 Task: Open a blank worksheet and write heading  Apex Sales. Add 10 people name  'Alexander Cooper, Victoria Hayes, Daniel Carter, Chloe Murphy, Christopher Ross, Natalie Price, Jack Peterson, Harper Foster, Joseph Gray, Lily Reed'Item code in between  4055-6600. Product range in between  4000-7000. Add Products  Nike shoe, Adidas shoe, Gucci T-shirt, Louis Vuitton bag, Zara Shirt, H&M jeans, Chanel perfume, Versace perfume, Ralph Lauren, Prada ShirtChoose quantity  5 to 9 Tax 12 percent commission 2 percent Total Add Amount. Save page Attendance Record Sheetbook
Action: Key pressed <Key.shift_r>Apex<Key.space><Key.shift_r>D<Key.backspace>s<Key.shift_r><Key.backspace><Key.shift_r>Sales<Key.enter><Key.shift_r>Alexander<Key.space><Key.shift>Cooper<Key.enter>v<Key.backspace><Key.shift>Victoria<Key.space><Key.shift>Hayes<Key.enter><Key.shift_r>Daniel<Key.space><Key.shift_r>Carter<Key.enter><Key.shift_r>Chlor<Key.backspace>e<Key.space><Key.shift>D<Key.backspace><Key.shift>Murphy<Key.enter><Key.shift>Christopher<Key.space><Key.shift>Ross<Key.enter><Key.shift>Natalie<Key.space><Key.shift>Price<Key.enter><Key.shift><Key.shift><Key.shift><Key.shift><Key.shift>Jack<Key.space><Key.shift>Peterson<Key.enter><Key.shift>Harper<Key.space><Key.shift><Key.shift>Foster<Key.enter><Key.shift>Joseph<Key.space><Key.shift>Gray<Key.enter><Key.shift>Lily<Key.space><Key.shift>Reed
Screenshot: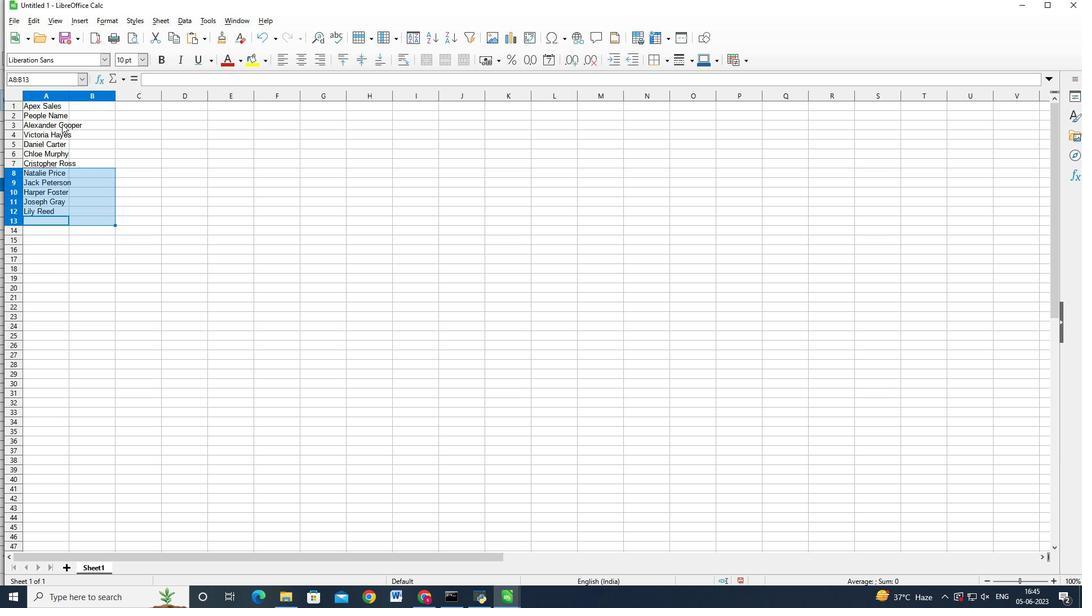 
Action: Mouse moved to (95, 107)
Screenshot: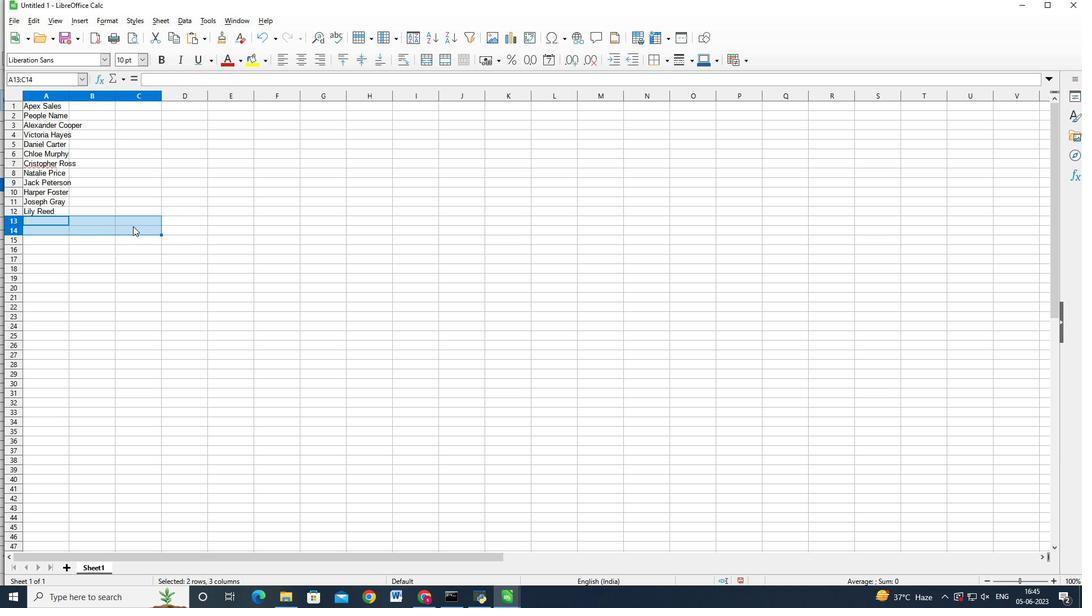 
Action: Mouse pressed left at (95, 107)
Screenshot: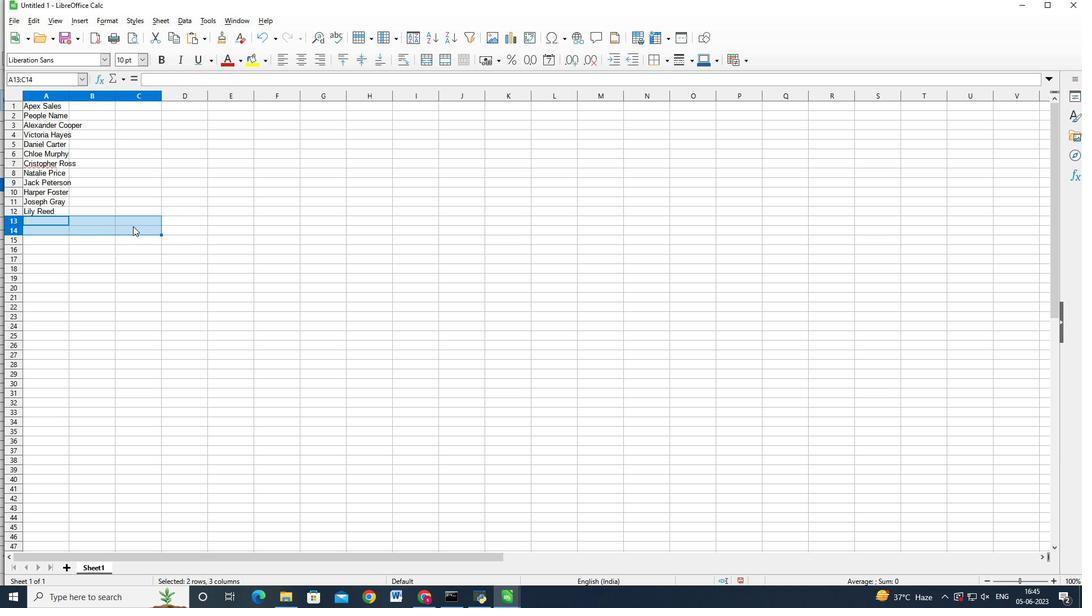 
Action: Key pressed <Key.right><Key.left>
Screenshot: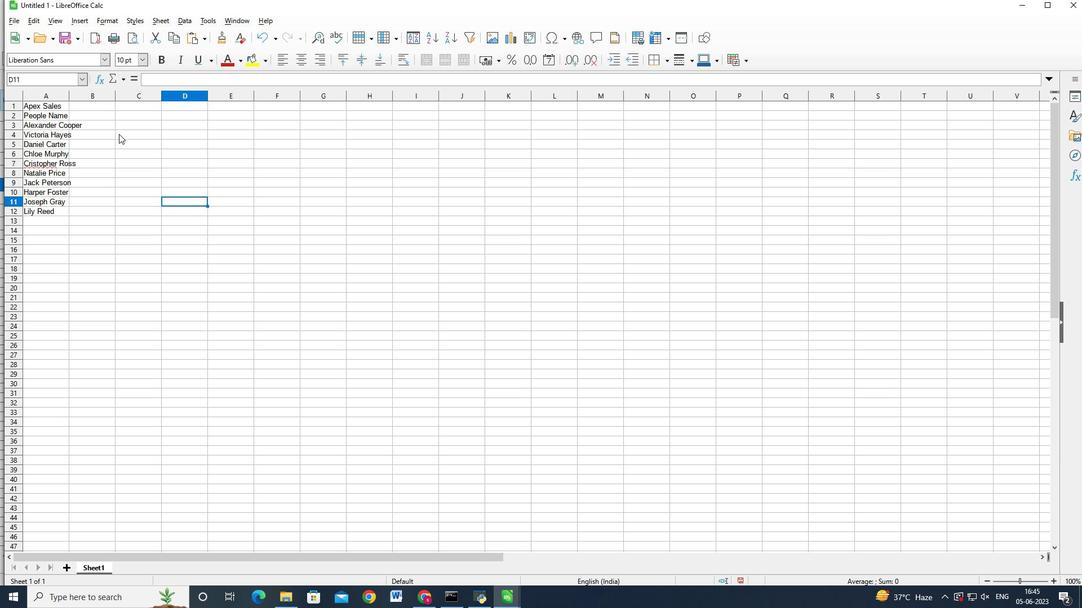 
Action: Mouse moved to (74, 210)
Screenshot: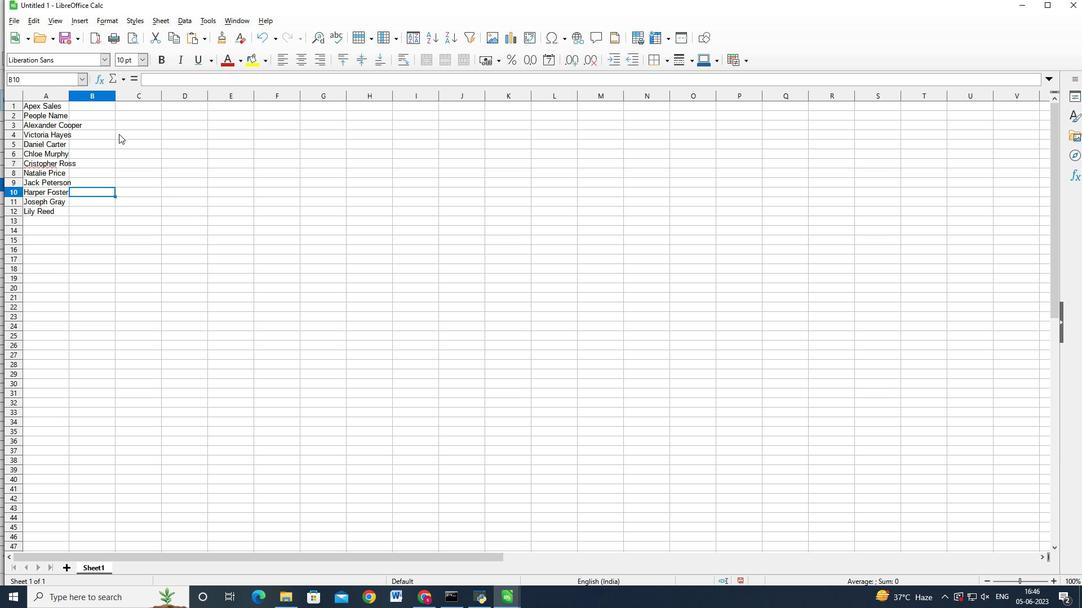 
Action: Mouse pressed right at (74, 210)
Screenshot: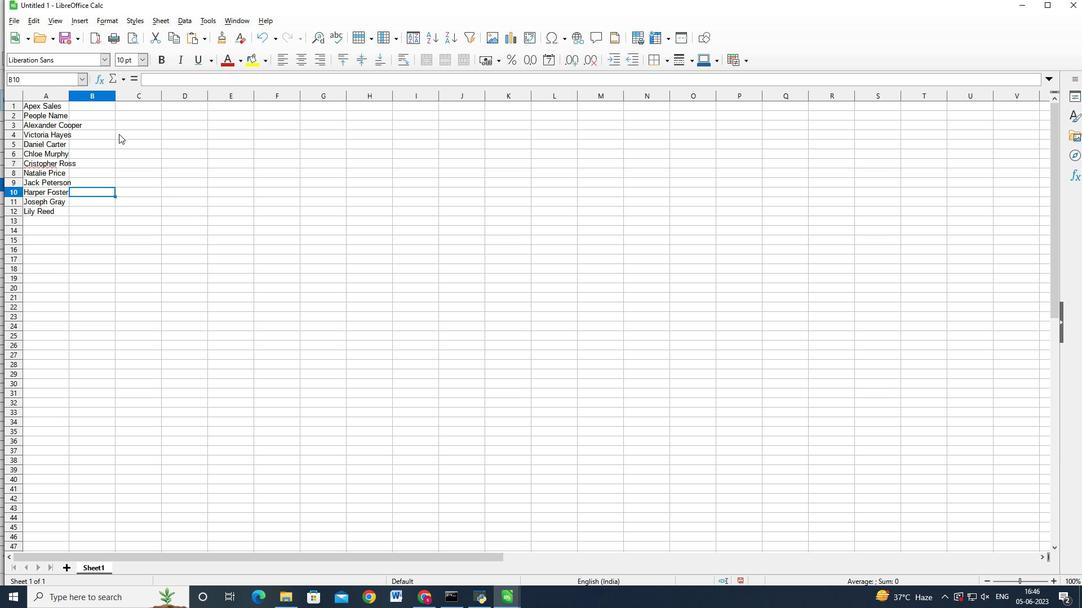 
Action: Mouse moved to (87, 126)
Screenshot: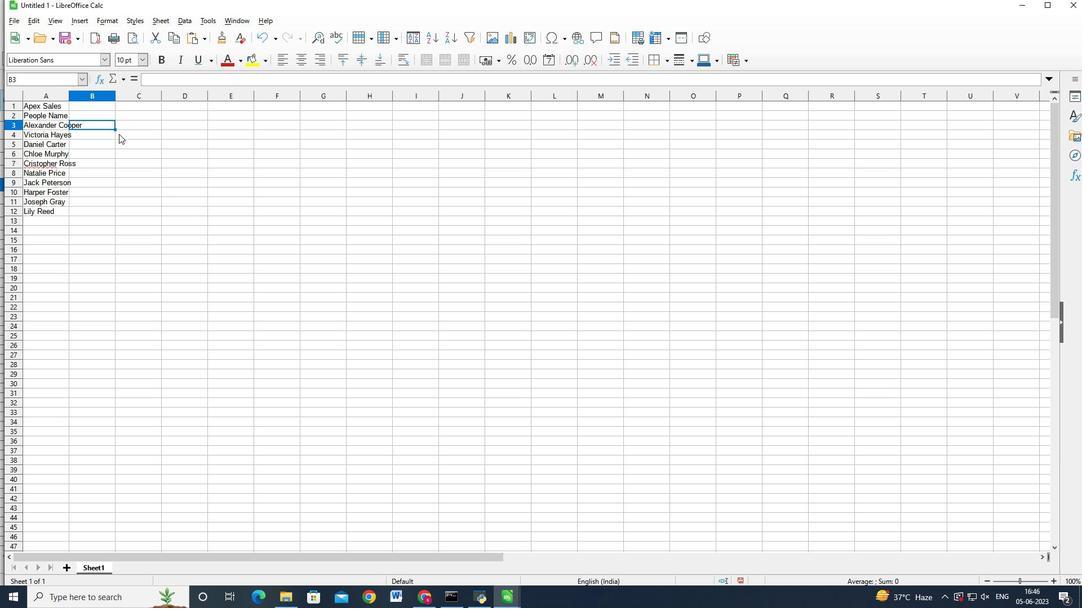 
Action: Key pressed <Key.up><Key.up><Key.esc><Key.up><Key.up><Key.down>
Screenshot: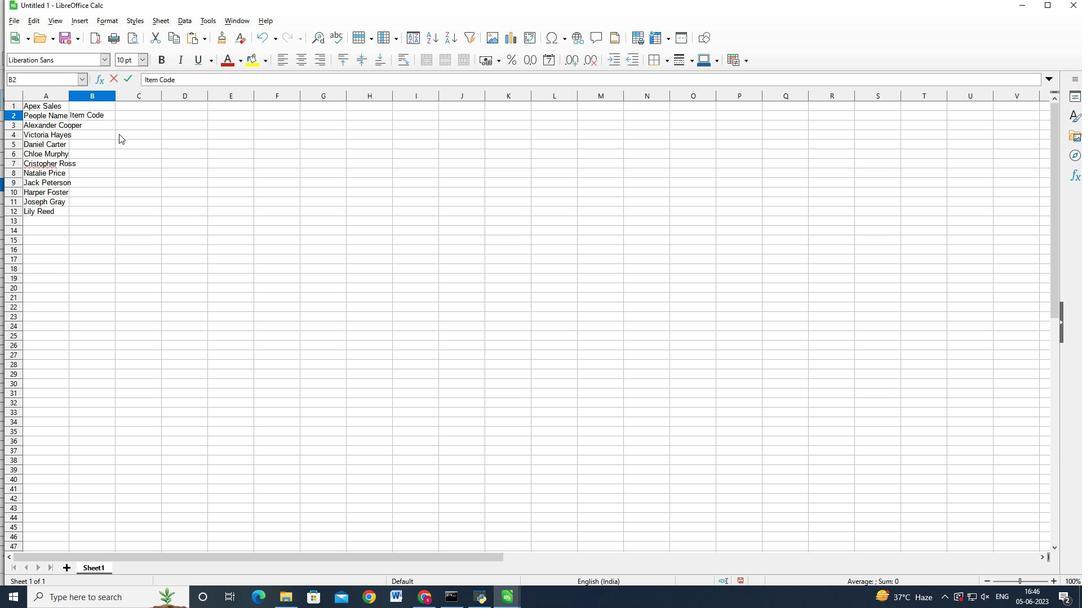 
Action: Mouse moved to (132, 187)
Screenshot: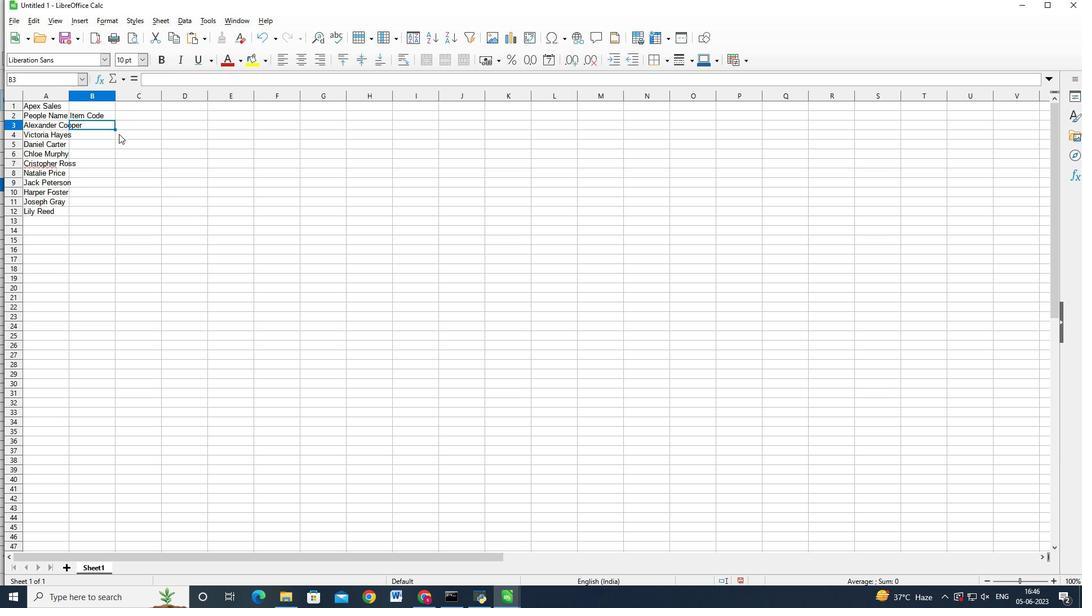 
Action: Mouse pressed right at (132, 187)
Screenshot: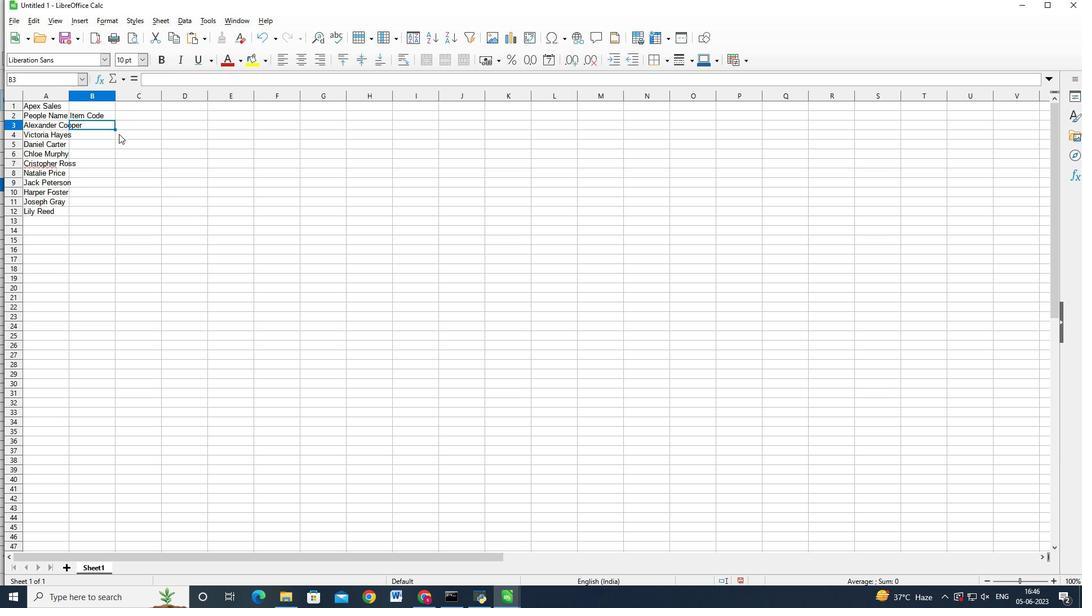 
Action: Mouse moved to (94, 198)
Screenshot: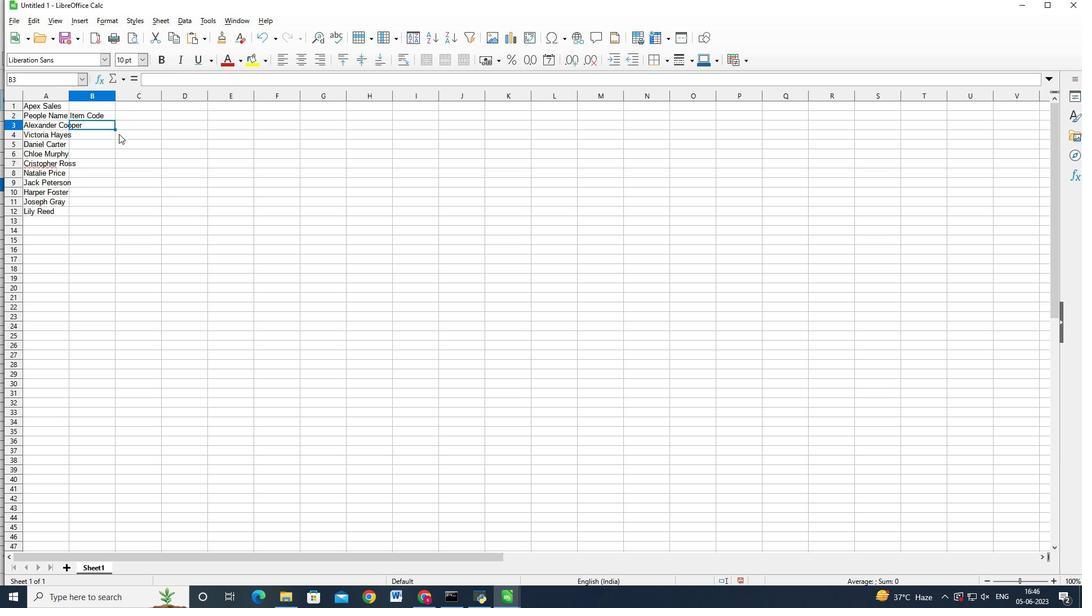 
Action: Mouse pressed left at (94, 198)
Screenshot: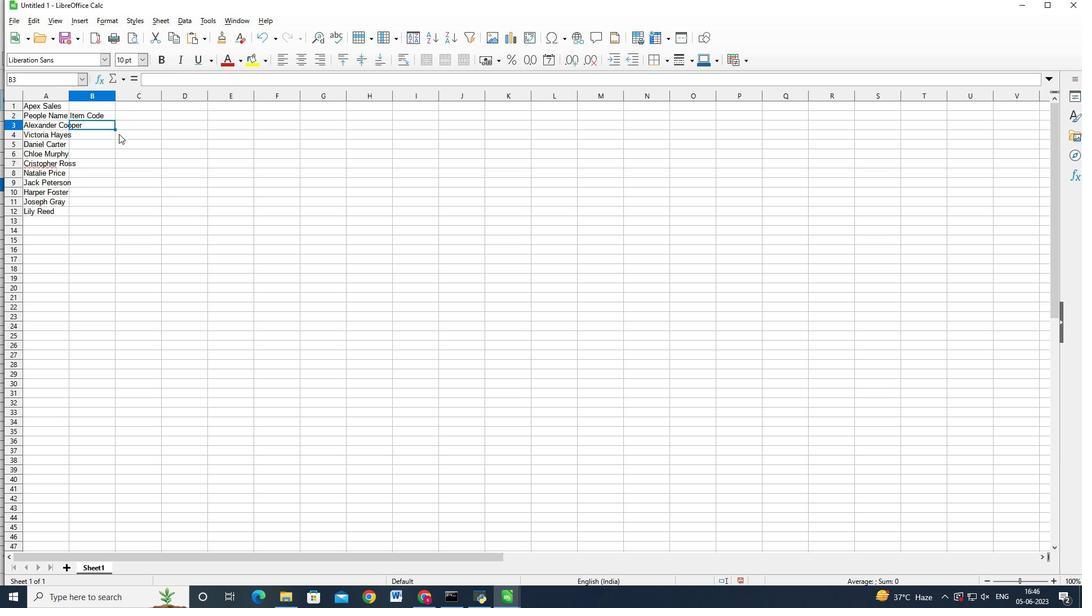 
Action: Key pressed <Key.left><Key.up><Key.up><Key.up><Key.up><Key.up><Key.up><Key.up><Key.up><Key.up><Key.up><Key.down>1<Key.backspace>4056<Key.enter>4057<Key.enter>4058<Key.enter>4069<Key.backspace><Key.backspace>59<Key.enter>5992<Key.enter>5736<Key.enter>52332<Key.enter><Key.up>
Screenshot: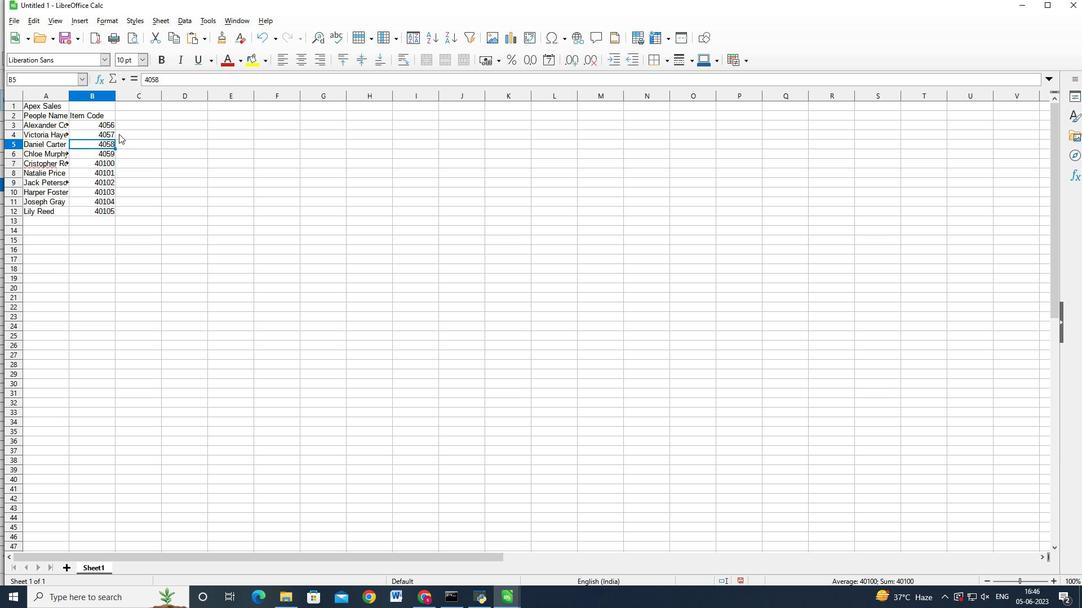 
Action: Mouse moved to (182, 83)
Screenshot: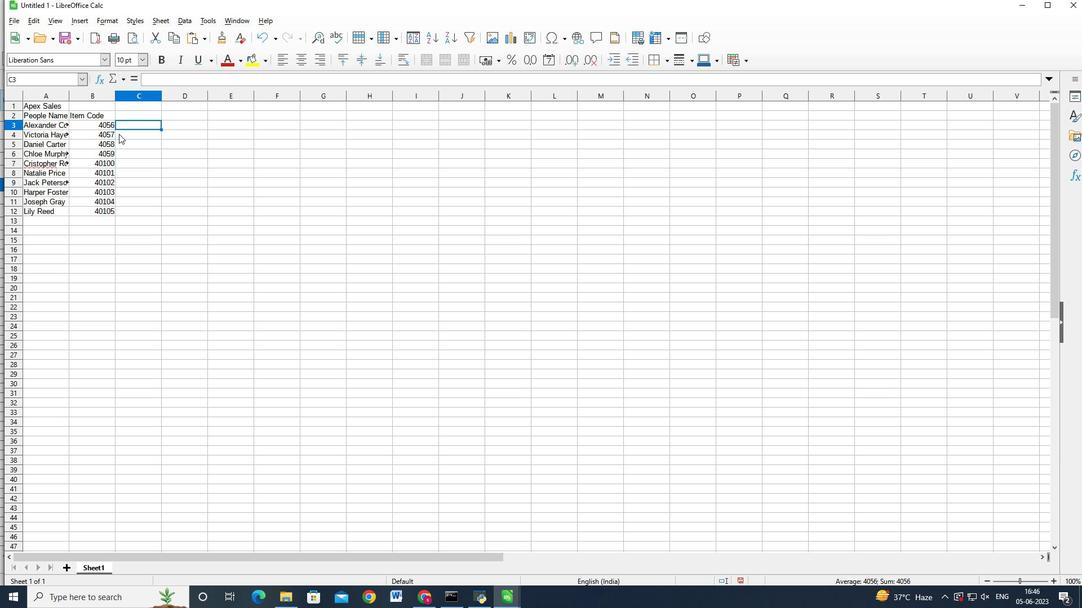 
Action: Mouse pressed left at (182, 83)
Screenshot: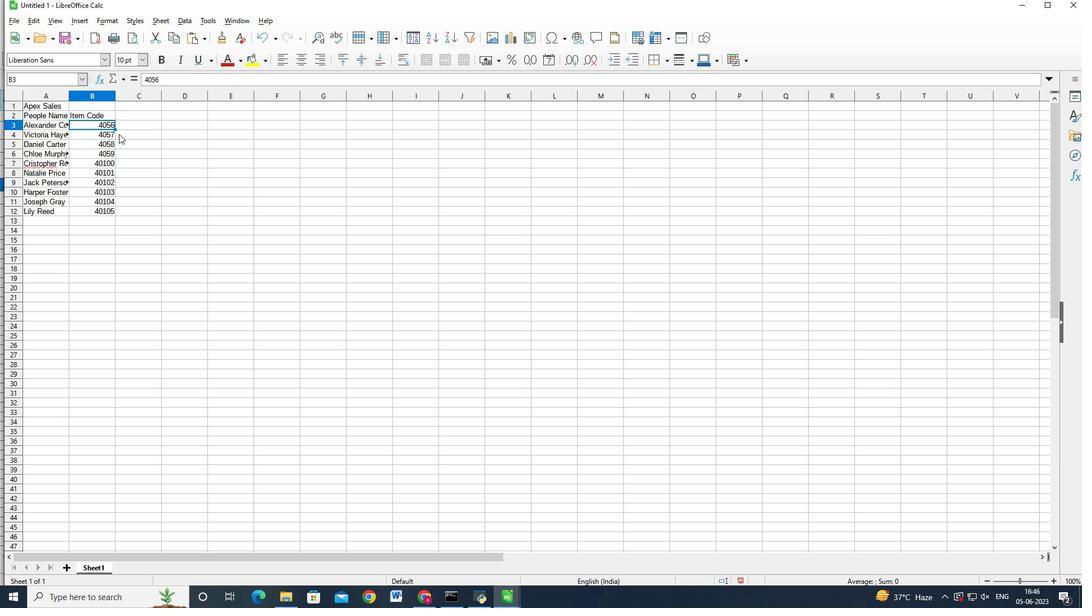 
Action: Key pressed <Key.backspace>
Screenshot: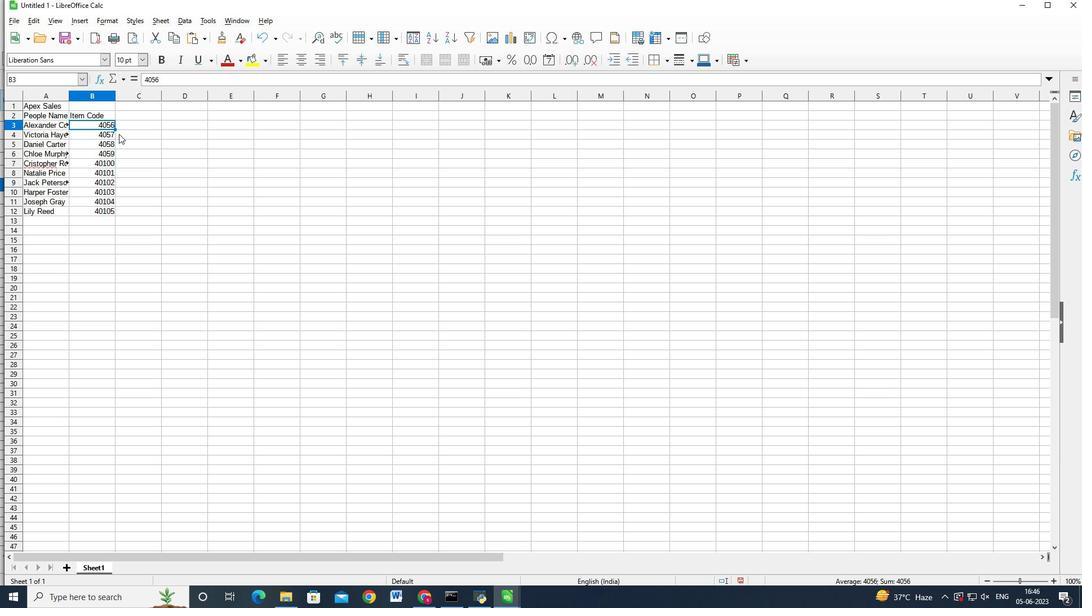 
Action: Mouse moved to (99, 183)
Screenshot: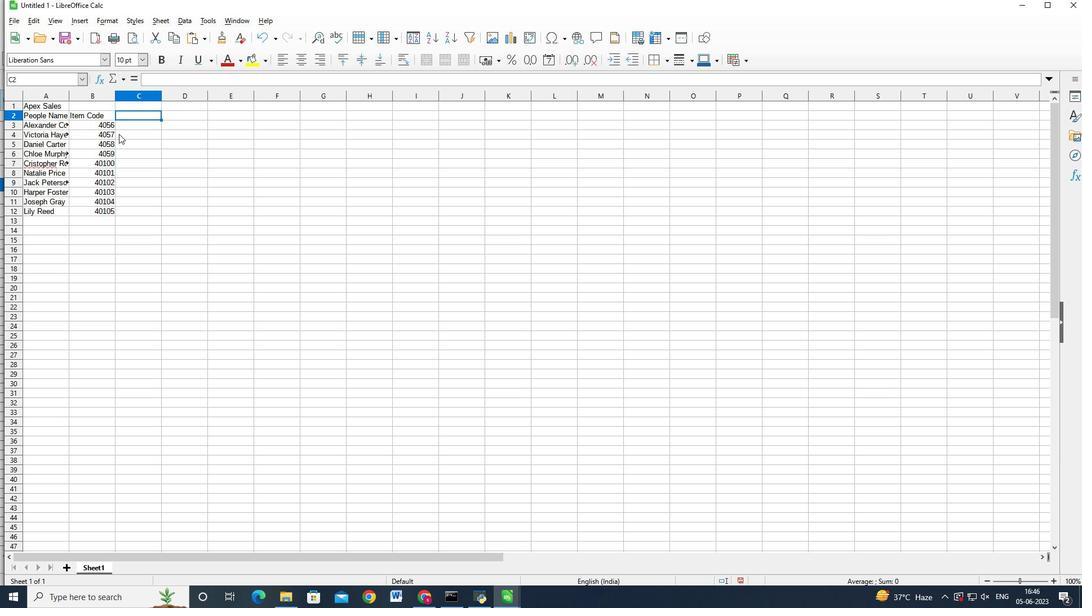 
Action: Key pressed <Key.enter>1=<Key.backspace><Key.backspace>5321<Key.enter>123<Key.backspace><Key.backspace><Key.backspace>5987<Key.enter>9871<Key.backspace><Key.backspace><Key.backspace><Key.backspace>5762<Key.up><Key.right><Key.up><Key.up><Key.up><Key.up><Key.up><Key.up><Key.up><Key.up><Key.shift><Key.shift><Key.shift><Key.shift><Key.shift><Key.shift><Key.shift><Key.shift><Key.shift><Key.shift><Key.shift><Key.shift><Key.shift><Key.shift><Key.shift><Key.shift><Key.shift><Key.shift><Key.shift><Key.shift><Key.shift><Key.shift><Key.shift><Key.shift><Key.shift><Key.shift><Key.shift><Key.shift><Key.shift><Key.shift><Key.shift><Key.shift><Key.shift><Key.shift><Key.shift><Key.shift>N<Key.backspace><Key.space>4999<Key.enter>5999<Key.enter>6999<Key.enter>6998<Key.enter>5993<Key.enter>5992<Key.enter>99<Key.backspace><Key.backspace>699<Key.backspace><Key.backspace>000<Key.enter>88<Key.backspace><Key.backspace>1<Key.backspace>4<Key.backspace>5010<Key.enter>5402<Key.enter>592<Key.backspace>92<Key.right><Key.up><Key.up><Key.up><Key.up><Key.up><Key.up><Key.up><Key.up><Key.up><Key.shift>Nike<Key.space><Key.shift><Key.shift><Key.shift><Key.shift><Key.shift><Key.shift><Key.shift><Key.shift><Key.shift><Key.shift><Key.shift><Key.shift><Key.shift><Key.shift><Key.shift><Key.shift><Key.shift><Key.shift><Key.shift><Key.shift><Key.shift><Key.shift><Key.shift><Key.shift><Key.shift><Key.shift><Key.shift><Key.shift><Key.shift><Key.shift>show<Key.backspace>e<Key.enter><Key.shift>Adidas<Key.space>show<Key.enter><Key.shift_r>Gucci<Key.space><Key.shift>T-shirt<Key.enter><Key.shift>Louis<Key.space><Key.shift>Vuitton<Key.space>bag<Key.enter><Key.shift>V<Key.backspace><Key.shift_r>Zara<Key.space><Key.shift_r>Shirt<Key.enter>h<Key.backspace><Key.caps_lock>H<Key.shift_r>$<Key.backspace><Key.shift_r>&M<Key.enter><Key.caps_lock><Key.up>
Screenshot: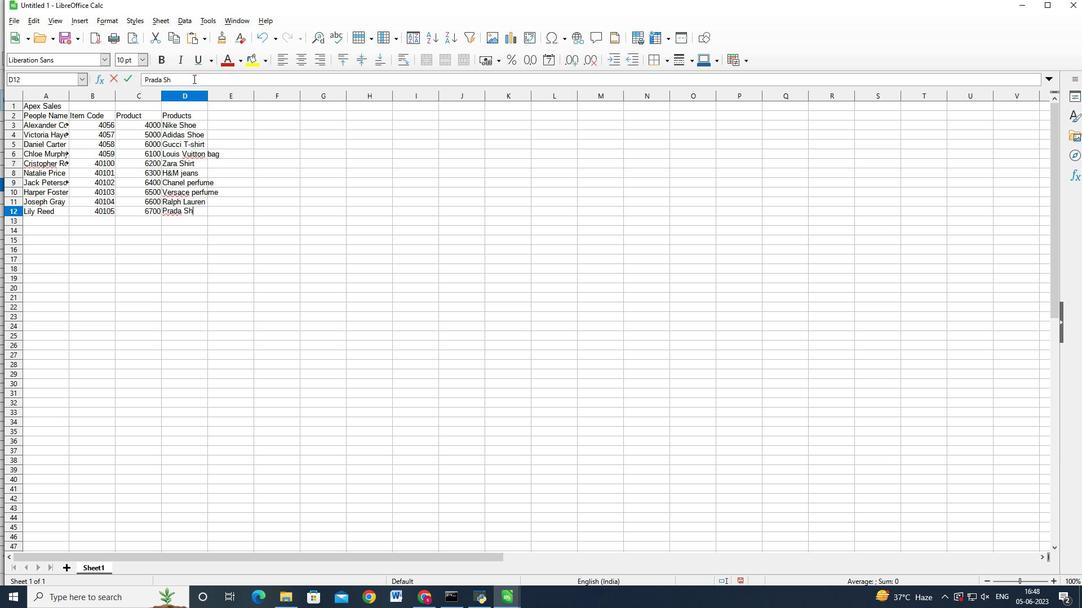 
Action: Mouse moved to (193, 84)
Screenshot: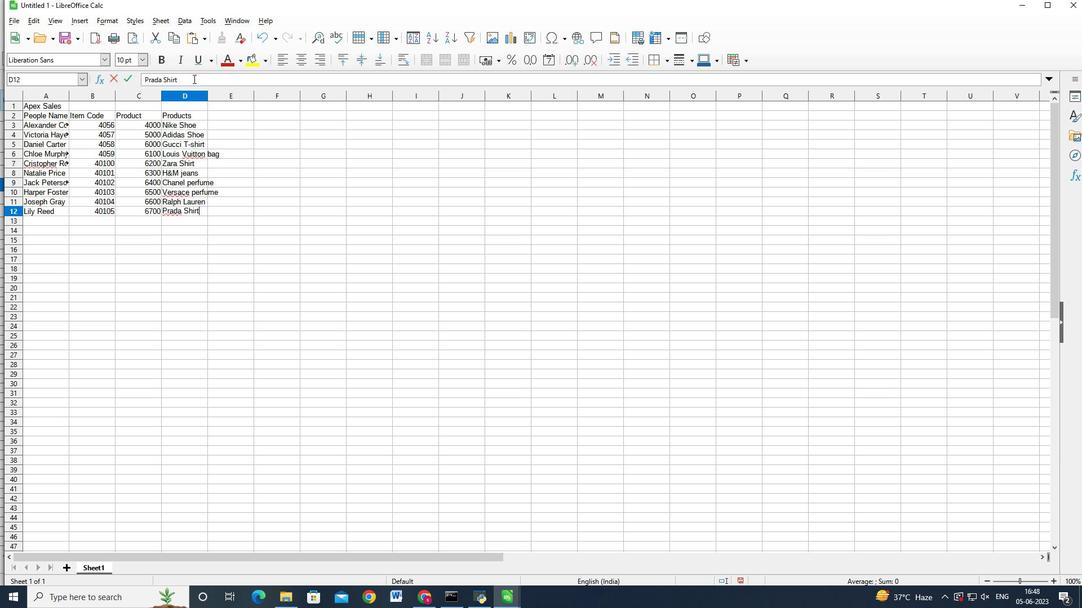 
Action: Mouse pressed left at (193, 84)
Screenshot: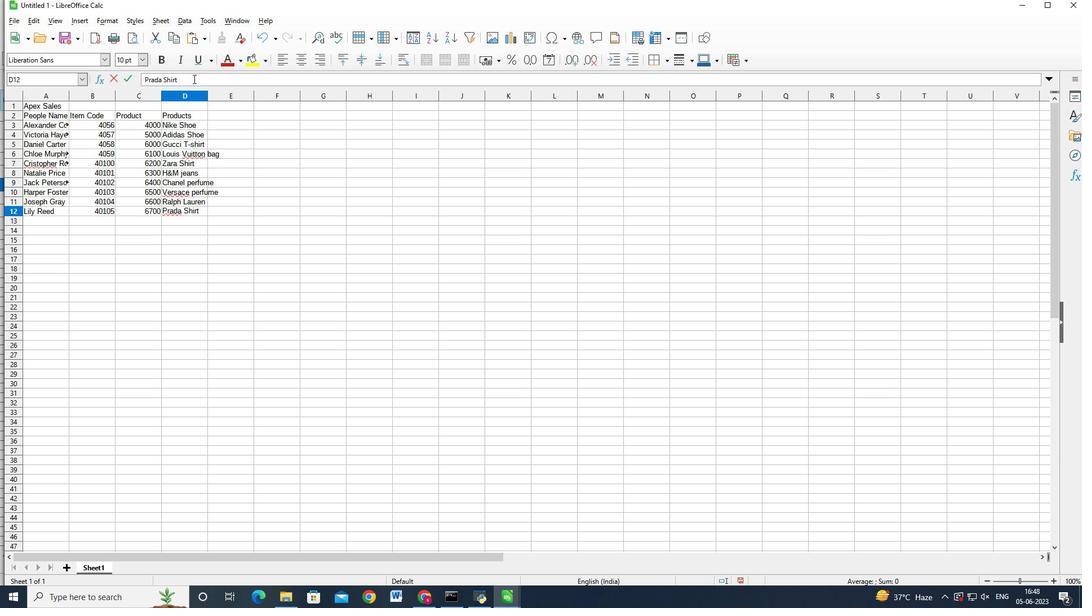 
Action: Key pressed <Key.space>jeans<Key.enter><Key.shift>Chanel<Key.space><Key.shift>P<Key.backspace>perfume<Key.enter><Key.shift>Versav<Key.backspace>ce<Key.space><Key.shift>perfume<Key.enter><Key.shift>Ralph<Key.space><Key.shift>Lauren<Key.enter><Key.shift>Prada<Key.space><Key.shift_r>Shirt
Screenshot: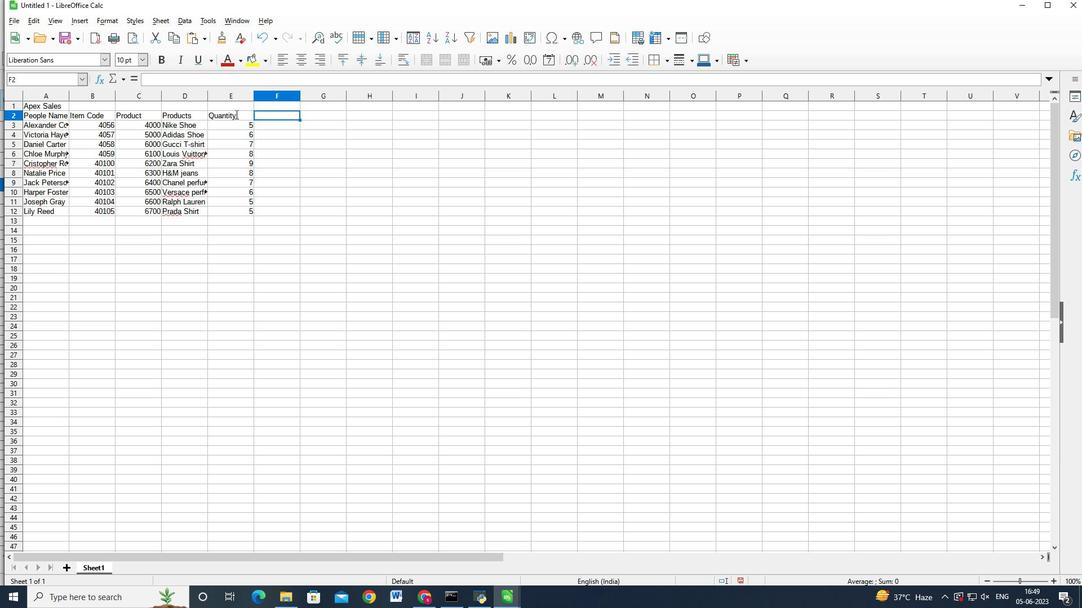
Action: Mouse moved to (225, 125)
Screenshot: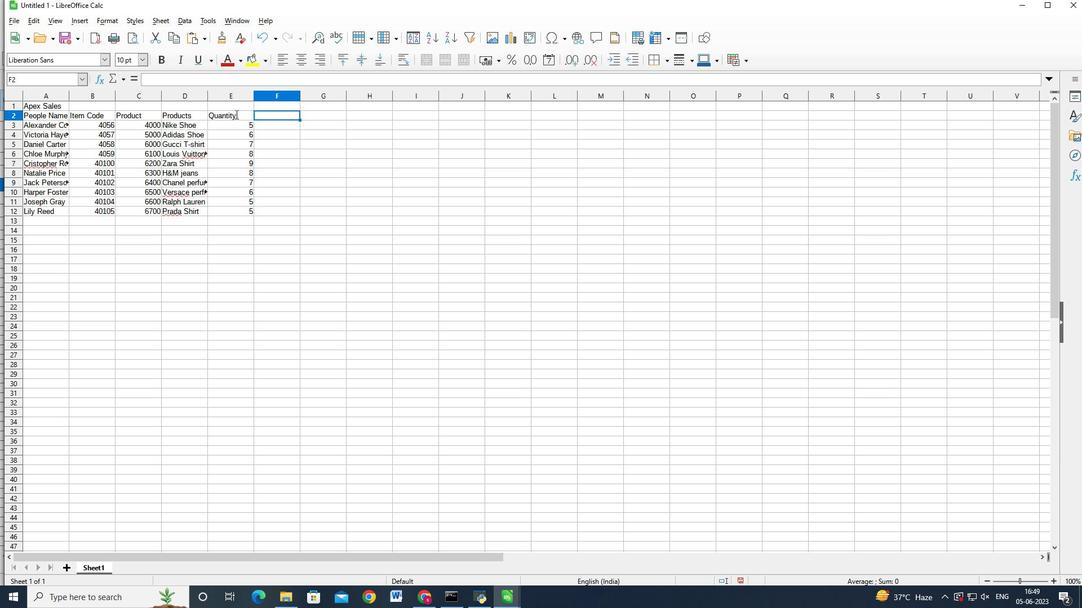 
Action: Key pressed <Key.enter><Key.right><Key.up><Key.up><Key.up><Key.up><Key.up><Key.up><Key.up><Key.up><Key.up><Key.up>5<Key.down>6<Key.enter>7<Key.enter>5<Key.enter>3<Key.backspace>8<Key.enter>8<Key.backspace>9<Key.enter>2<Key.backspace>6<Key.enter>7<Key.enter>5<Key.enter>9
Screenshot: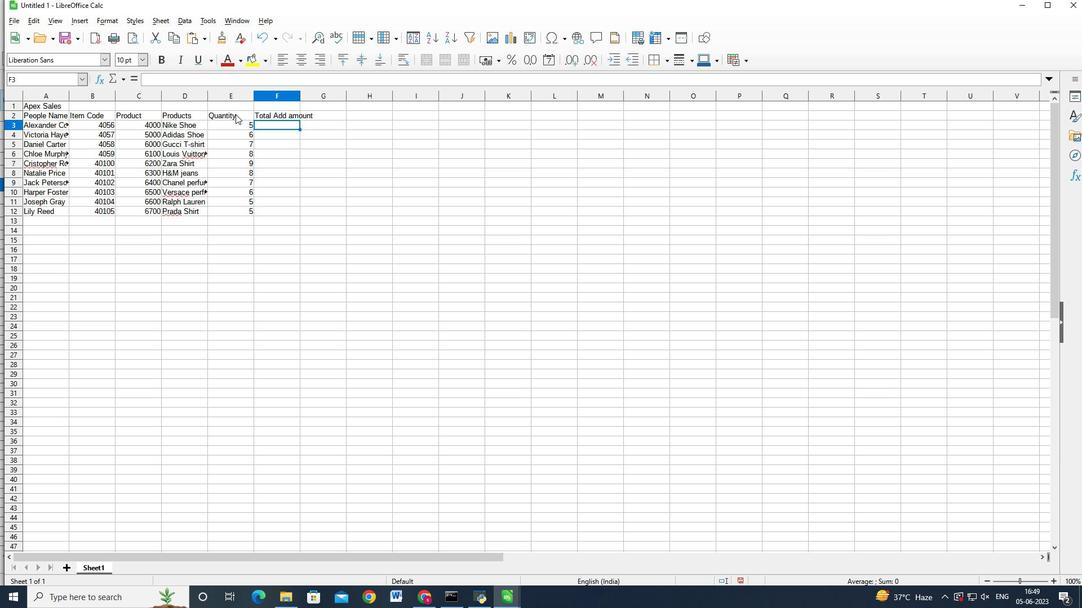 
Action: Mouse moved to (243, 115)
Screenshot: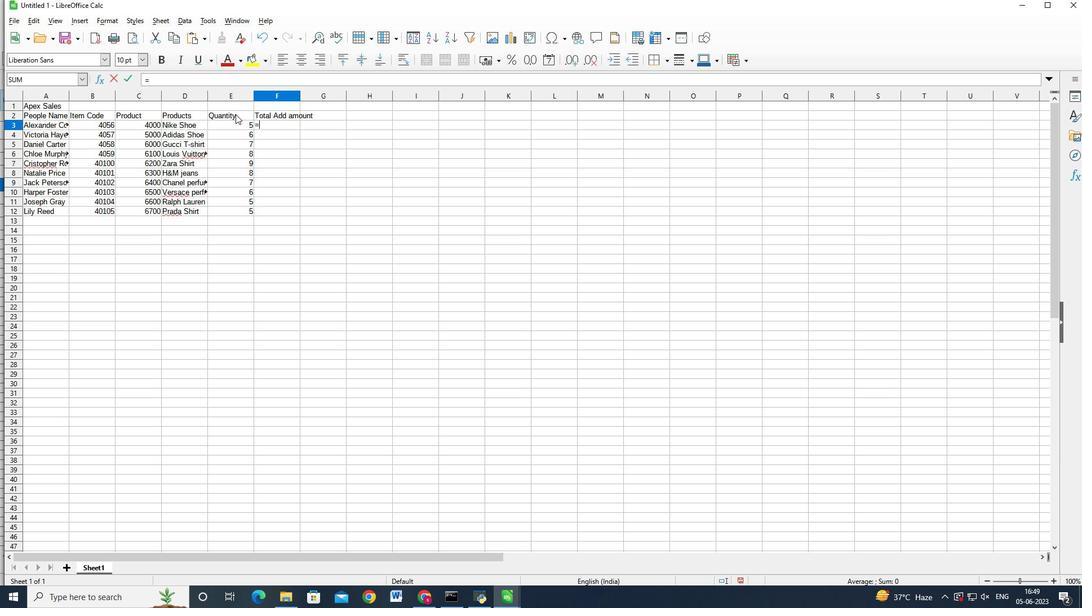 
Action: Mouse pressed left at (243, 115)
Screenshot: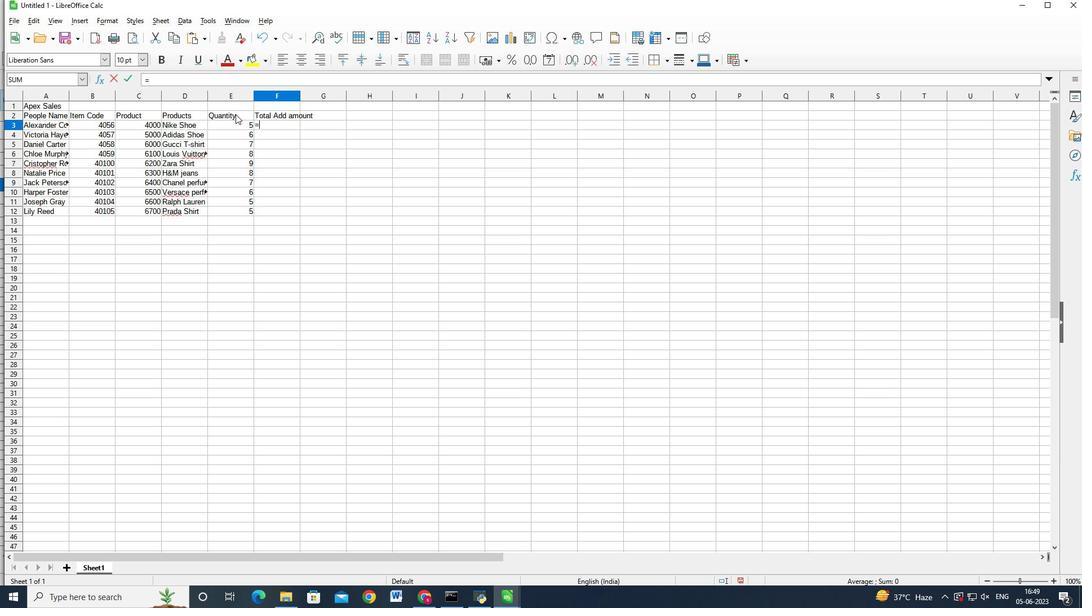 
Action: Mouse moved to (244, 126)
Screenshot: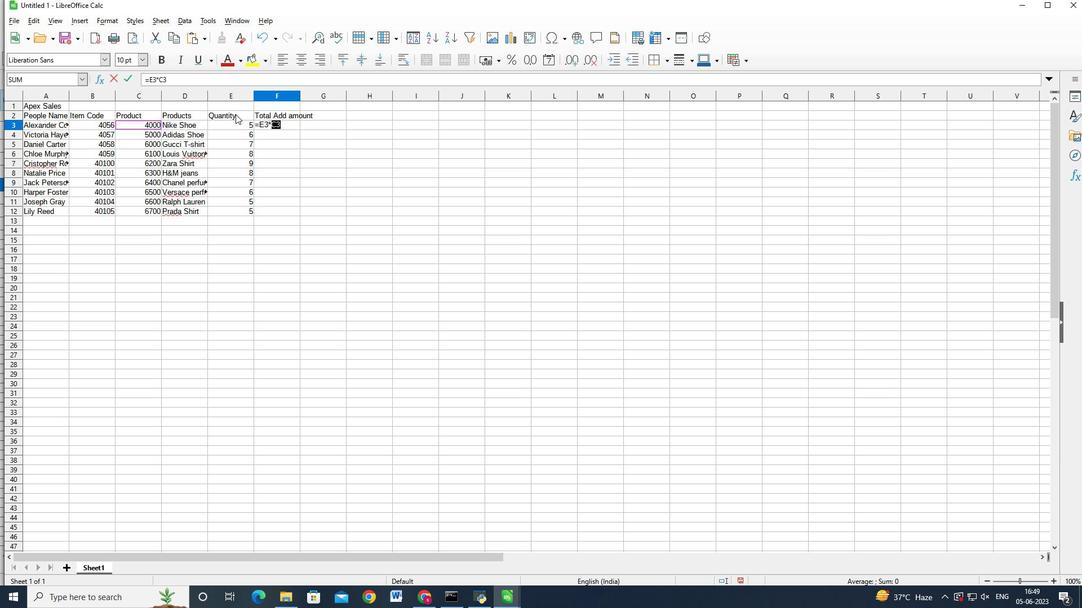 
Action: Mouse pressed left at (244, 126)
Screenshot: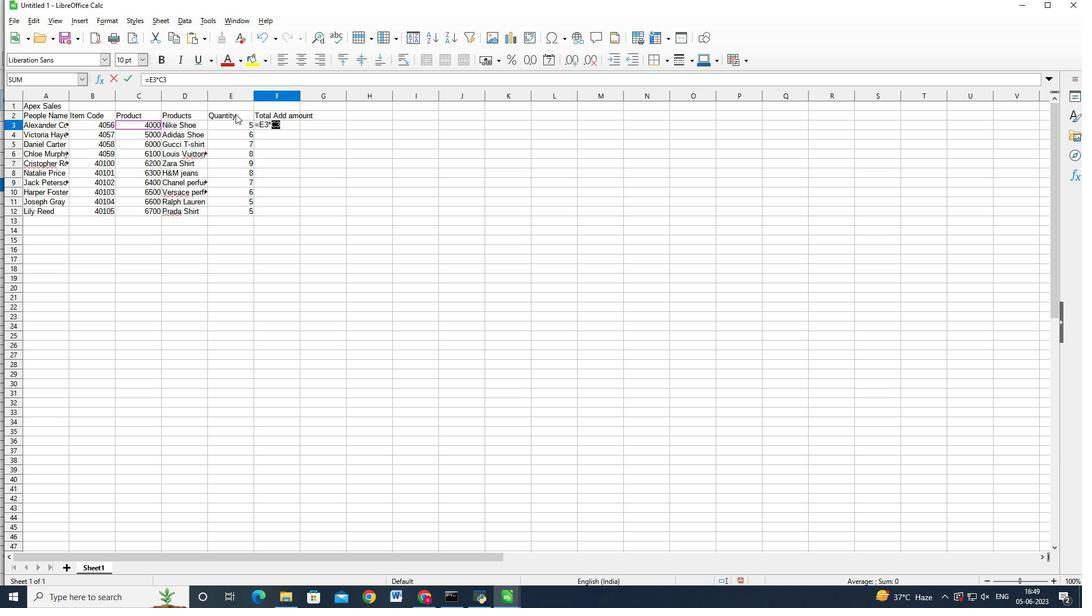 
Action: Mouse moved to (244, 135)
Screenshot: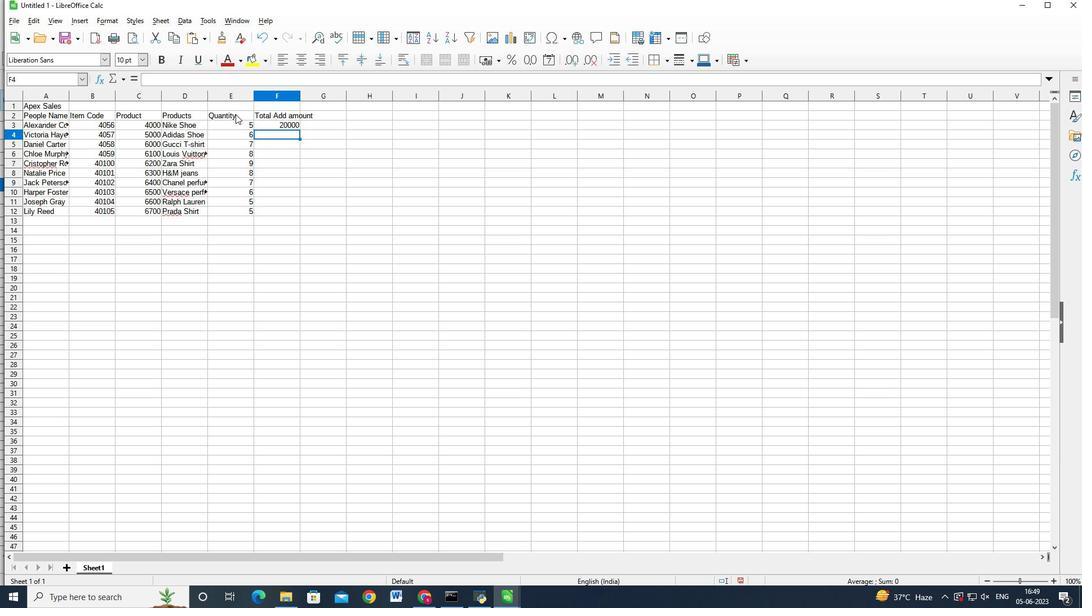 
Action: Mouse pressed left at (244, 135)
Screenshot: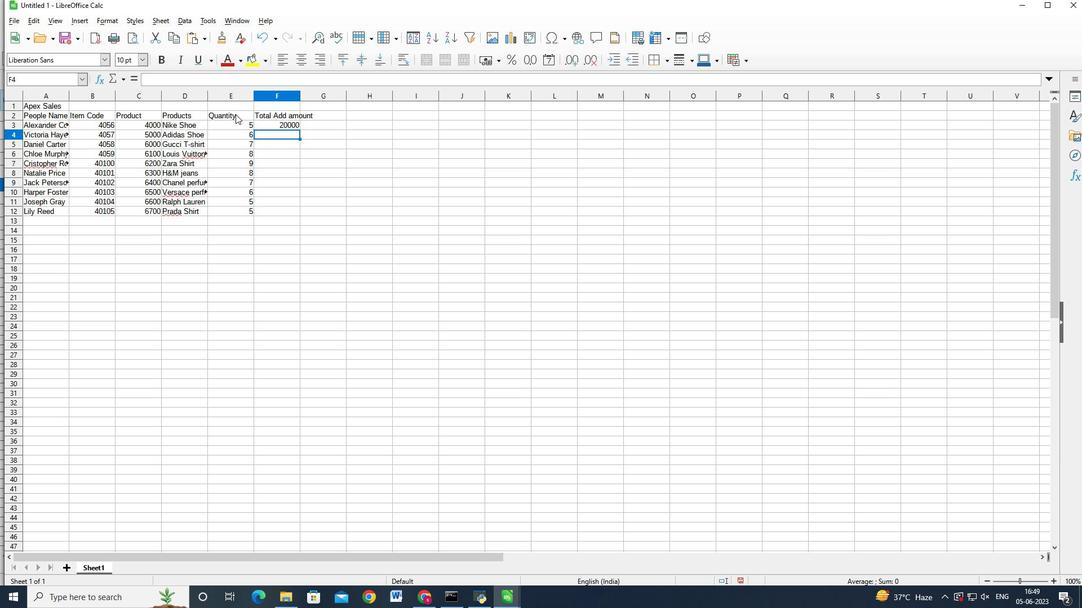 
Action: Mouse moved to (240, 125)
Screenshot: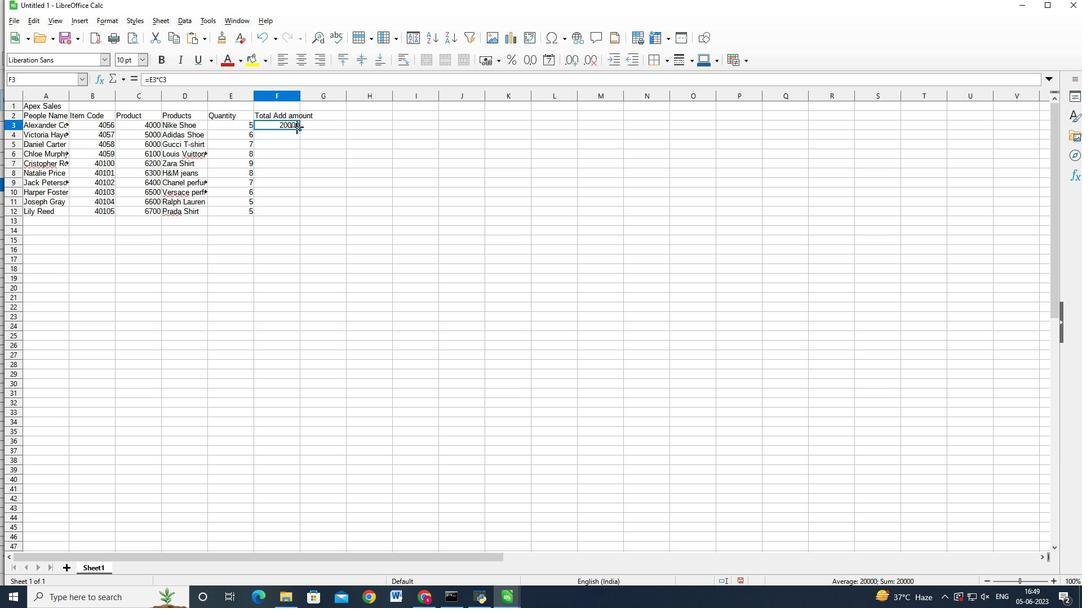 
Action: Mouse pressed left at (240, 125)
Screenshot: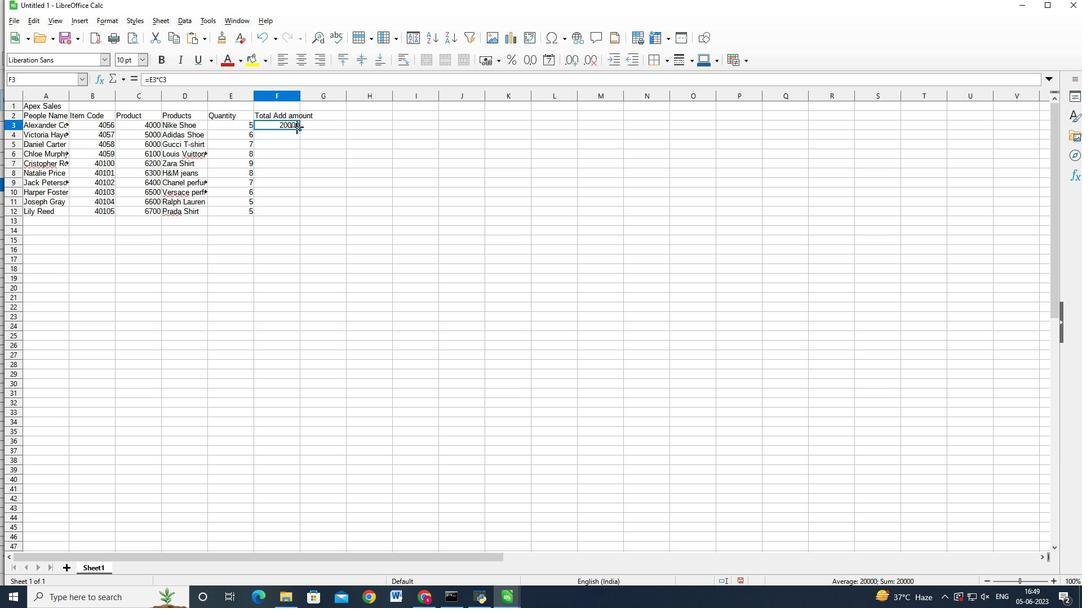 
Action: Mouse moved to (226, 152)
Screenshot: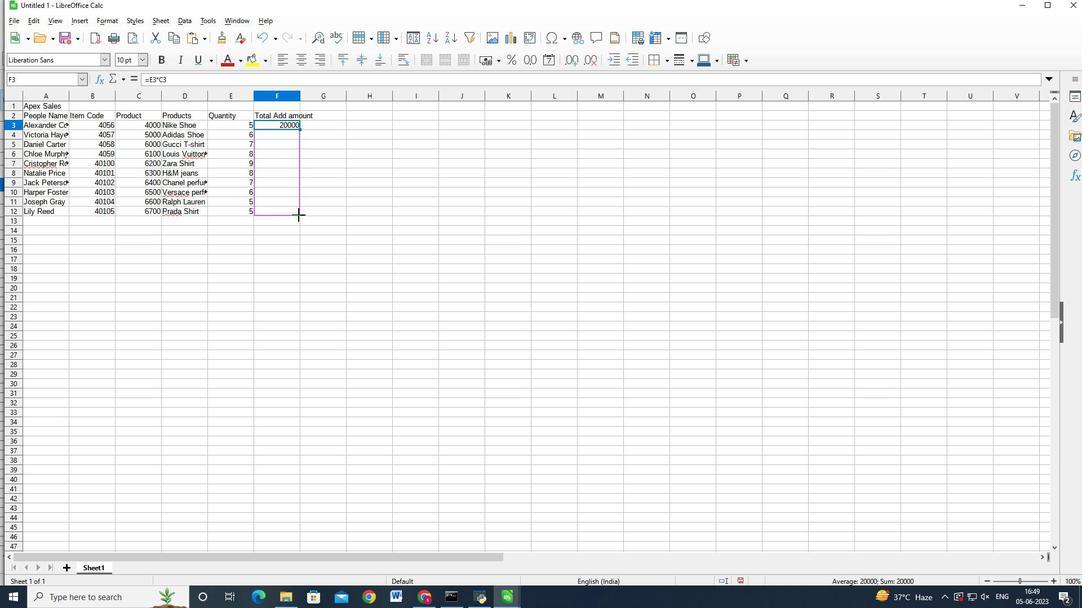 
Action: Mouse pressed left at (226, 152)
Screenshot: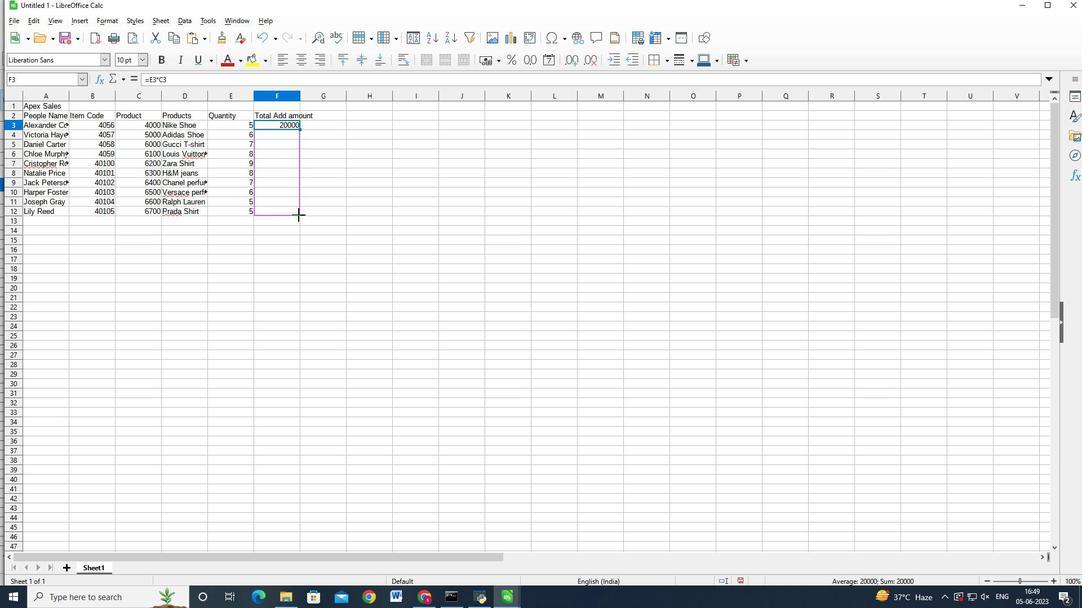 
Action: Mouse moved to (239, 155)
Screenshot: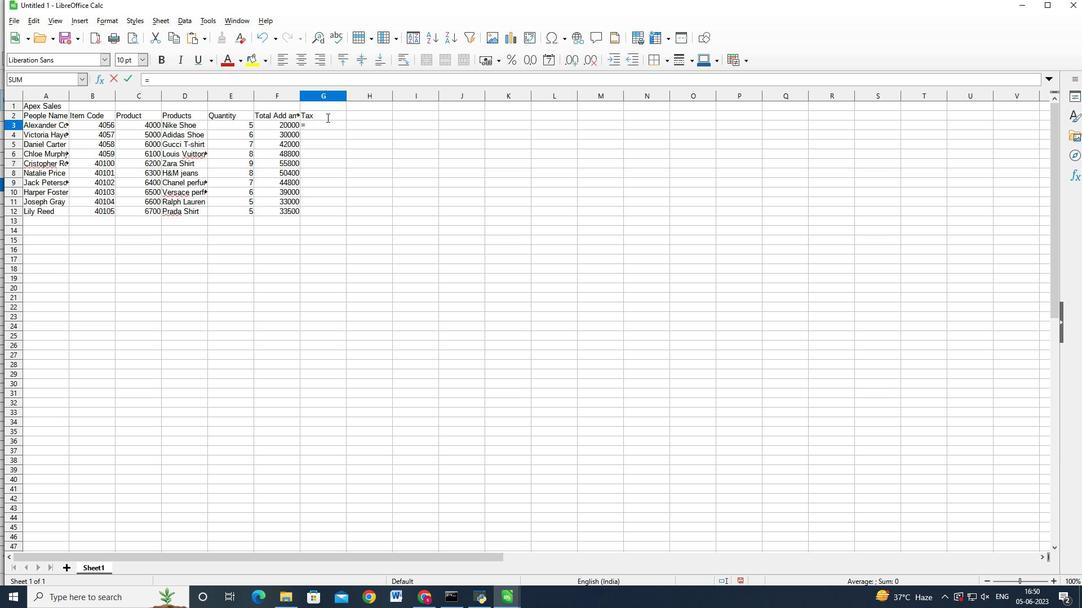 
Action: Mouse pressed left at (239, 155)
Screenshot: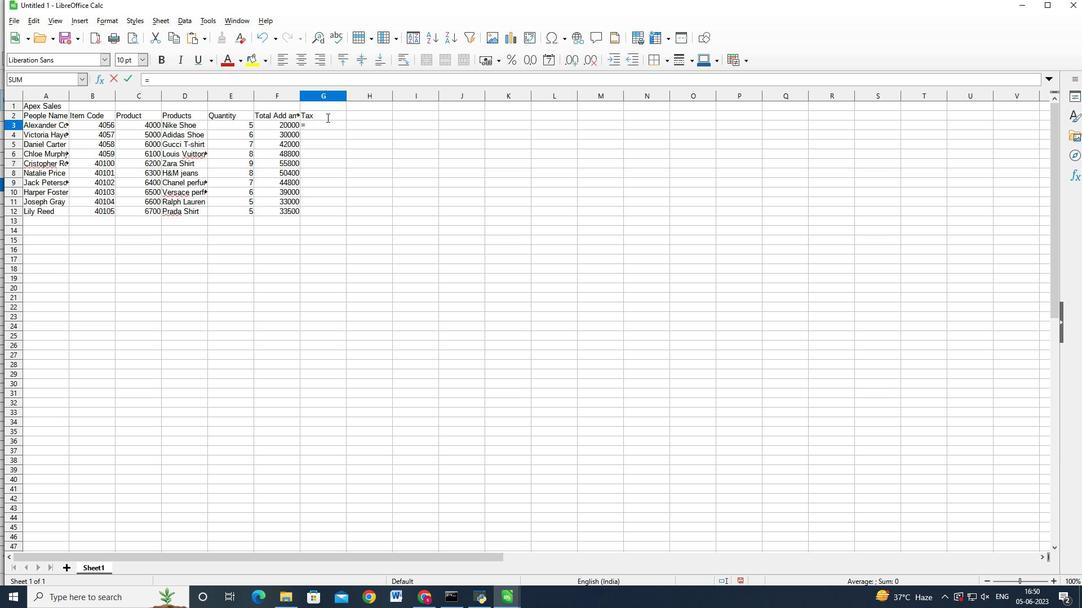
Action: Mouse moved to (261, 168)
Screenshot: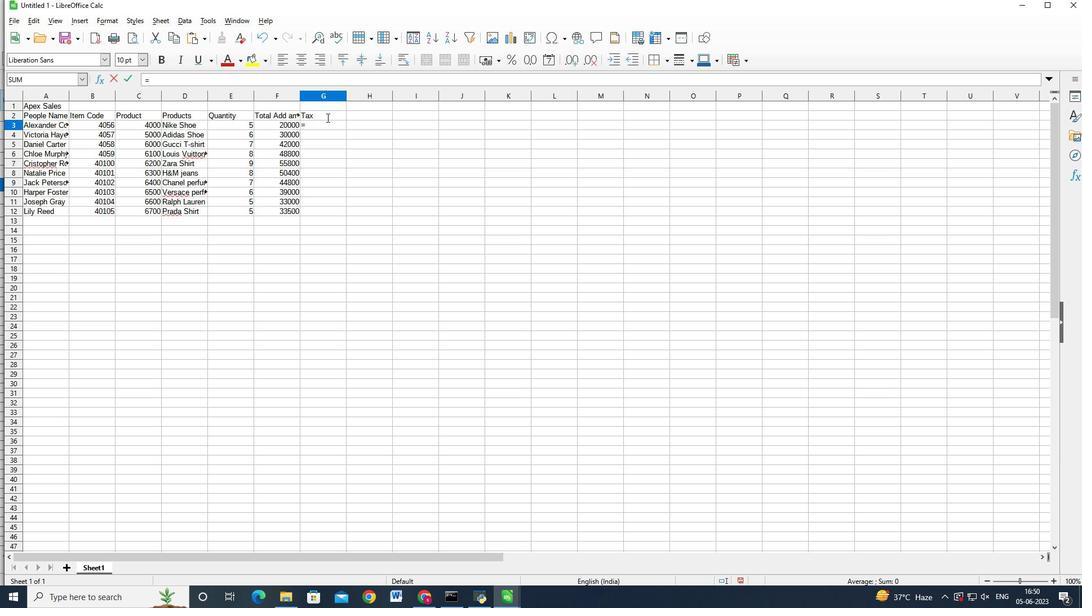 
Action: Key pressed <Key.shift_r>Apex<Key.space><Key.shift_r>Sales<Key.enter><Key.shift>People<Key.space><Key.shift>Name<Key.enter><Key.shift_r>Alexander<Key.space><Key.shift>Cooper<Key.enter><Key.shift>Vei<Key.backspace><Key.backspace>ictoria<Key.space><Key.shift>Hayes<Key.enter><Key.shift_r>Daniel<Key.space><Key.shift>Carter<Key.enter><Key.shift_r>Chloe<Key.space><Key.shift>Murphy<Key.enter><Key.shift_r>Cristopher<Key.space><Key.shift>Ross<Key.enter><Key.shift>Natalie<Key.space><Key.shift>Price<Key.enter><Key.shift>Jack<Key.space><Key.shift>Peterson<Key.enter><Key.shift>Harper<Key.space><Key.shift>Foster<Key.enter><Key.shift>Josp<Key.backspace>eph<Key.space><Key.shift>Gray<Key.enter><Key.shift>Lily<Key.space><Key.shift>Reed<Key.enter><Key.right><Key.up><Key.up><Key.up><Key.up><Key.up><Key.up><Key.up><Key.up><Key.up><Key.right>
Screenshot: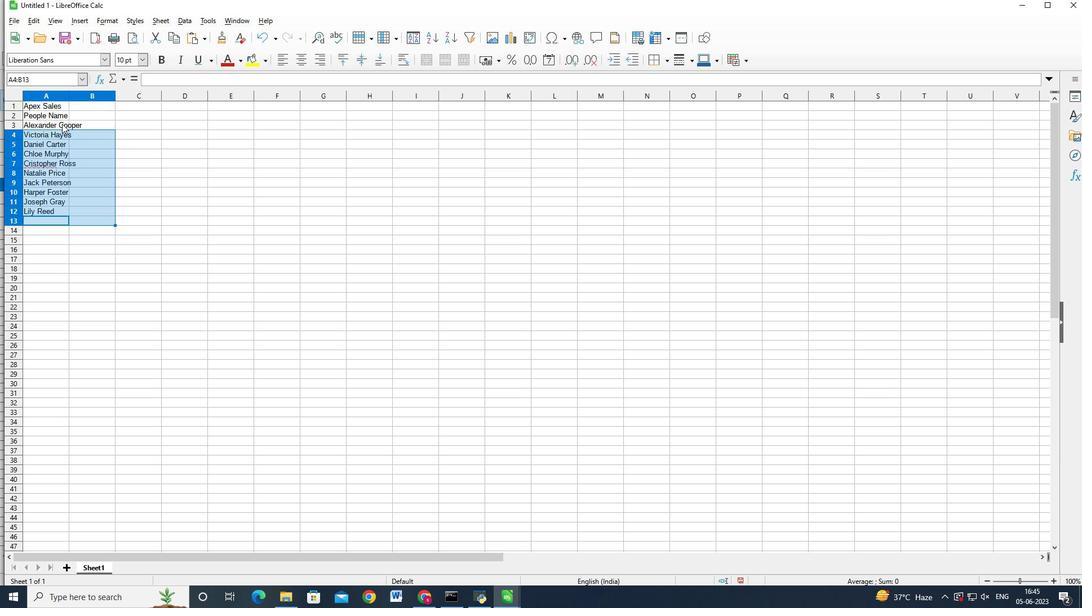 
Action: Mouse moved to (188, 246)
Screenshot: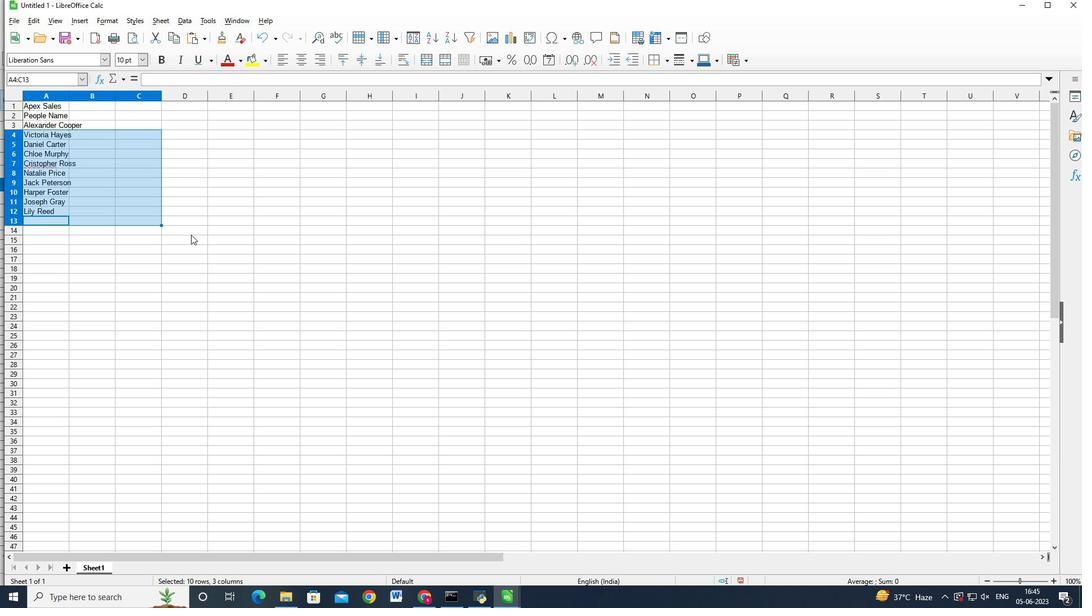 
Action: Mouse pressed left at (188, 246)
Screenshot: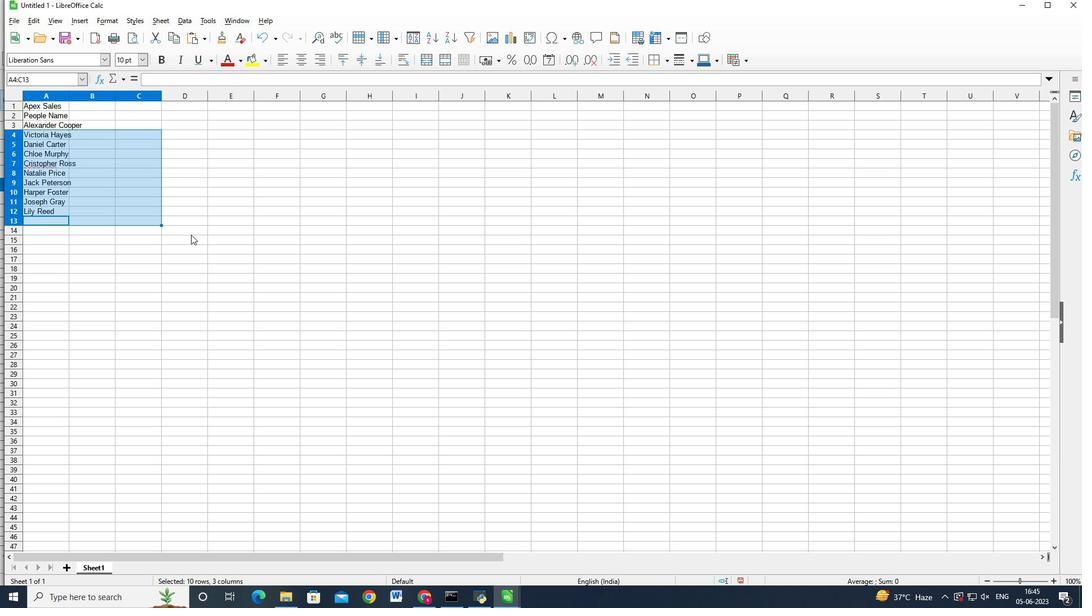 
Action: Mouse moved to (145, 233)
Screenshot: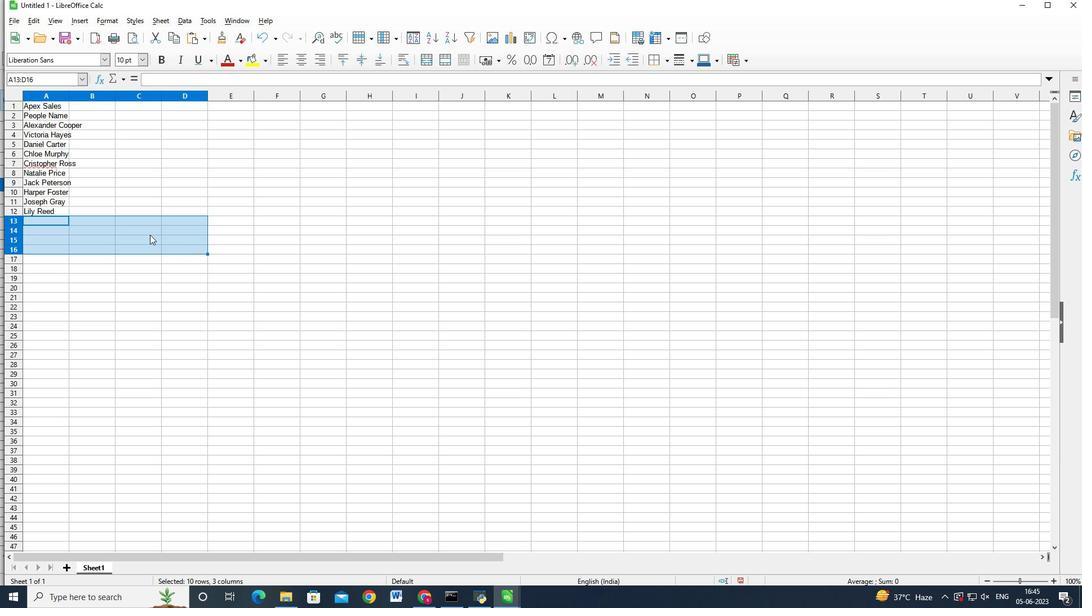 
Action: Mouse pressed left at (145, 233)
Screenshot: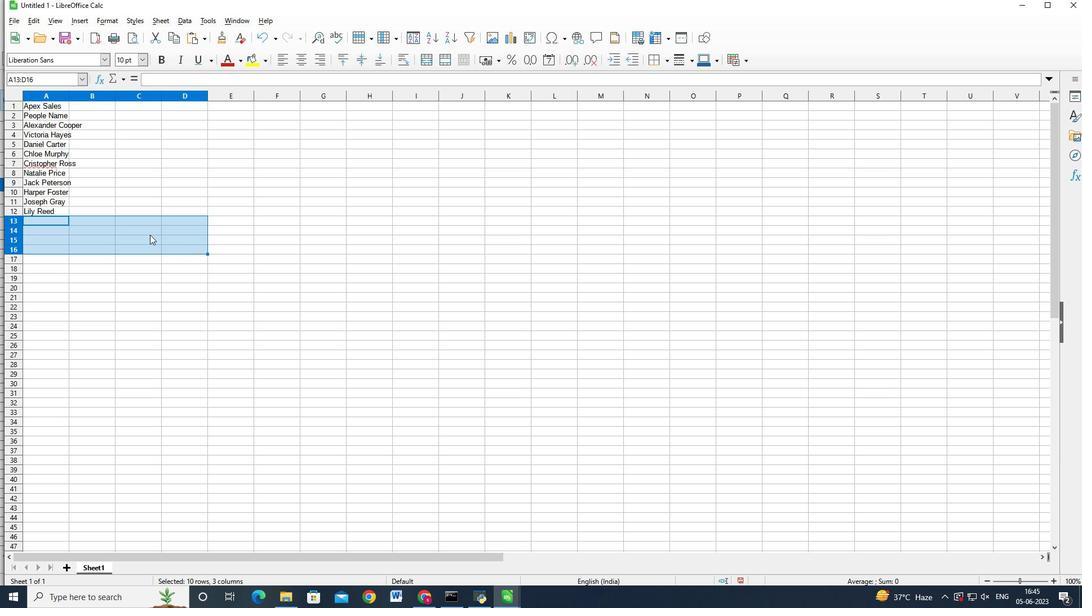 
Action: Mouse moved to (133, 226)
Screenshot: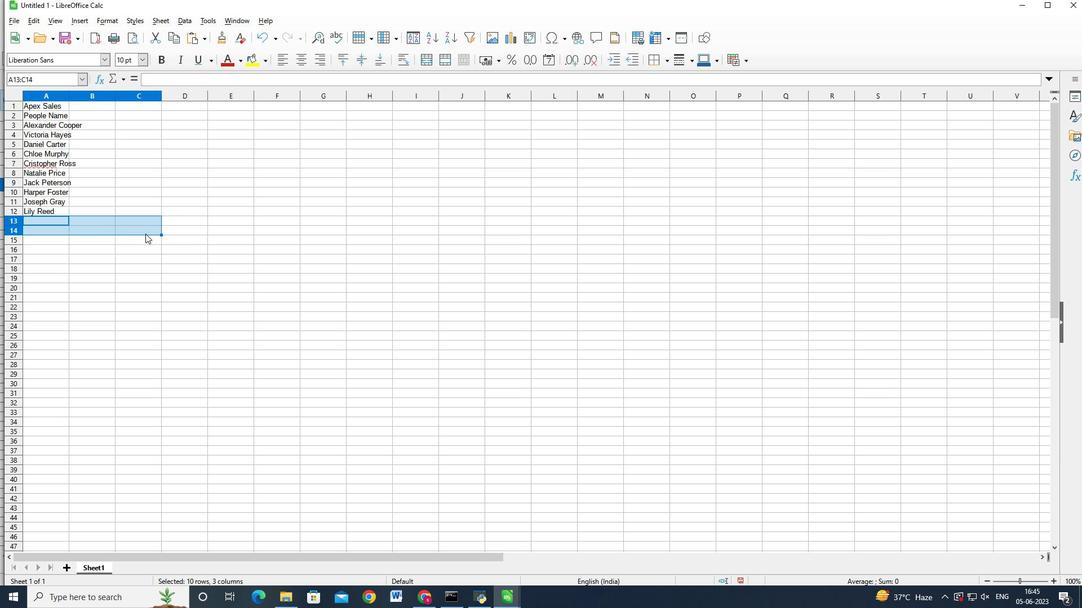 
Action: Mouse pressed right at (133, 226)
Screenshot: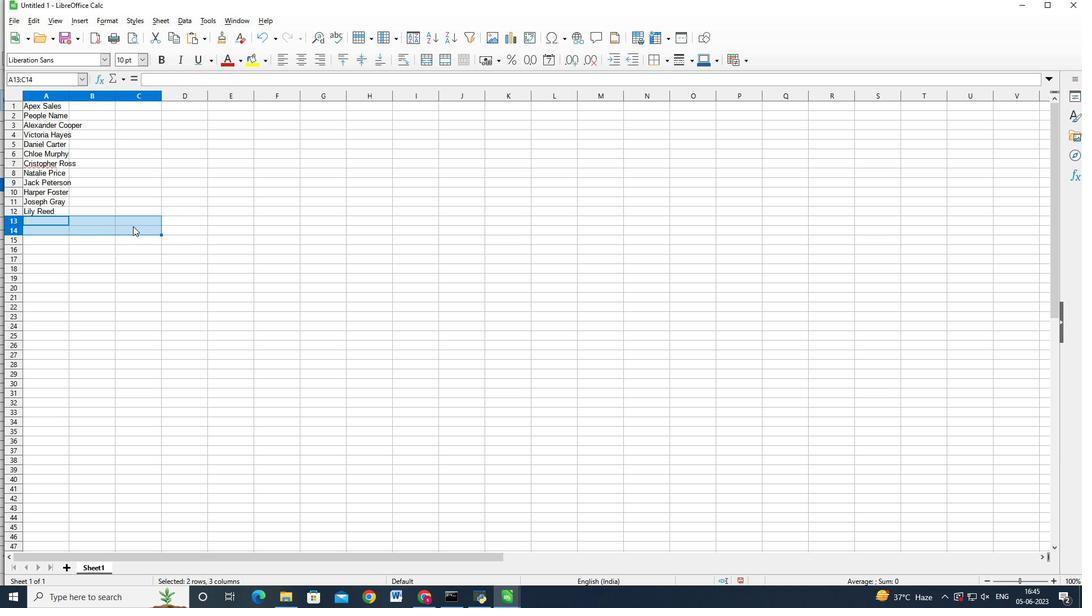 
Action: Mouse moved to (187, 213)
Screenshot: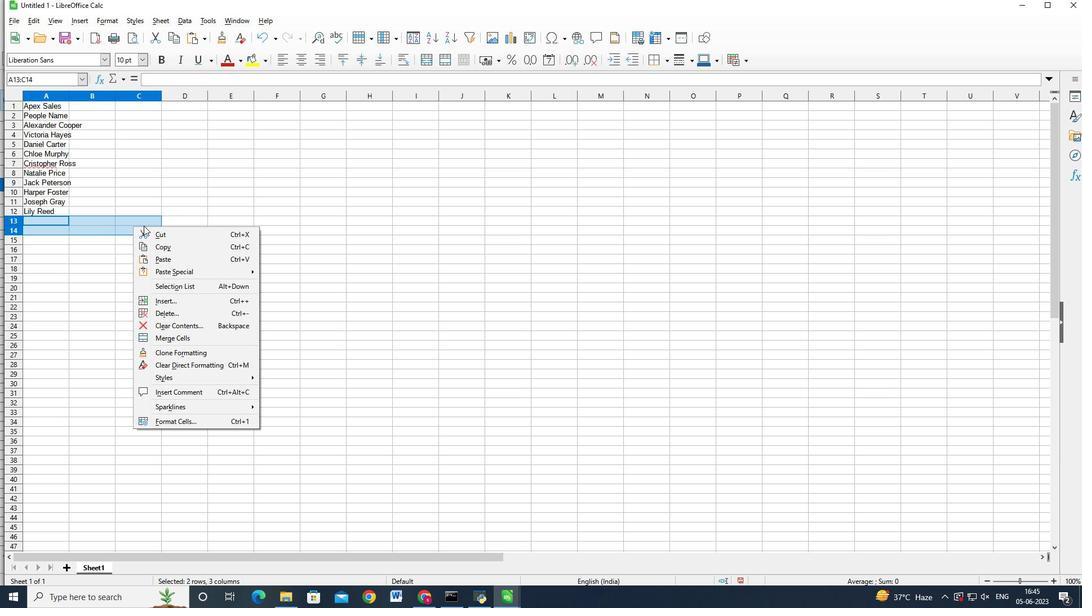 
Action: Mouse pressed right at (187, 213)
Screenshot: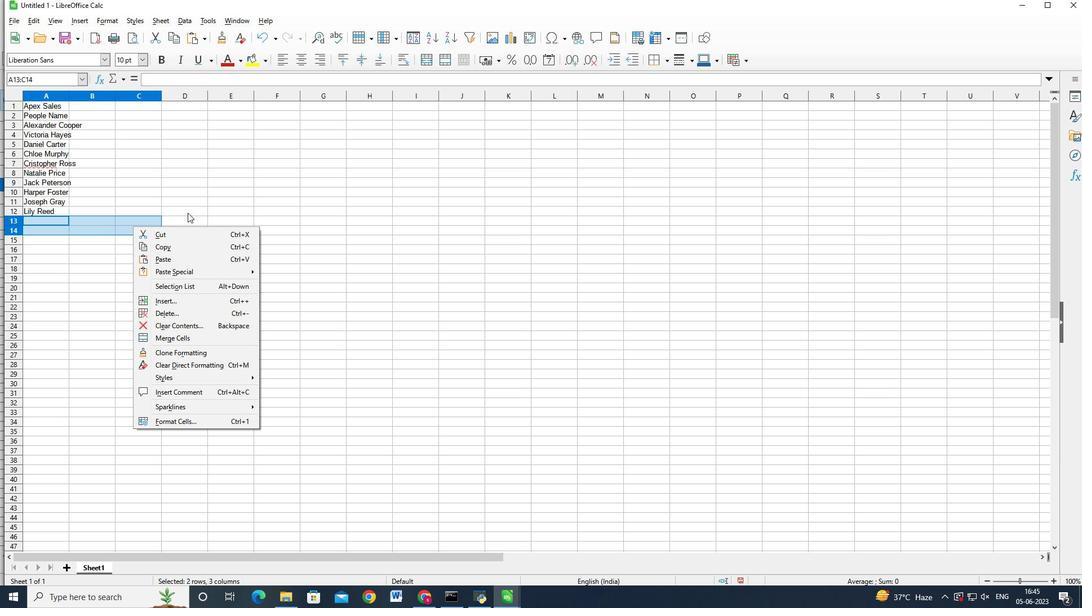 
Action: Mouse moved to (180, 207)
Screenshot: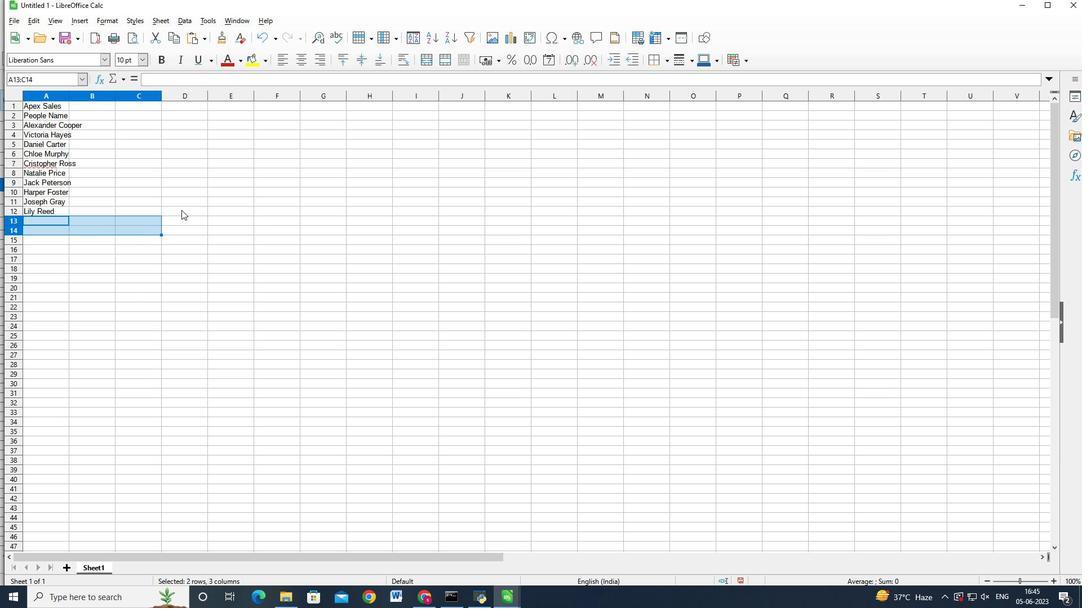 
Action: Mouse pressed left at (180, 207)
Screenshot: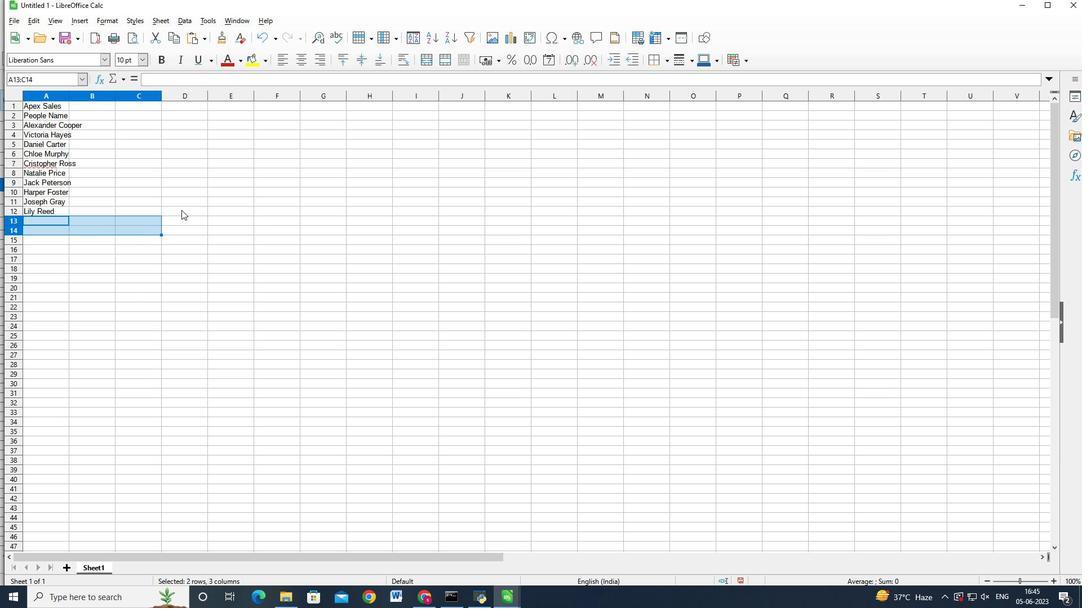 
Action: Mouse moved to (118, 134)
Screenshot: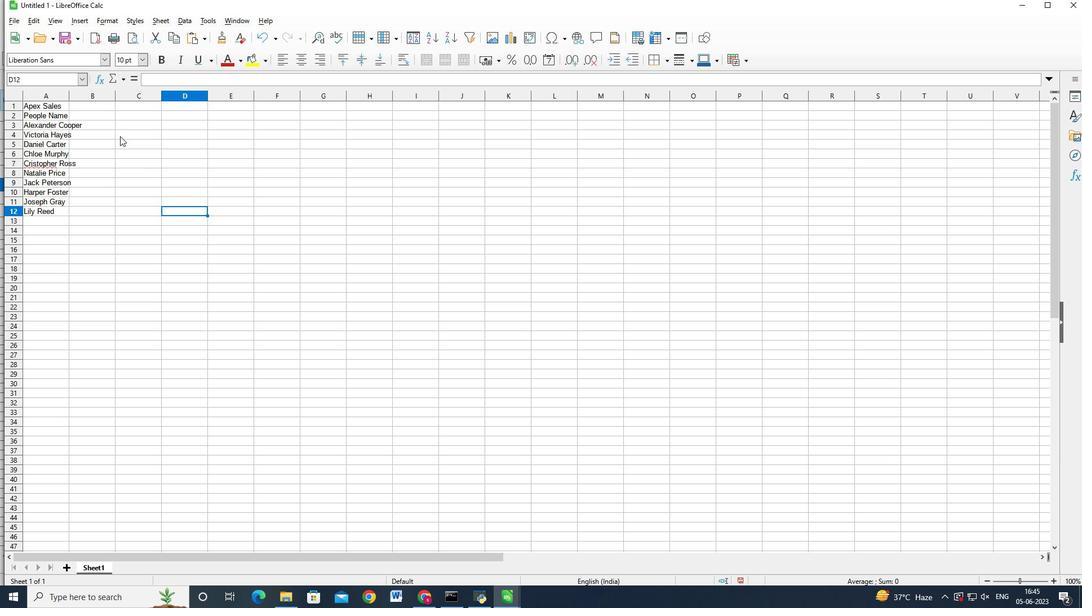 
Action: Key pressed <Key.up><Key.up><Key.left><Key.left><Key.left><Key.right><Key.up><Key.up><Key.up><Key.up><Key.up><Key.up><Key.up><Key.up><Key.shift>Item<Key.space><Key.shift>Code<Key.enter>4056<Key.enter>4057<Key.enter>4058<Key.enter>4059<Key.enter>40100<Key.enter>501<Key.backspace><Key.backspace><Key.backspace>5<Key.backspace>3<Key.backspace>40101<Key.enter>40102<Key.enter>40103<Key.enter>40104<Key.enter>40105<Key.right><Key.up><Key.up><Key.up><Key.up><Key.up><Key.left><Key.up><Key.up><Key.up><Key.up><Key.right><Key.left><Key.down><Key.up><Key.right><Key.up><Key.shift><Key.shift><Key.shift><Key.shift><Key.shift><Key.shift><Key.shift><Key.shift><Key.shift><Key.shift><Key.shift><Key.shift><Key.shift><Key.shift><Key.shift><Key.shift><Key.shift><Key.shift><Key.shift><Key.shift><Key.shift><Key.shift><Key.shift><Key.shift><Key.shift><Key.shift><Key.shift><Key.shift><Key.shift><Key.shift><Key.shift><Key.shift><Key.shift><Key.shift><Key.shift><Key.shift><Key.shift><Key.shift><Key.shift><Key.shift><Key.shift><Key.shift><Key.shift><Key.shift><Key.shift>P<Key.backspace><Key.shift>Product<Key.space>ra<Key.backspace><Key.backspace><Key.tab><Key.down><Key.left>4000<Key.enter>5000<Key.enter>6000<Key.enter>6100<Key.enter>6200<Key.enter>6300<Key.enter>6400<Key.enter>6500<Key.enter>6600<Key.enter>6700<Key.right><Key.up><Key.up><Key.up><Key.up><Key.up><Key.up><Key.up><Key.up><Key.up><Key.up><Key.shift>Products<Key.down><Key.shift><Key.shift><Key.shift><Key.shift><Key.shift><Key.shift><Key.shift><Key.shift><Key.shift><Key.shift><Key.shift><Key.shift>NIke<Key.backspace><Key.backspace><Key.backspace>ike<Key.space><Key.shift_r>Show<Key.backspace>e<Key.enter><Key.shift>Adidas<Key.space><Key.shift>Show<Key.backspace>e<Key.enter><Key.shift_r>Gucci<Key.space><Key.shift>T-shirt<Key.enter><Key.shift>Louis<Key.space><Key.shift>Vuitton<Key.space><Key.shift><Key.shift><Key.shift>bag<Key.enter><Key.shift_r>Zara<Key.enter><Key.shift><Key.shift_r>S<Key.backspace><Key.up>
Screenshot: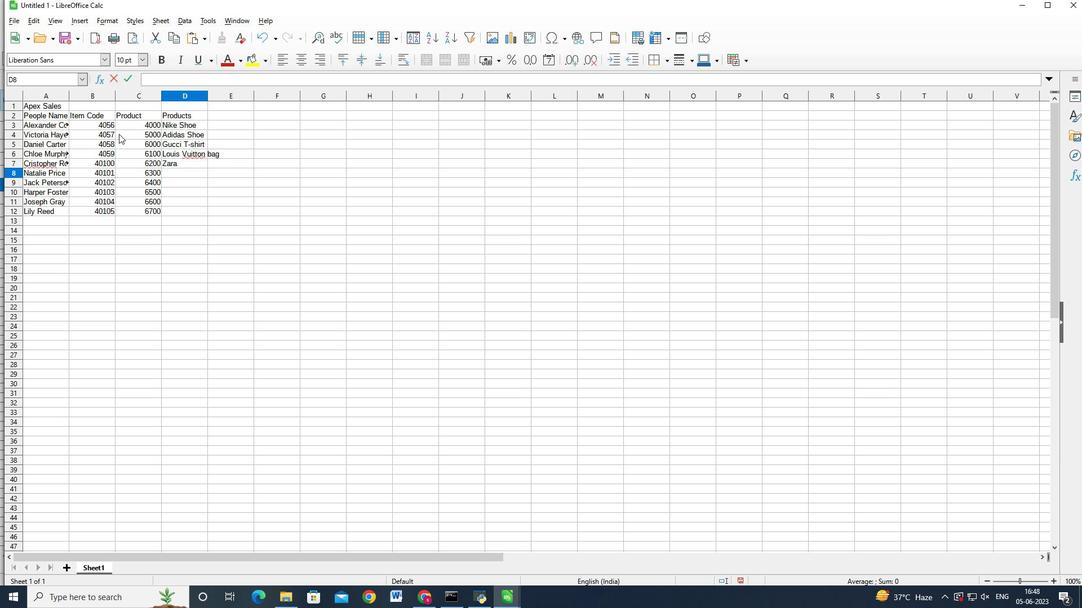 
Action: Mouse moved to (174, 76)
Screenshot: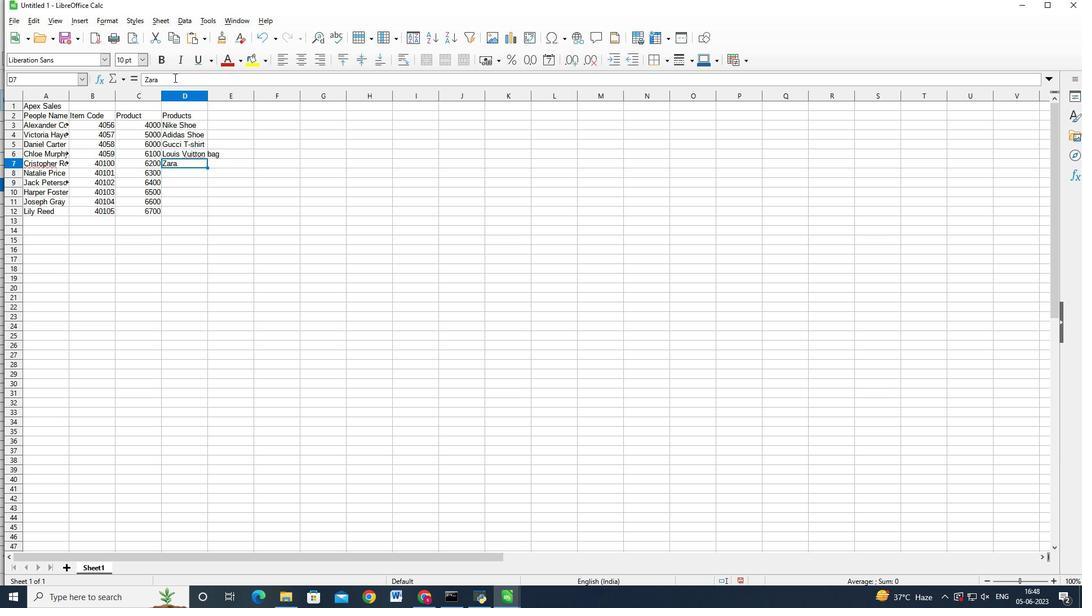 
Action: Mouse pressed left at (174, 76)
Screenshot: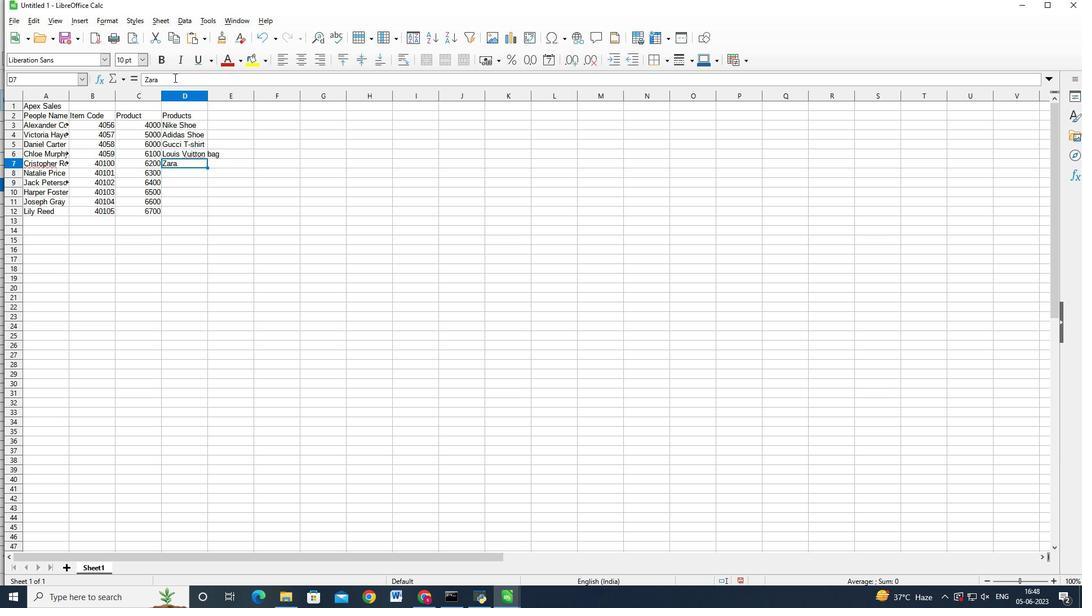 
Action: Key pressed <Key.space><Key.shift_r>Shirt<Key.enter>h<Key.backspace><Key.caps_lock>H<Key.shift>&m<Key.caps_lock><Key.backspace><Key.shift>M<Key.enter>
Screenshot: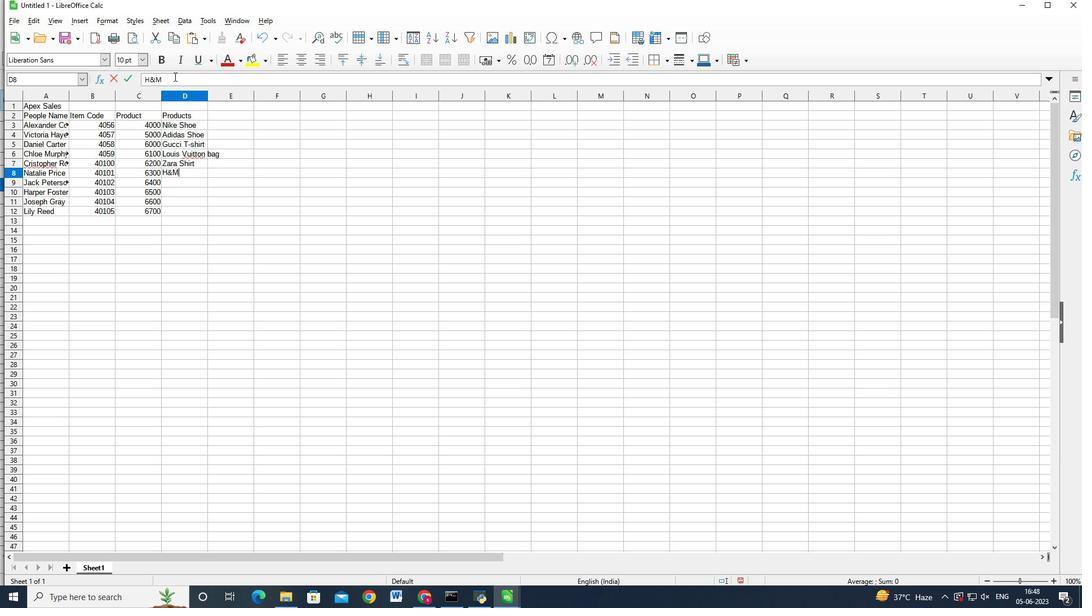 
Action: Mouse moved to (179, 173)
Screenshot: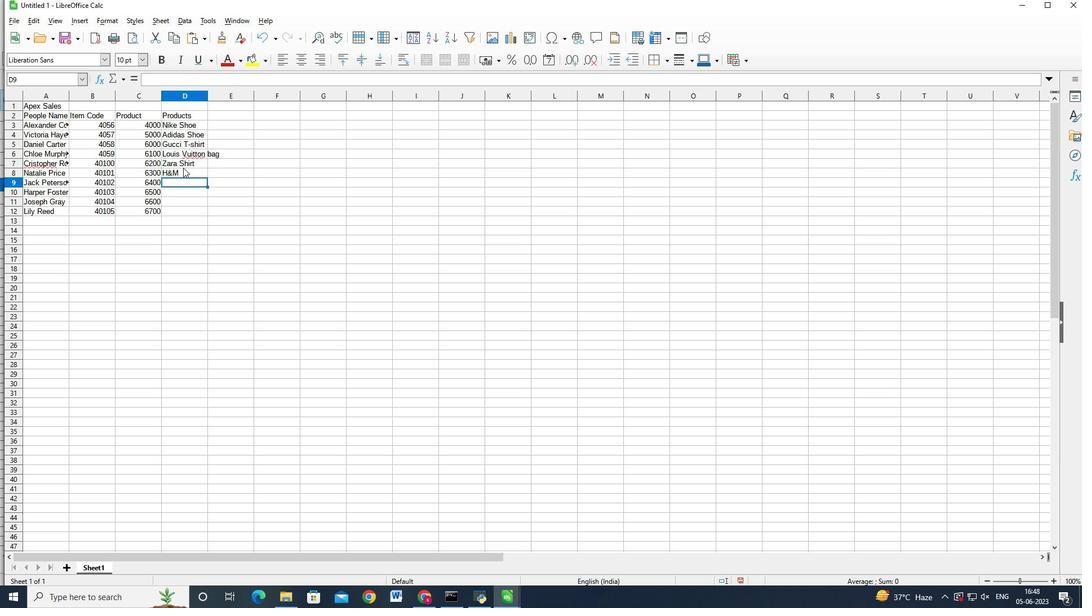 
Action: Mouse pressed left at (179, 173)
Screenshot: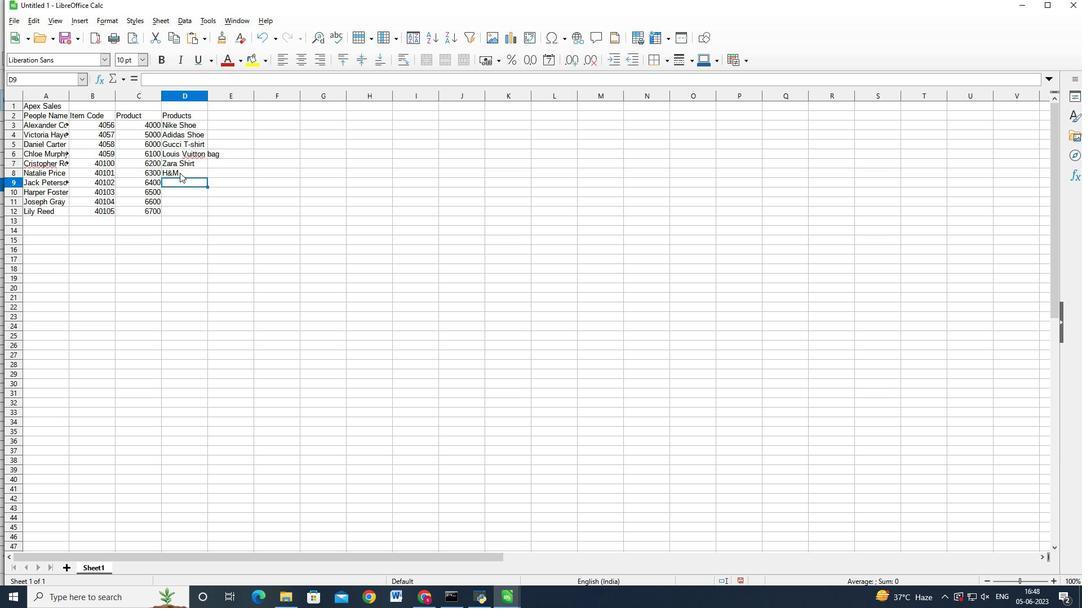 
Action: Mouse moved to (193, 78)
Screenshot: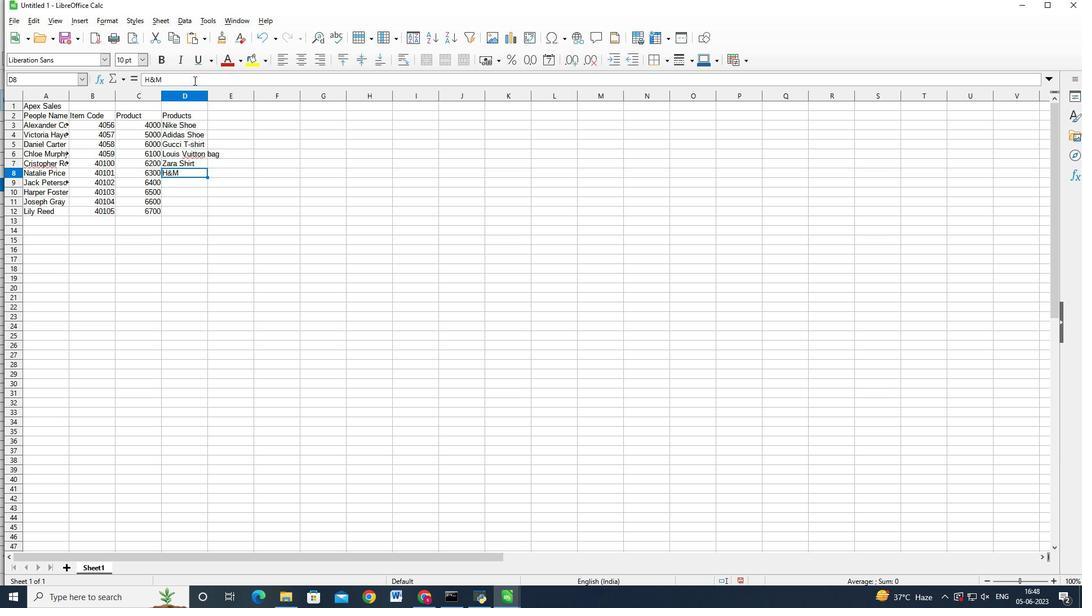
Action: Mouse pressed left at (193, 78)
Screenshot: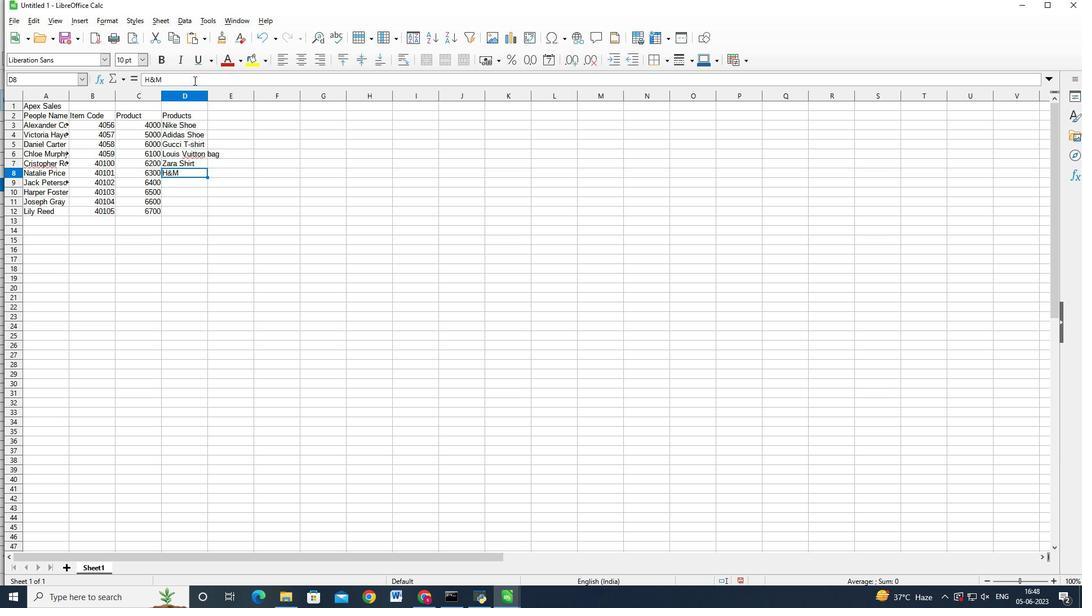 
Action: Key pressed <Key.space>jeans<Key.enter><Key.shift>Chanel<Key.space><Key.shift>P<Key.backspace>perfume<Key.enter><Key.shift_r>Versace<Key.space>perfume<Key.enter><Key.shift>Ralph<Key.space><Key.shift>Lauren<Key.enter><Key.shift>Prada<Key.space><Key.shift>Shirt
Screenshot: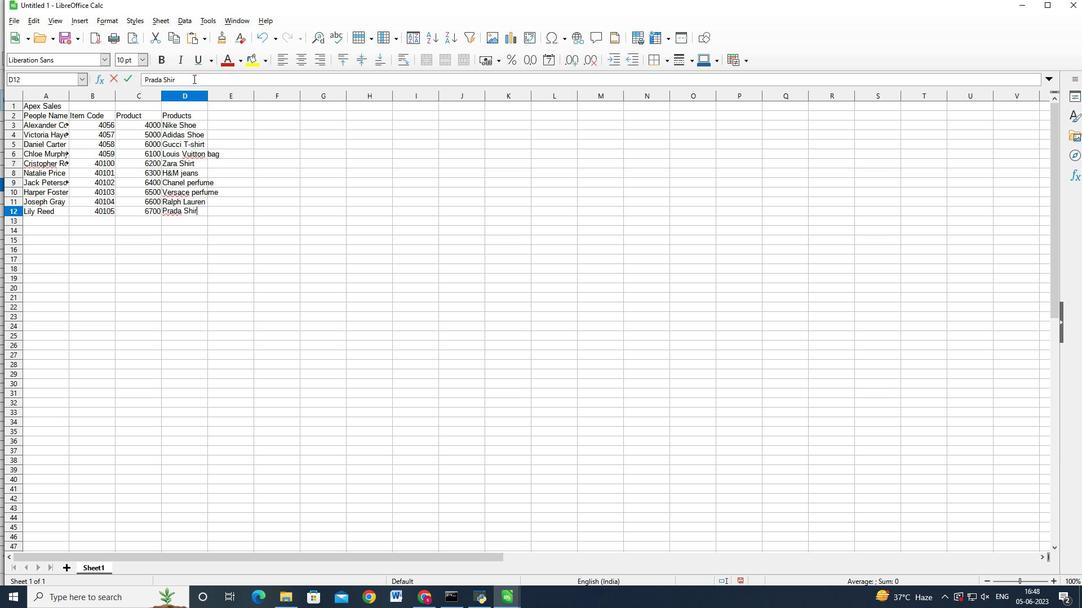 
Action: Mouse moved to (235, 114)
Screenshot: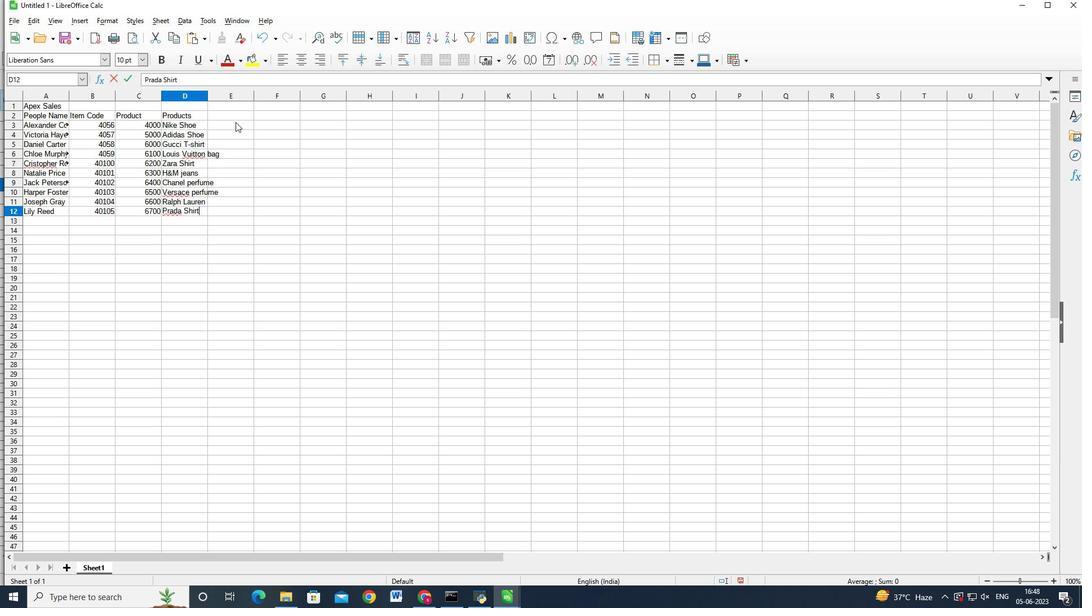 
Action: Mouse pressed left at (235, 114)
Screenshot: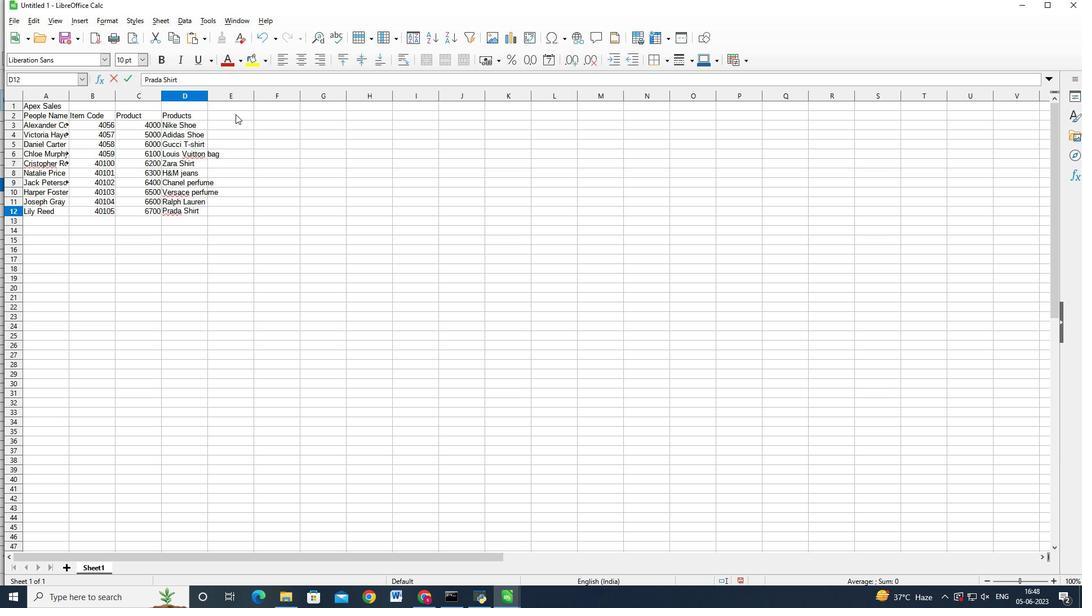 
Action: Key pressed <Key.shift_r>Quantity<Key.enter>5<Key.enter>6<Key.enter>7<Key.enter>8<Key.enter>9<Key.enter>8<Key.enter>7<Key.enter>6<Key.enter>5<Key.enter>4<Key.backspace>5<Key.up><Key.up><Key.up><Key.up><Key.up><Key.up><Key.up><Key.up><Key.up><Key.up><Key.right><Key.down><Key.up><Key.shift>Toota<Key.backspace><Key.backspace><Key.backspace><Key.backspace><Key.backspace><Key.shift>Total<Key.space><Key.shift_r>Add<Key.space>amount<Key.enter>=<Key.left><Key.shift>*<Key.left><Key.left><Key.enter>
Screenshot: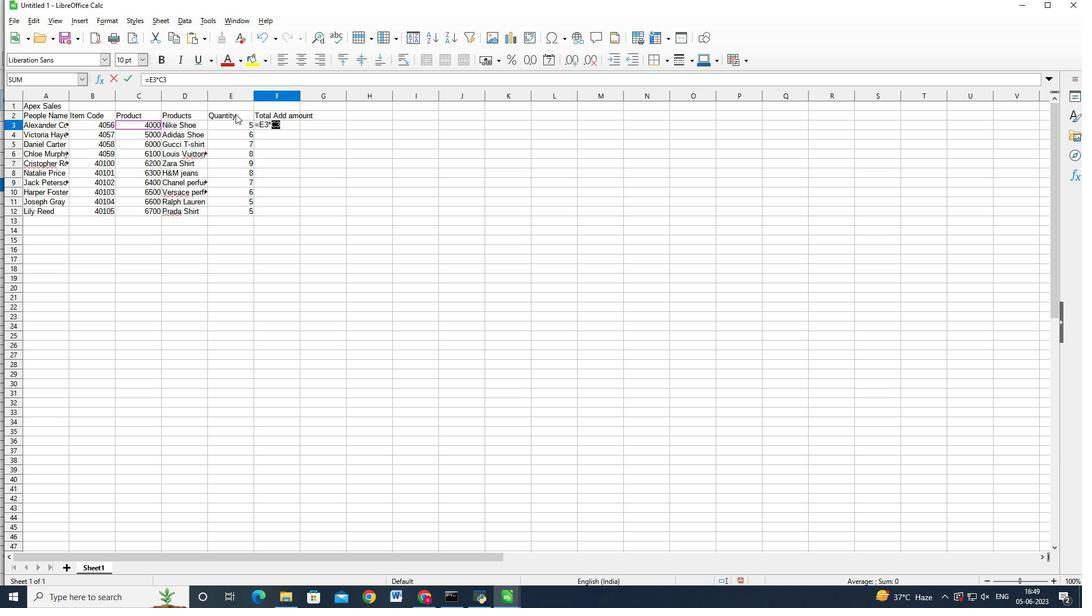 
Action: Mouse moved to (293, 121)
Screenshot: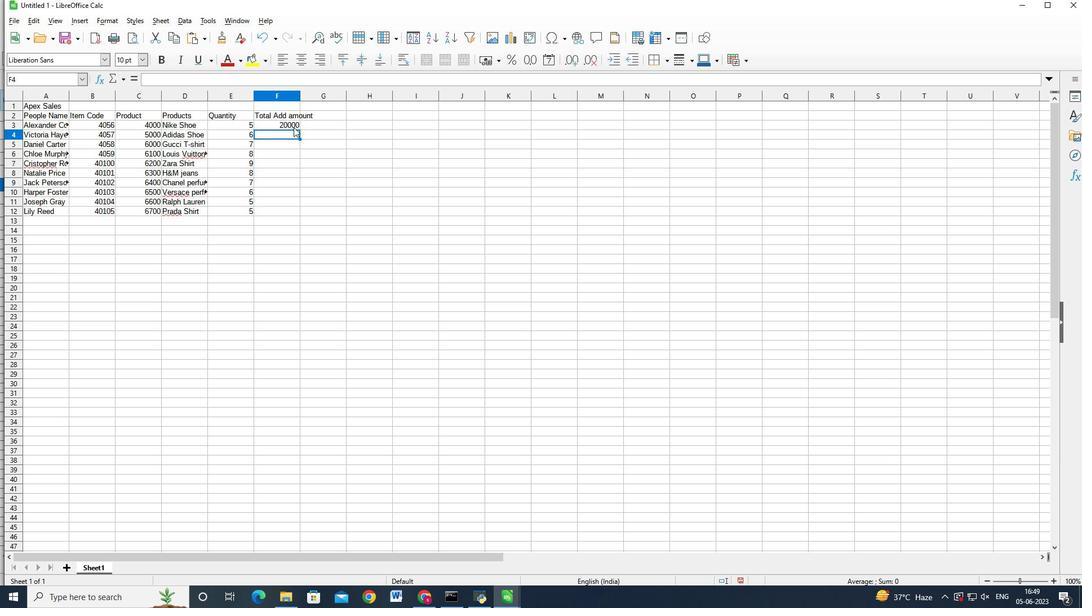 
Action: Mouse pressed left at (293, 121)
Screenshot: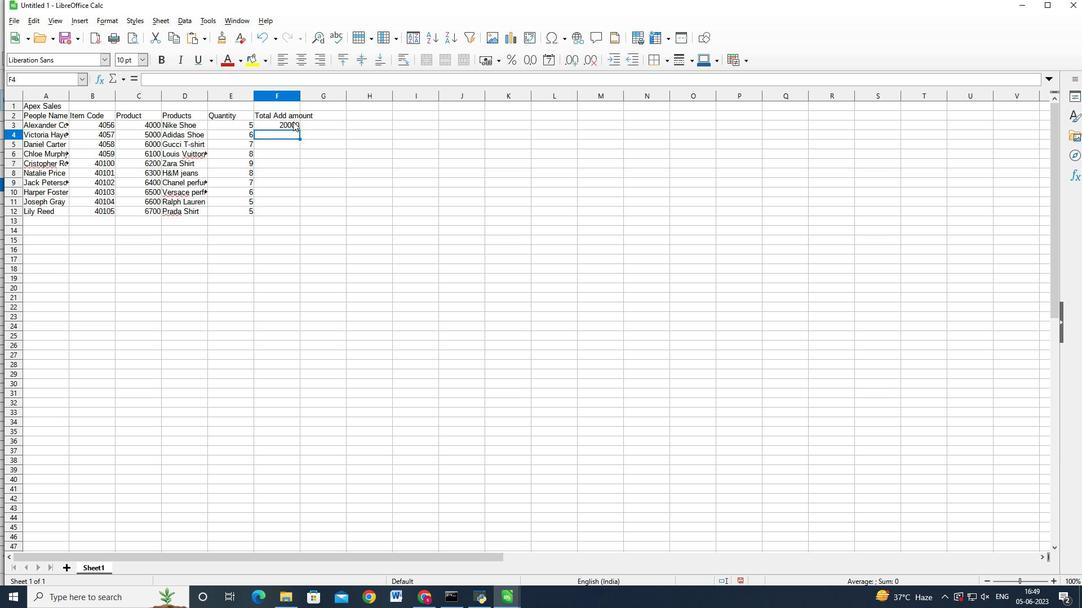 
Action: Mouse moved to (299, 128)
Screenshot: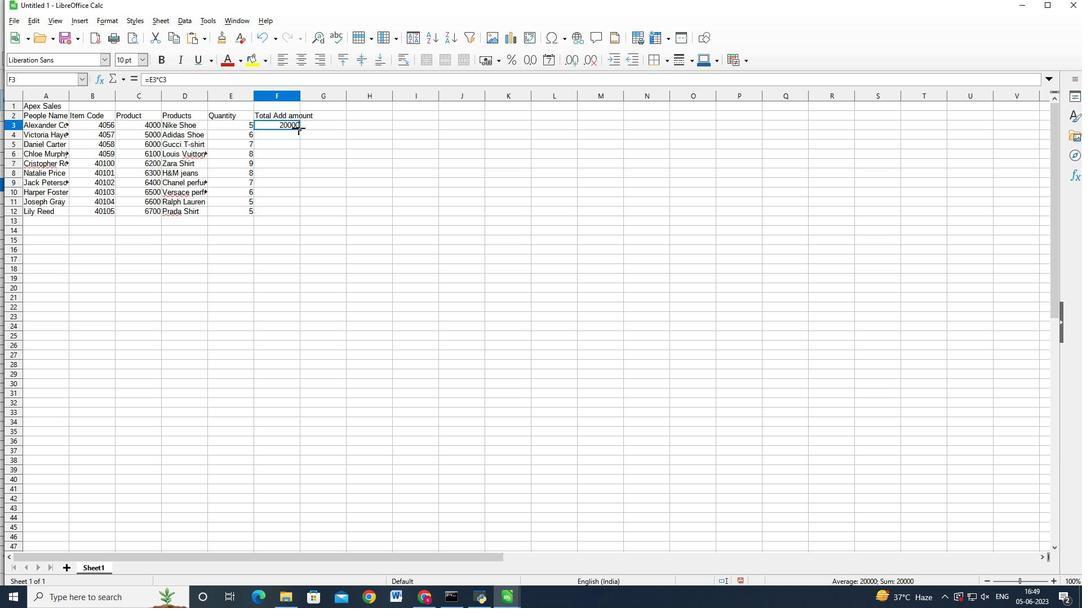 
Action: Mouse pressed left at (299, 128)
Screenshot: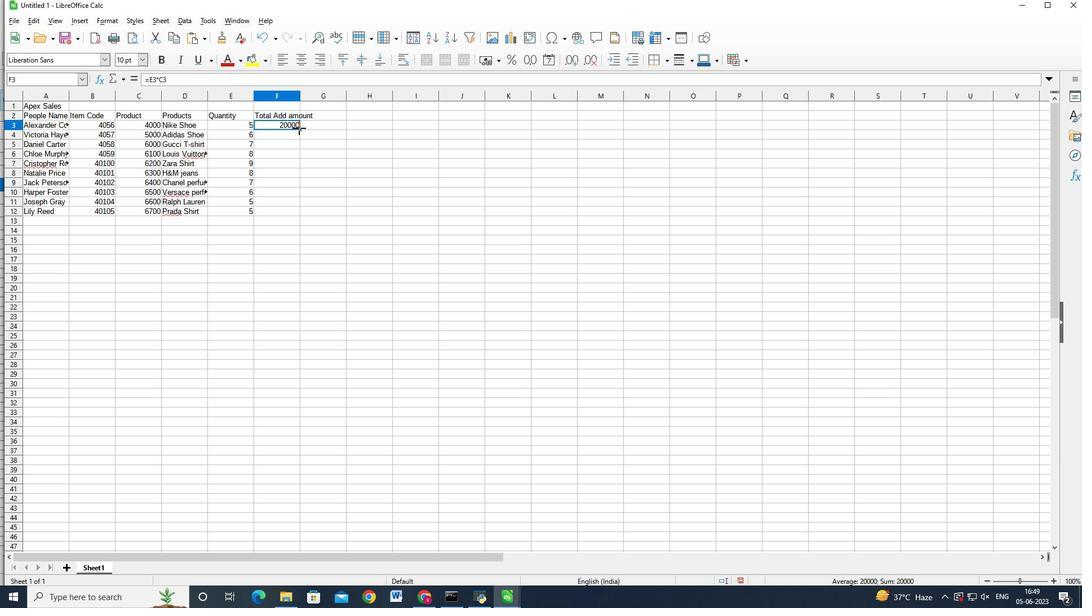 
Action: Mouse moved to (318, 116)
Screenshot: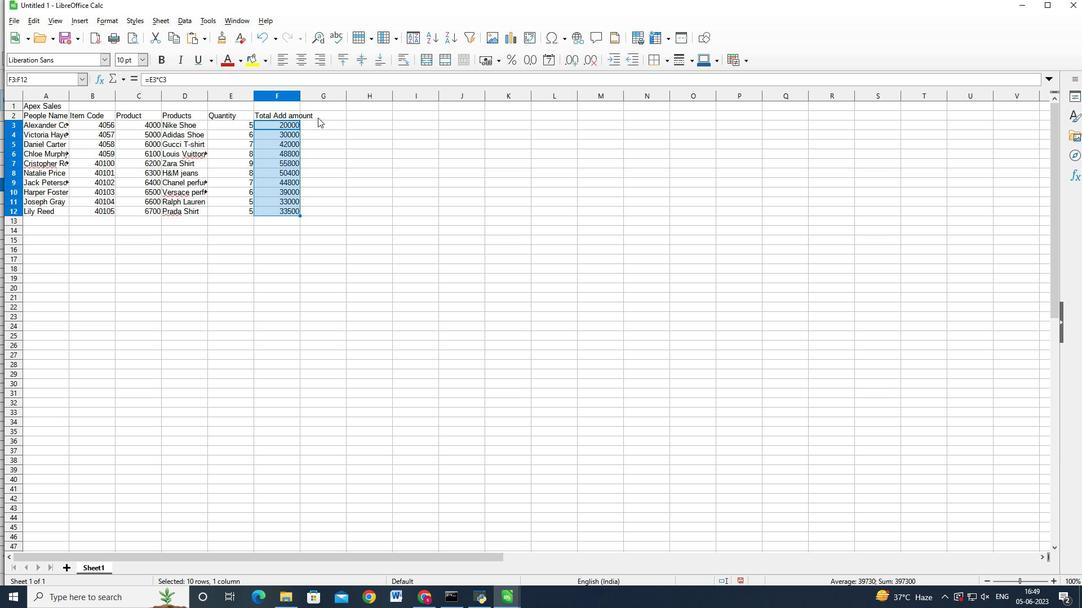 
Action: Mouse pressed left at (318, 116)
Screenshot: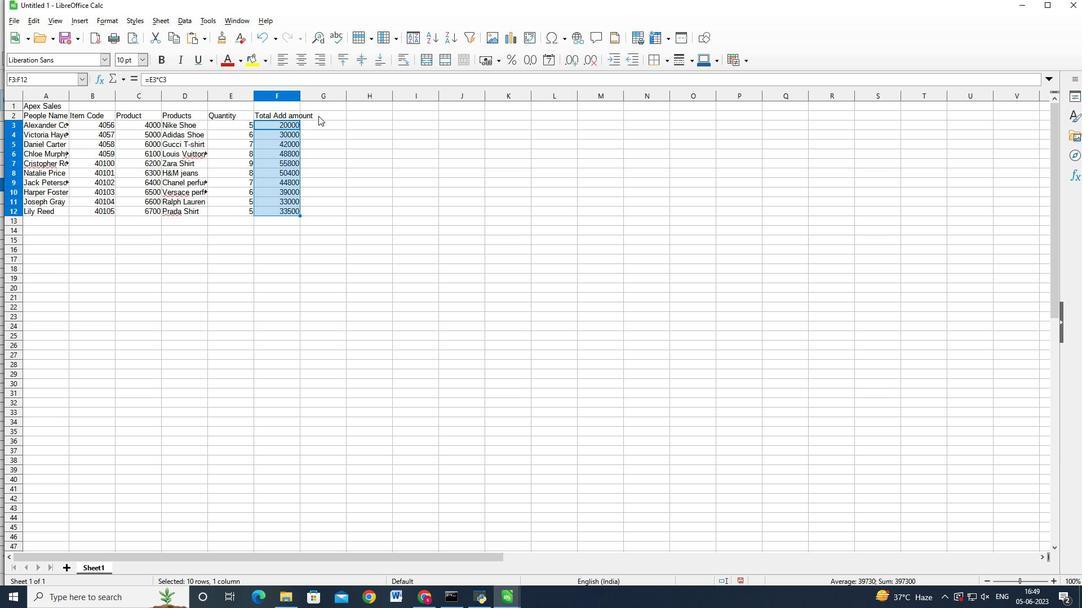 
Action: Mouse moved to (327, 117)
Screenshot: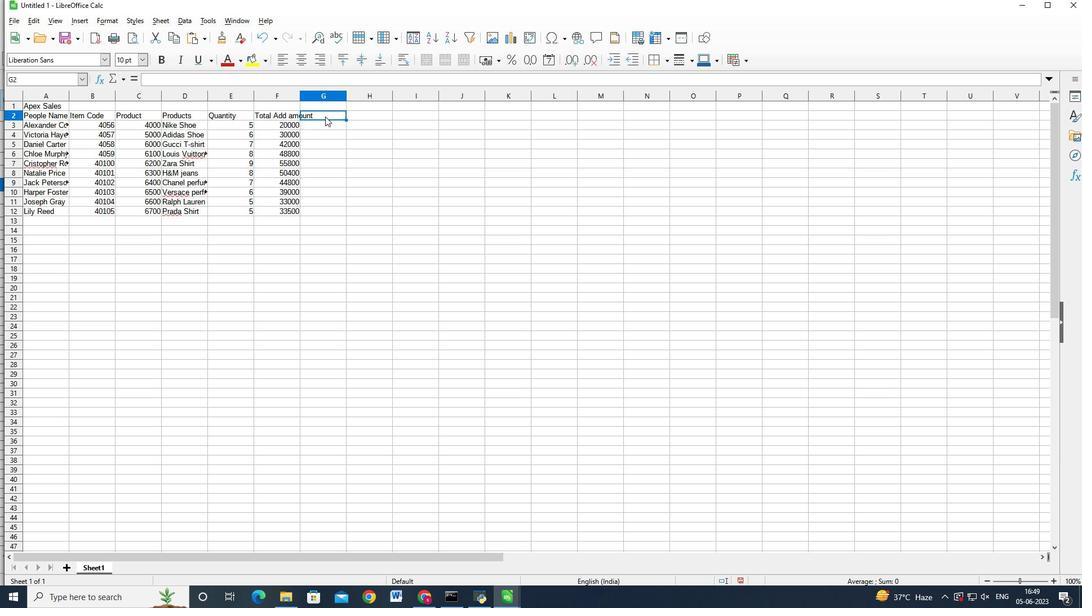 
Action: Key pressed <Key.shift>Tax<Key.enter>=<Key.left><Key.shift>*12<Key.shift_r>%<Key.enter>
Screenshot: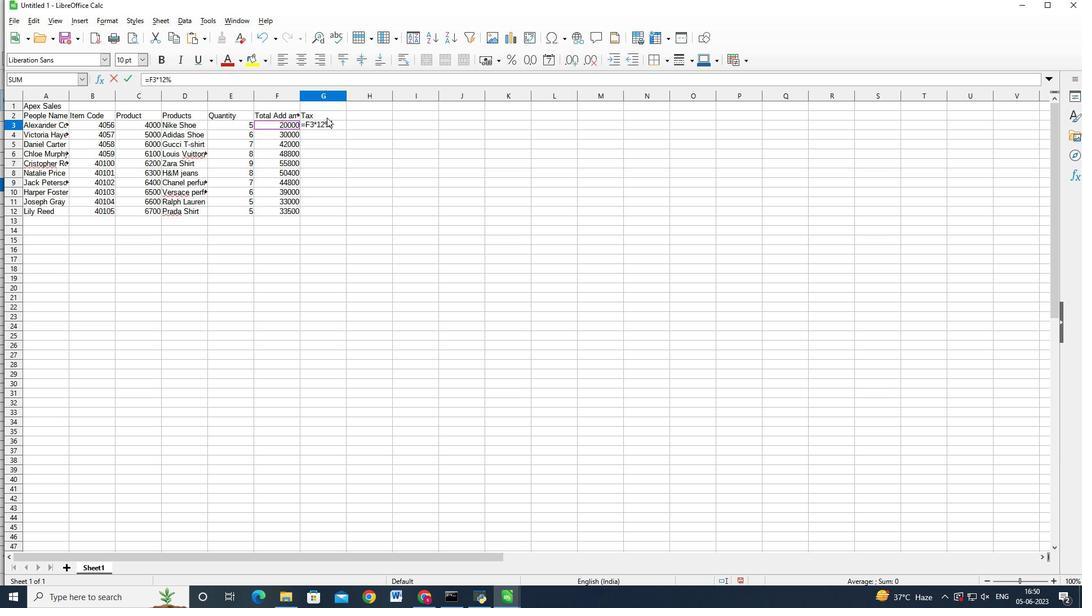 
Action: Mouse moved to (334, 125)
Screenshot: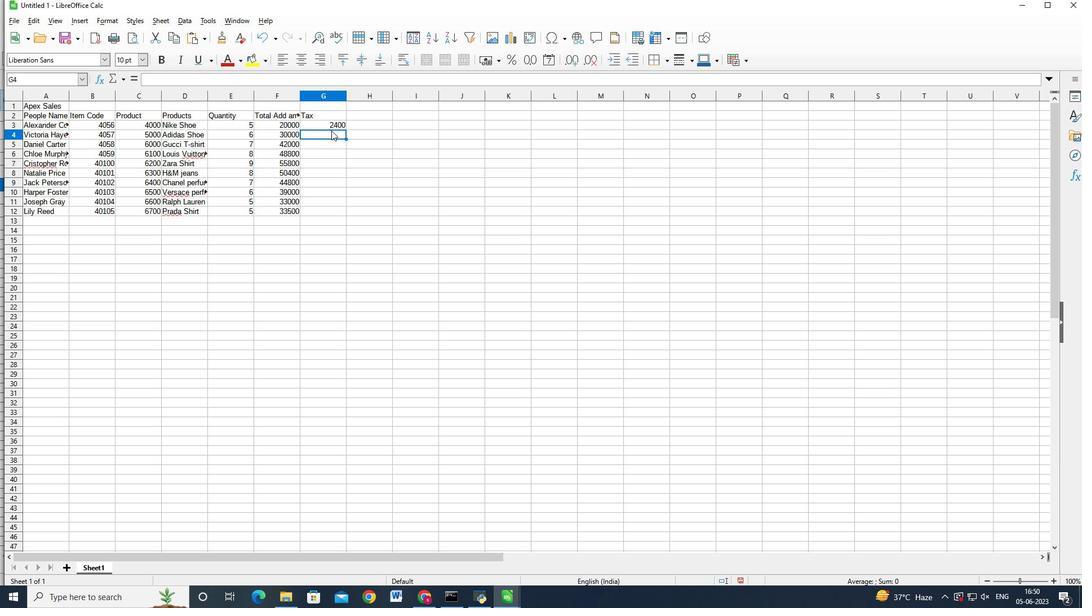 
Action: Mouse pressed left at (334, 125)
Screenshot: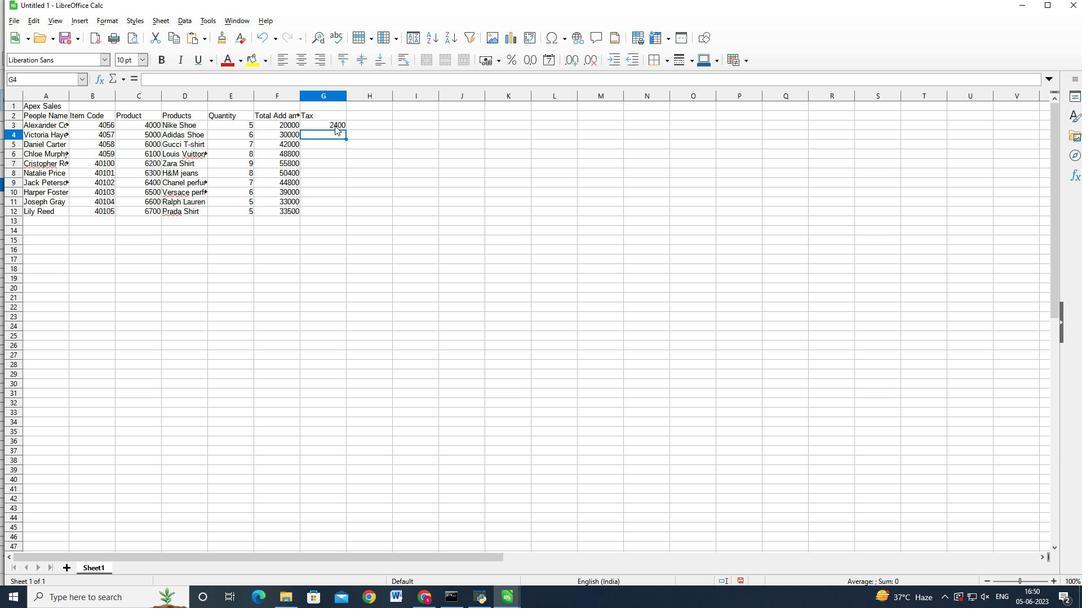 
Action: Mouse moved to (346, 128)
Screenshot: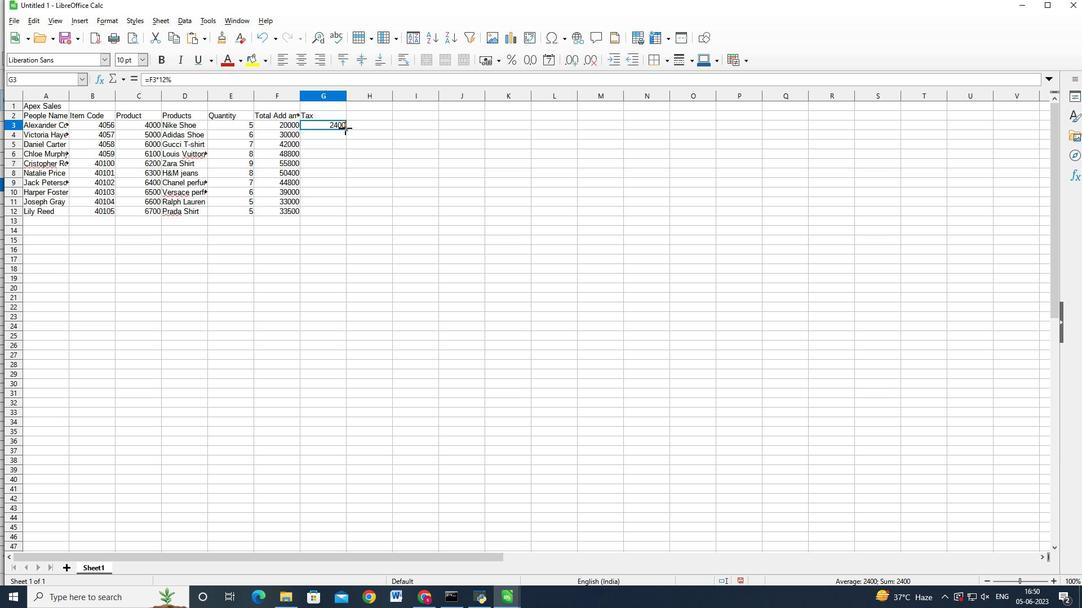 
Action: Mouse pressed left at (346, 128)
Screenshot: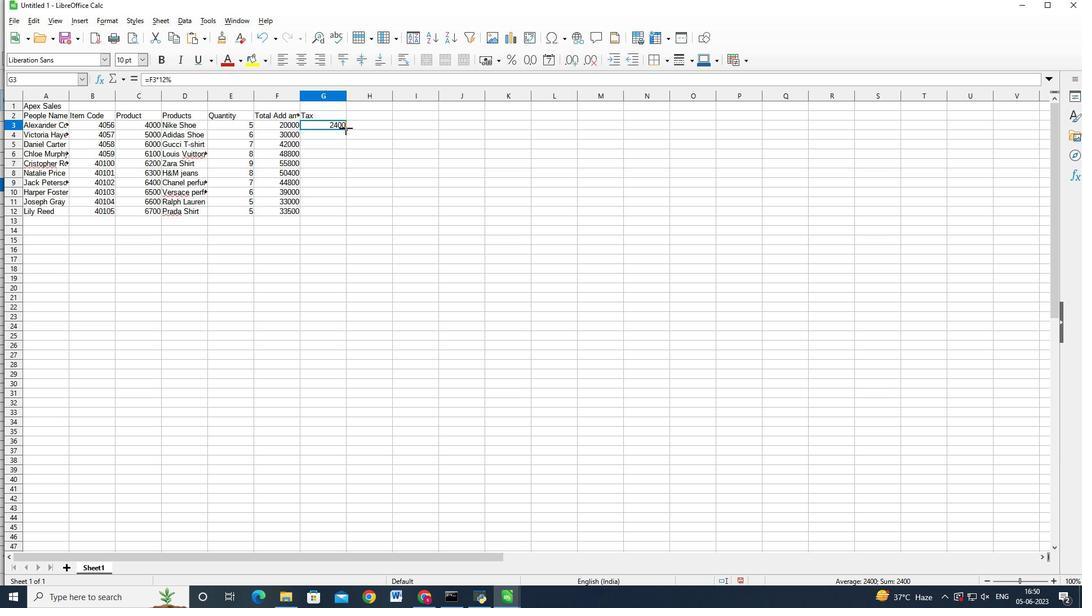 
Action: Mouse moved to (361, 115)
Screenshot: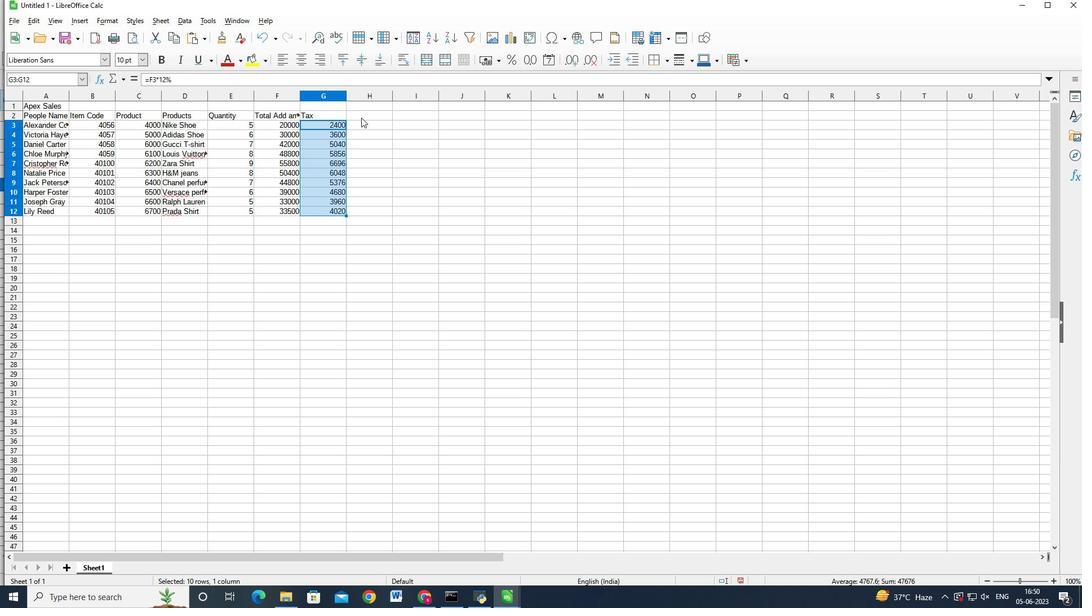 
Action: Mouse pressed left at (361, 115)
Screenshot: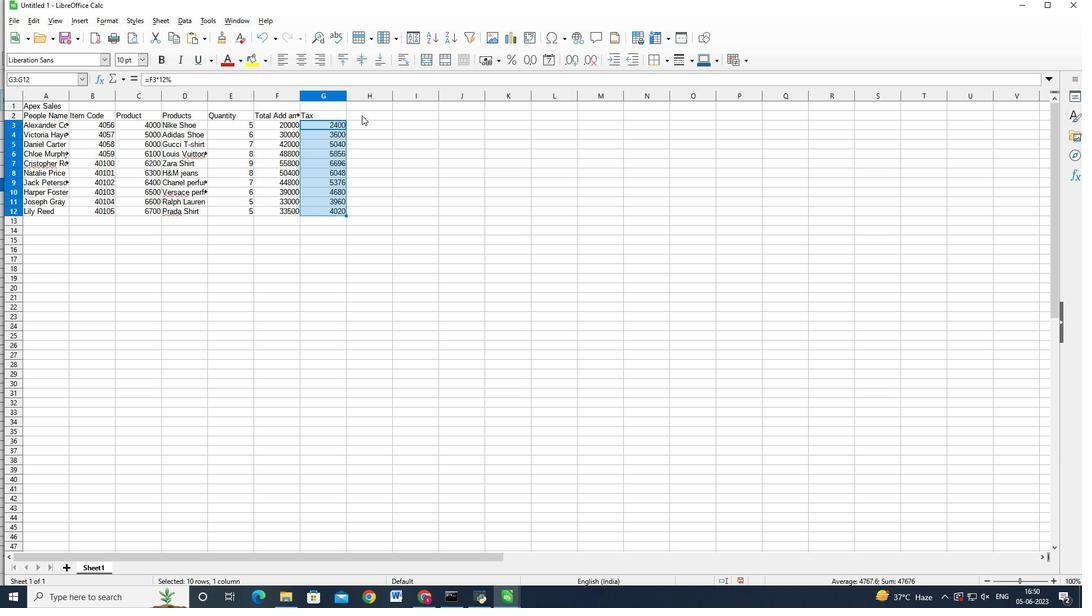 
Action: Key pressed <Key.shift>Commiss<Key.backspace>ion<Key.enter>
Screenshot: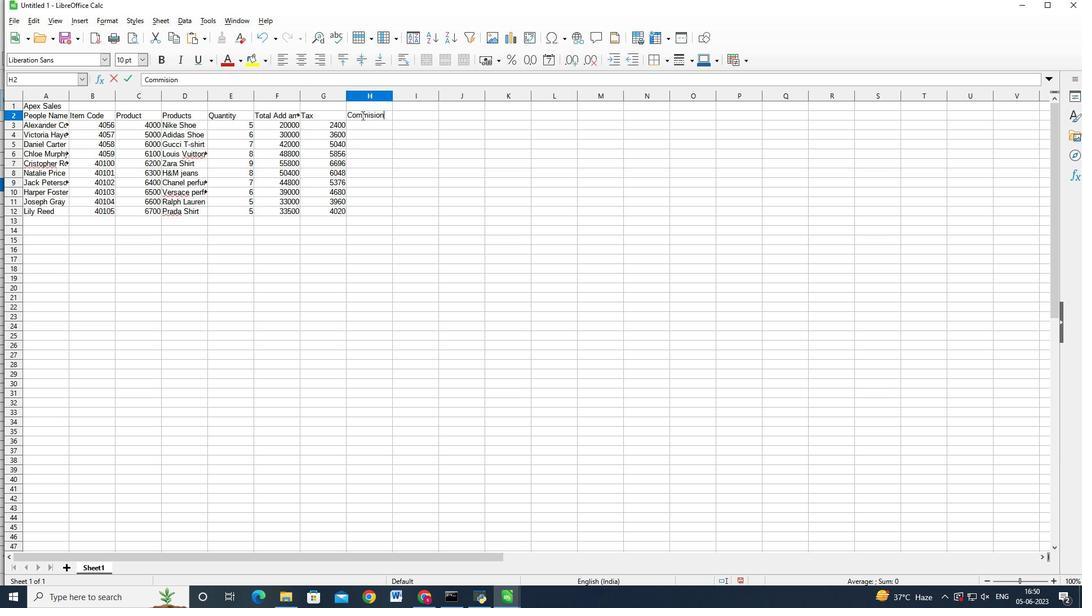 
Action: Mouse moved to (380, 113)
Screenshot: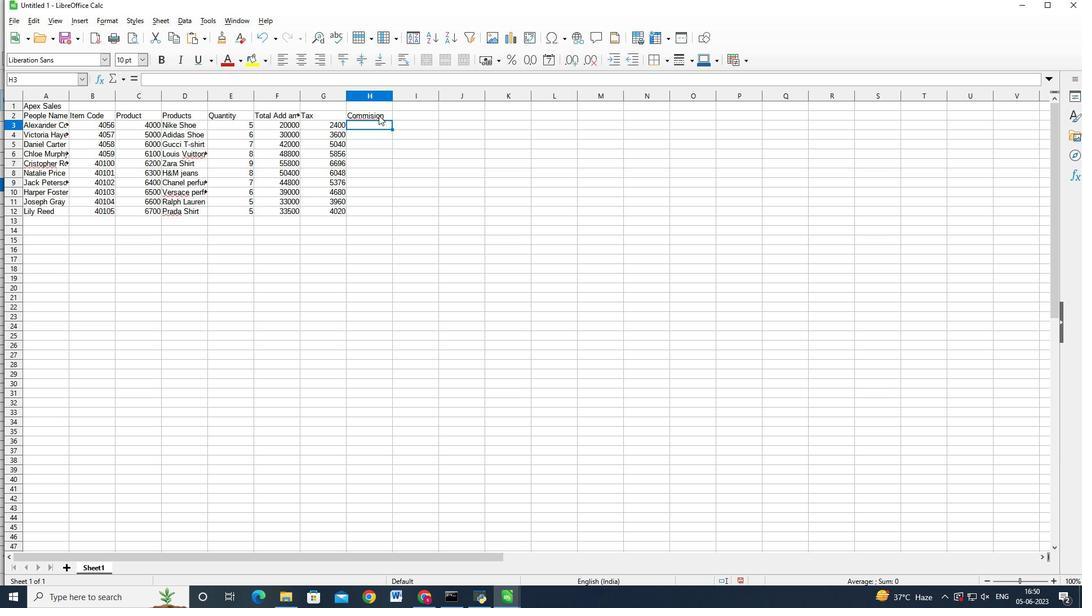 
Action: Mouse pressed left at (380, 113)
Screenshot: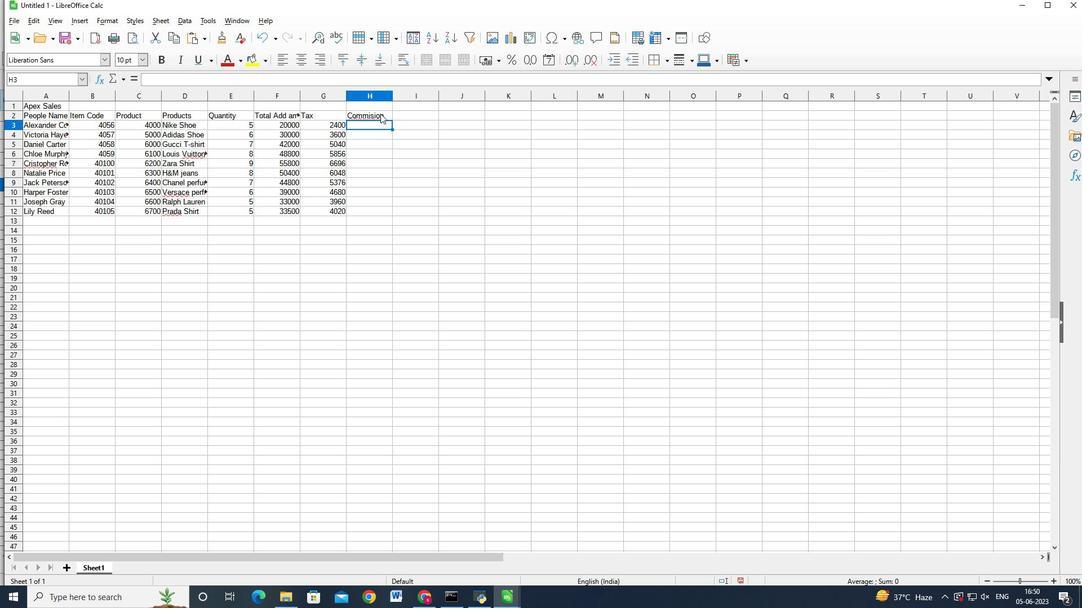 
Action: Mouse moved to (167, 81)
Screenshot: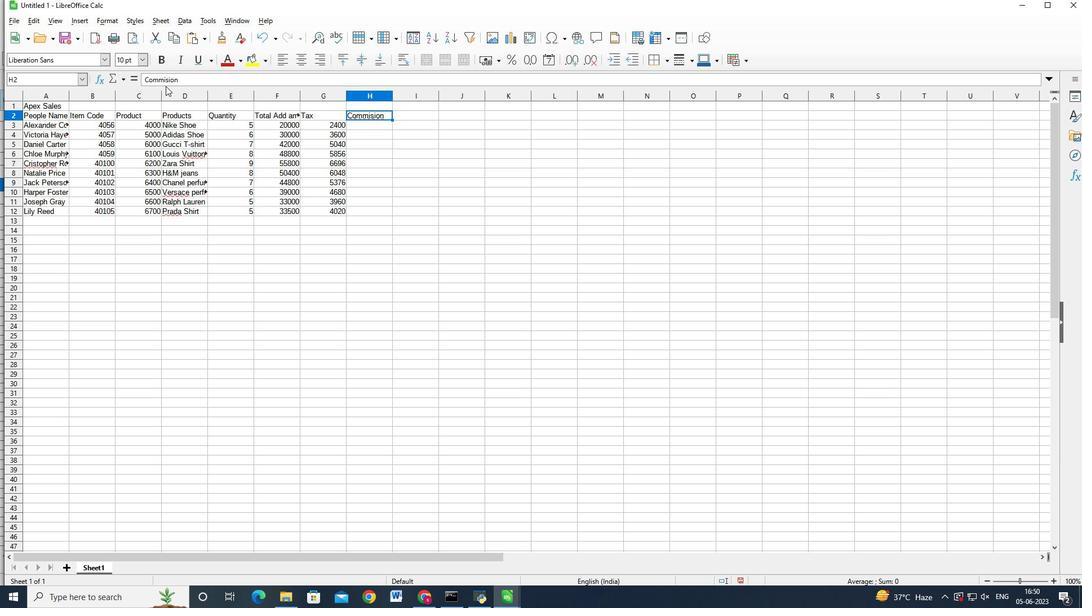
Action: Mouse pressed left at (167, 81)
Screenshot: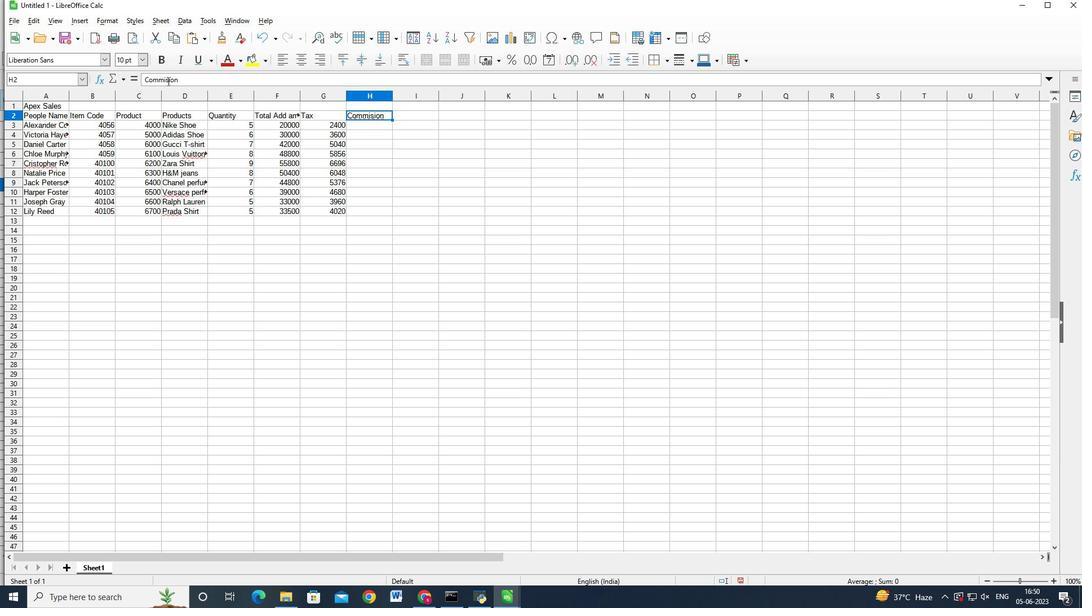 
Action: Mouse moved to (355, 107)
Screenshot: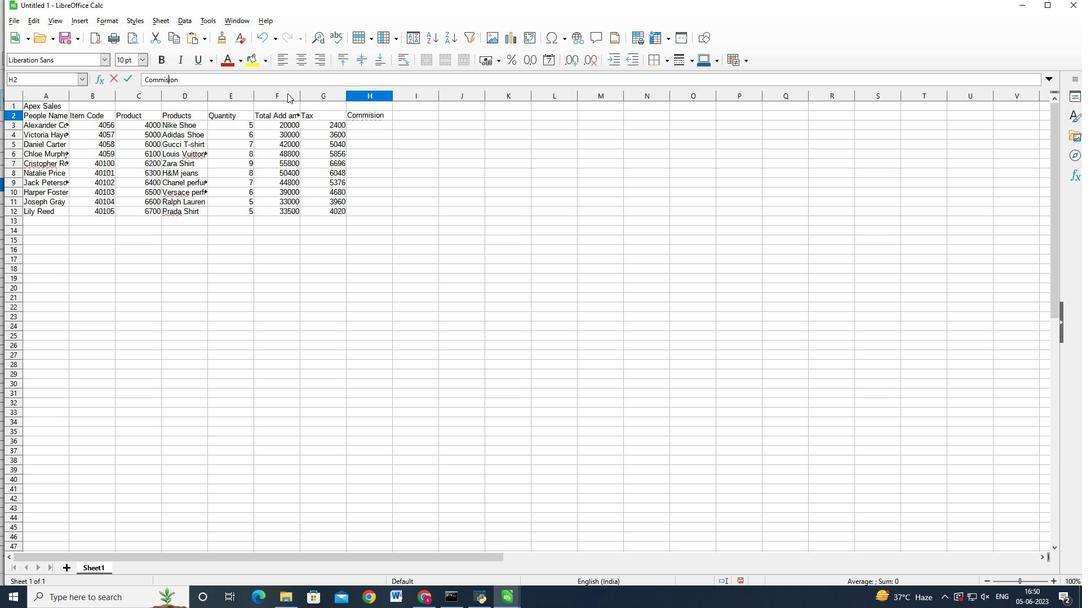 
Action: Key pressed s
Screenshot: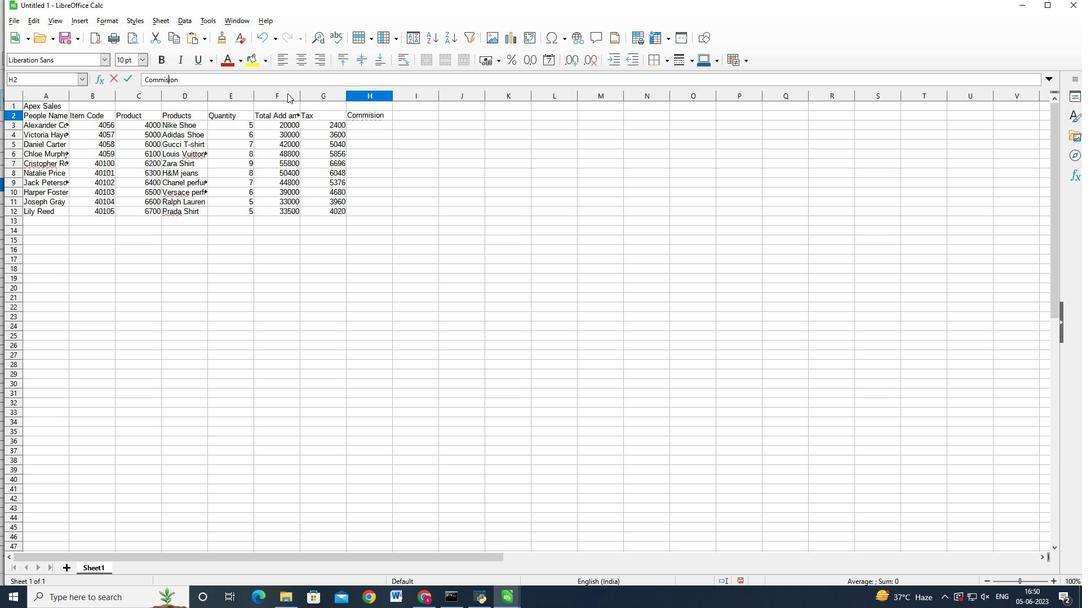 
Action: Mouse moved to (367, 124)
Screenshot: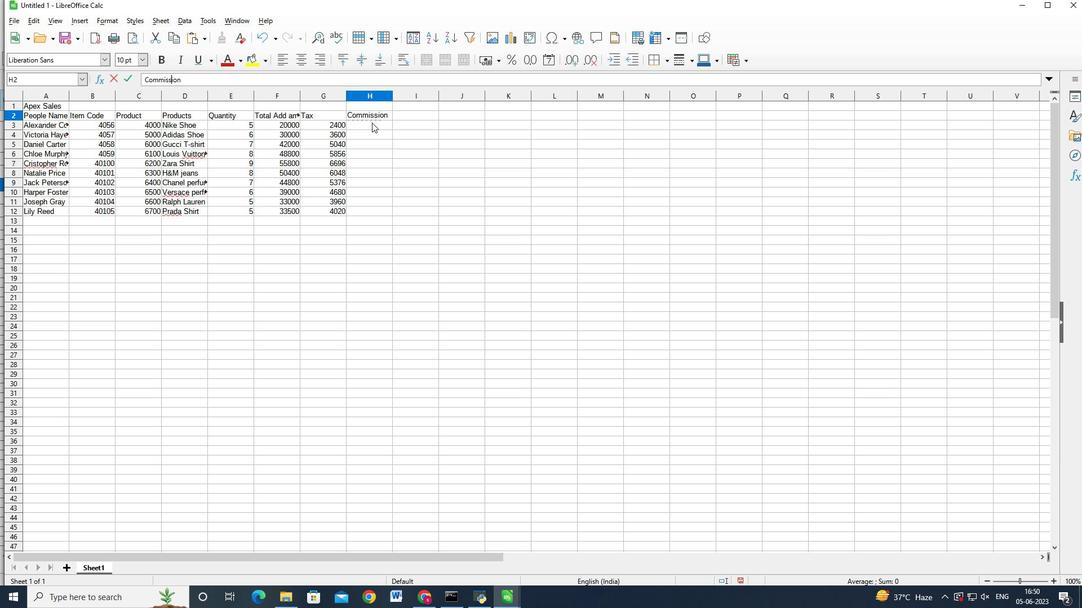 
Action: Mouse pressed left at (367, 124)
Screenshot: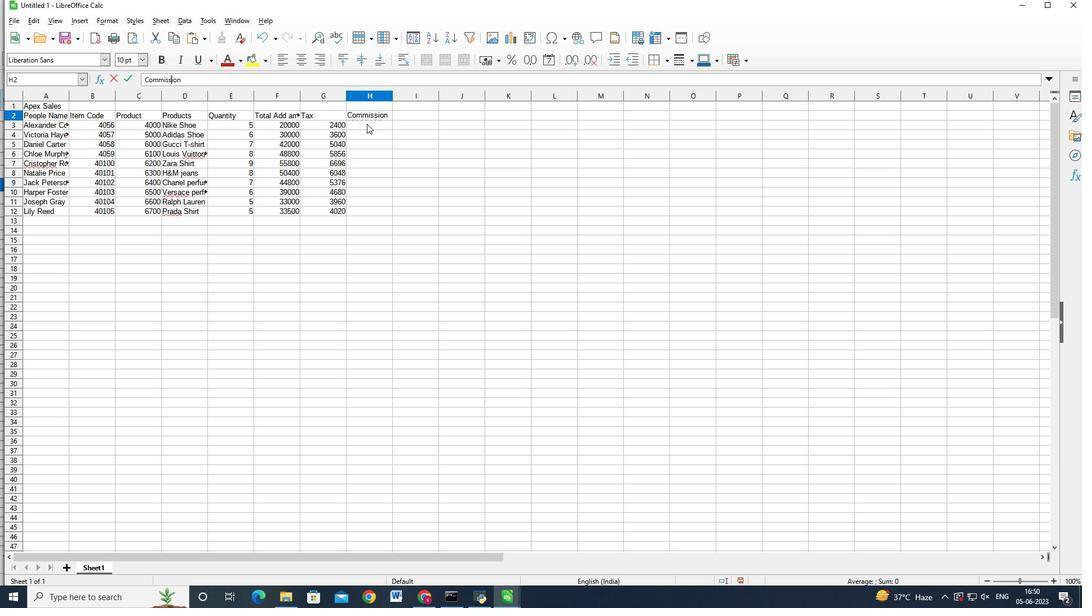 
Action: Mouse moved to (282, 123)
Screenshot: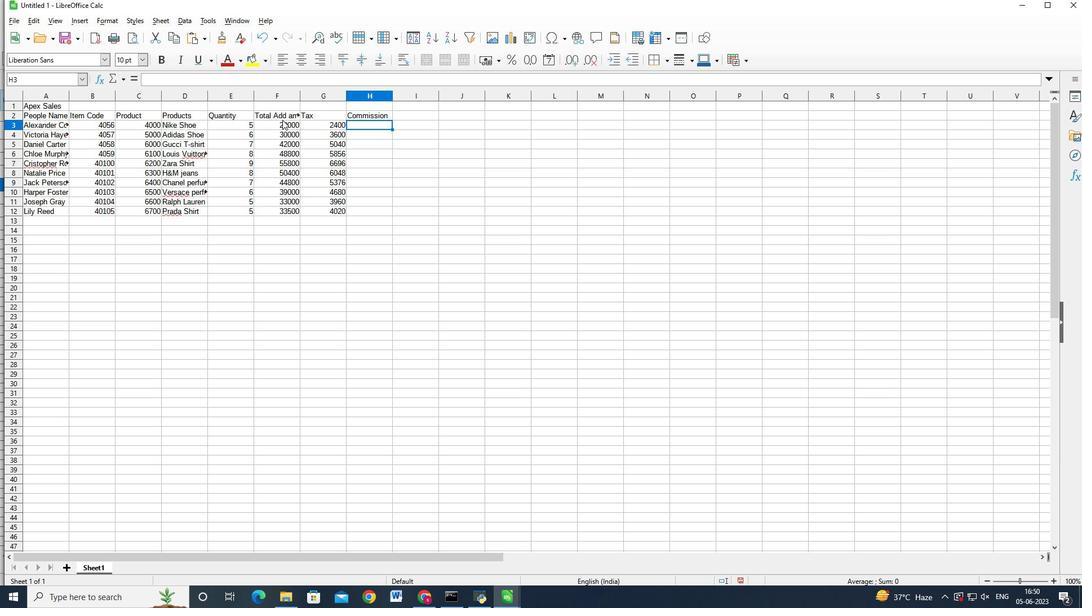 
Action: Mouse pressed left at (282, 123)
Screenshot: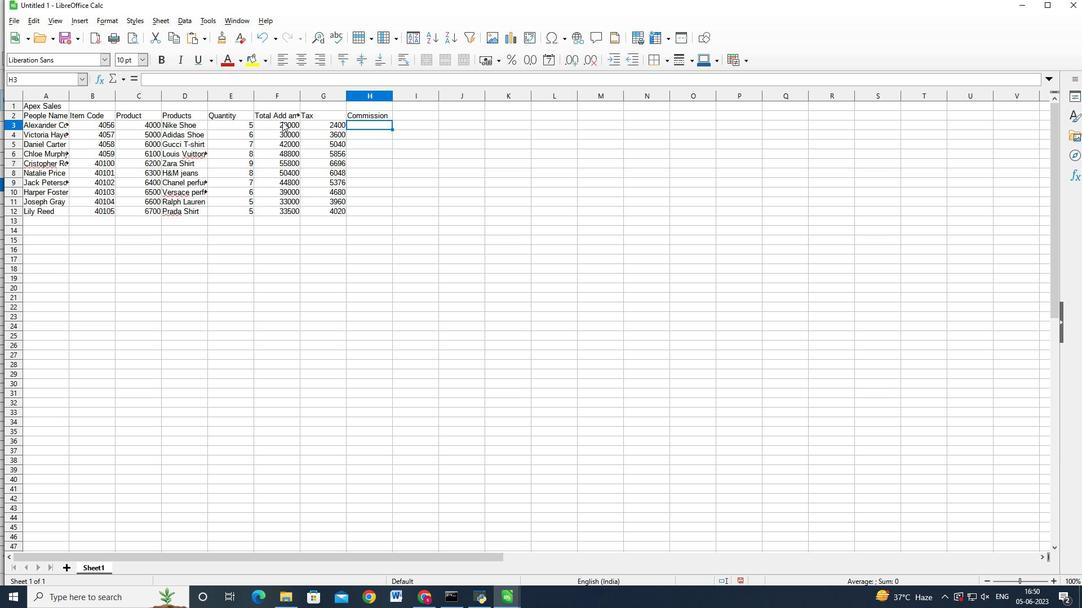 
Action: Mouse moved to (360, 123)
Screenshot: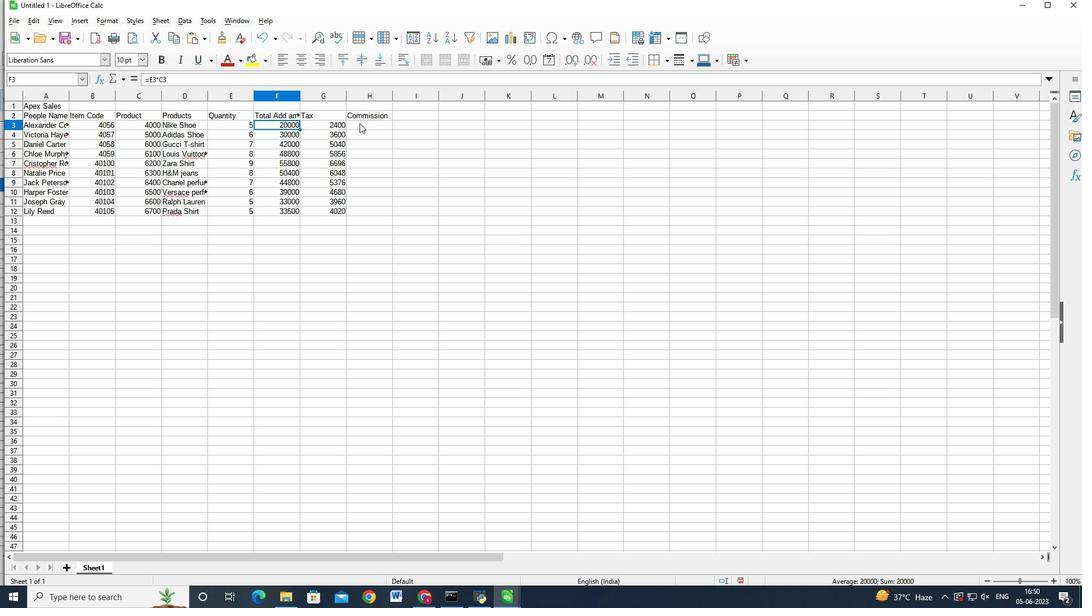 
Action: Mouse pressed left at (360, 123)
Screenshot: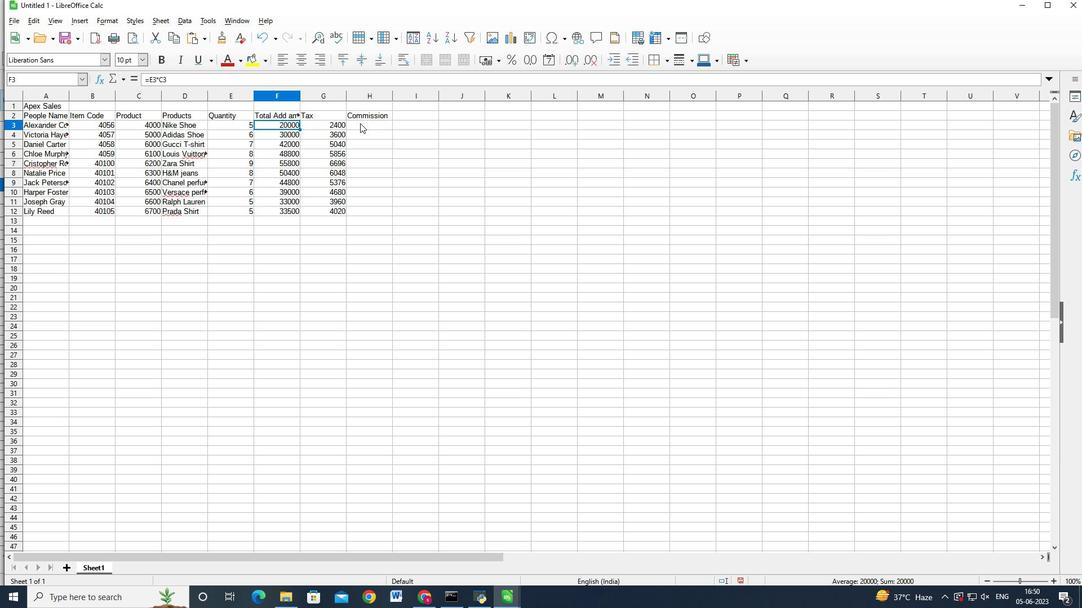 
Action: Key pressed =<Key.left><Key.left><Key.left><Key.right><Key.shift><Key.shift><Key.shift><Key.shift>*2<Key.shift_r>%<Key.enter>
Screenshot: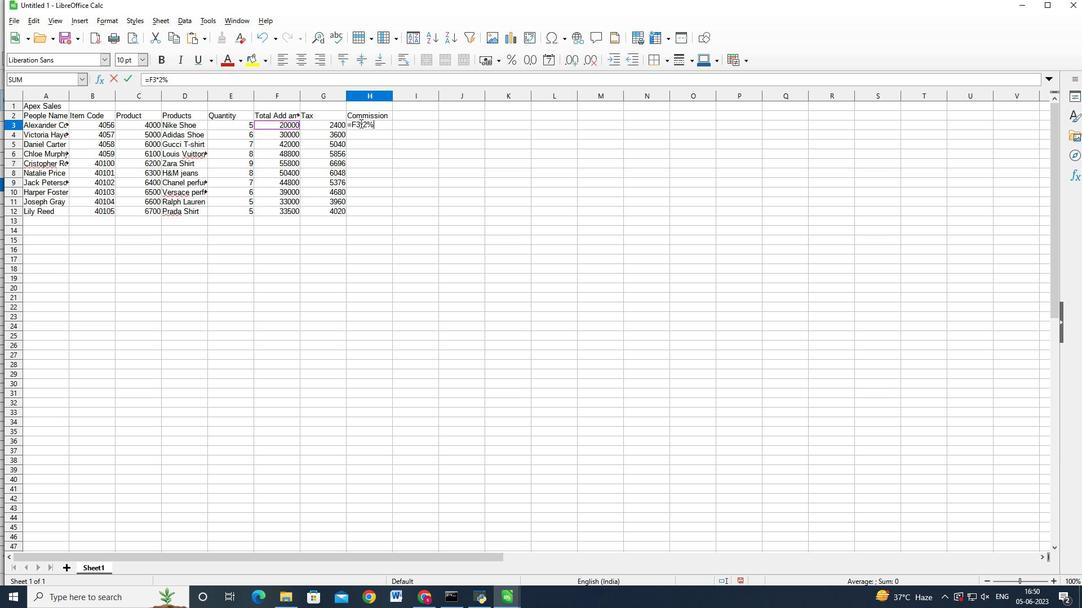 
Action: Mouse moved to (374, 124)
Screenshot: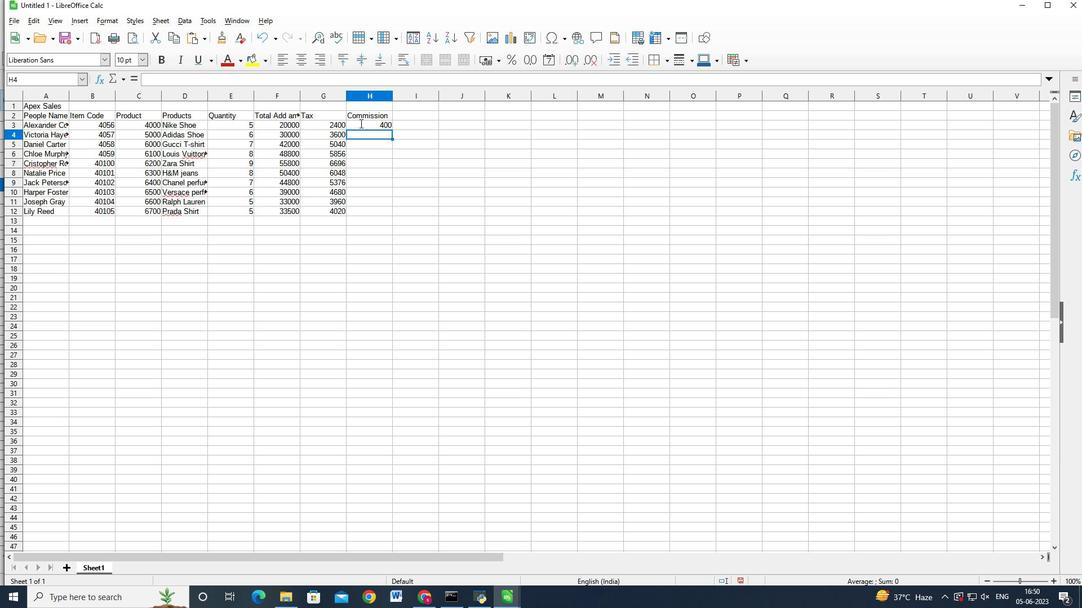 
Action: Mouse pressed left at (374, 124)
Screenshot: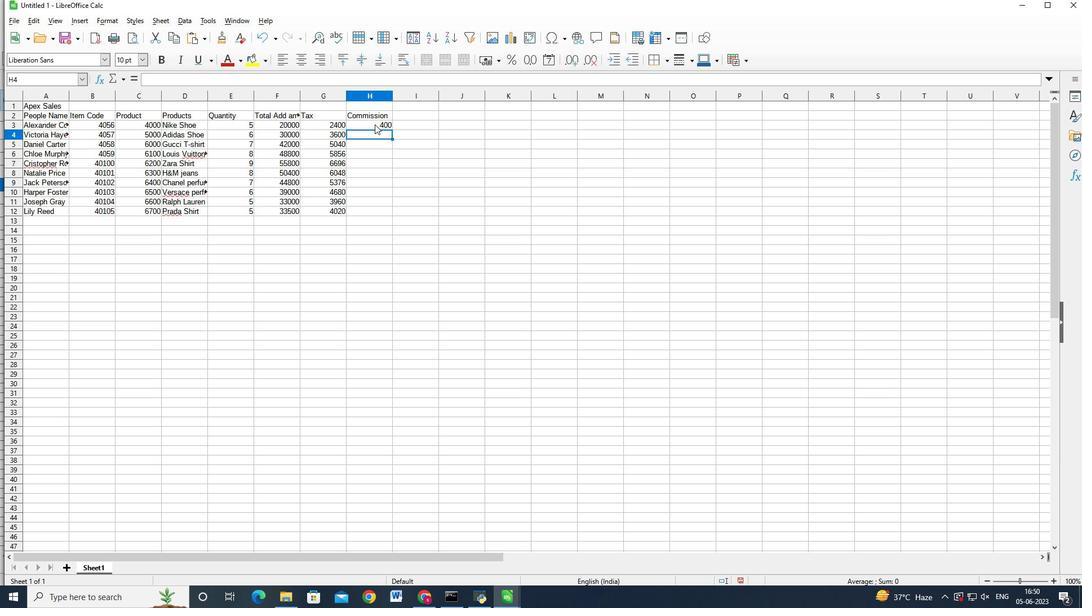
Action: Mouse moved to (393, 129)
Screenshot: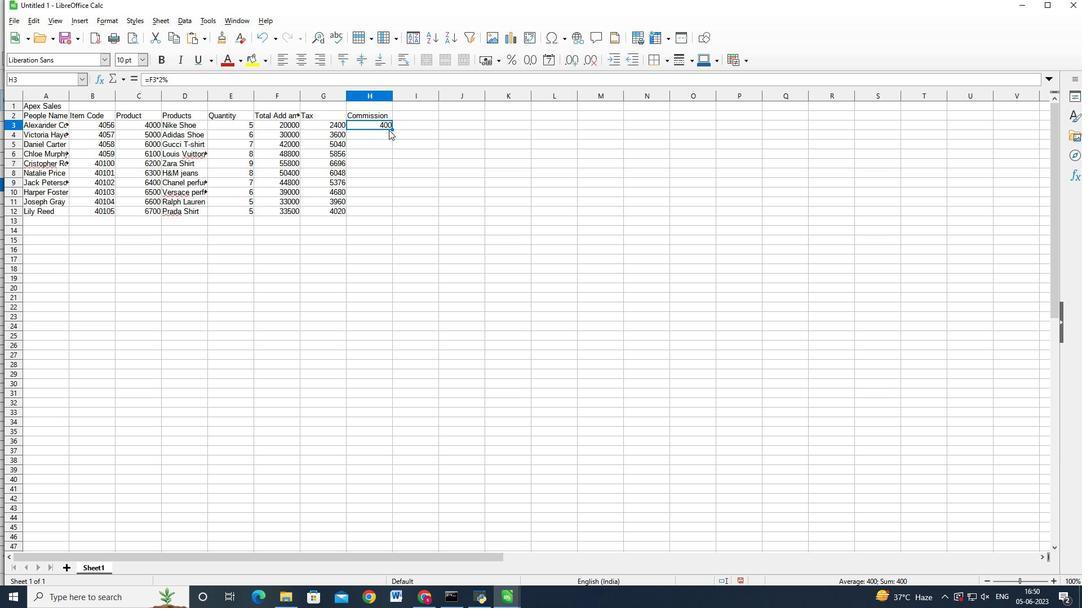 
Action: Mouse pressed left at (393, 129)
Screenshot: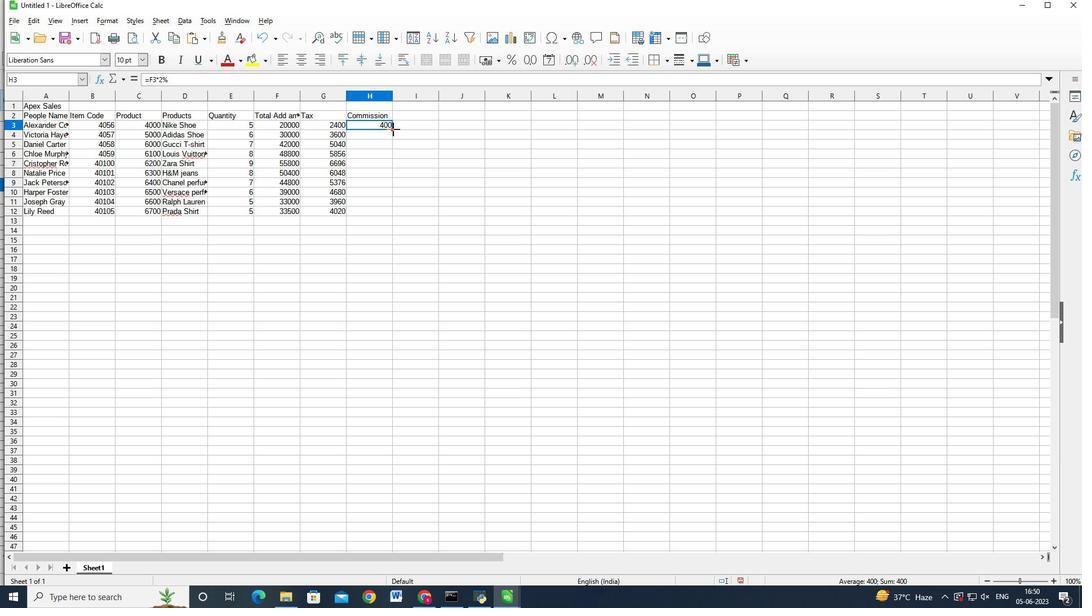 
Action: Mouse moved to (18, 24)
Screenshot: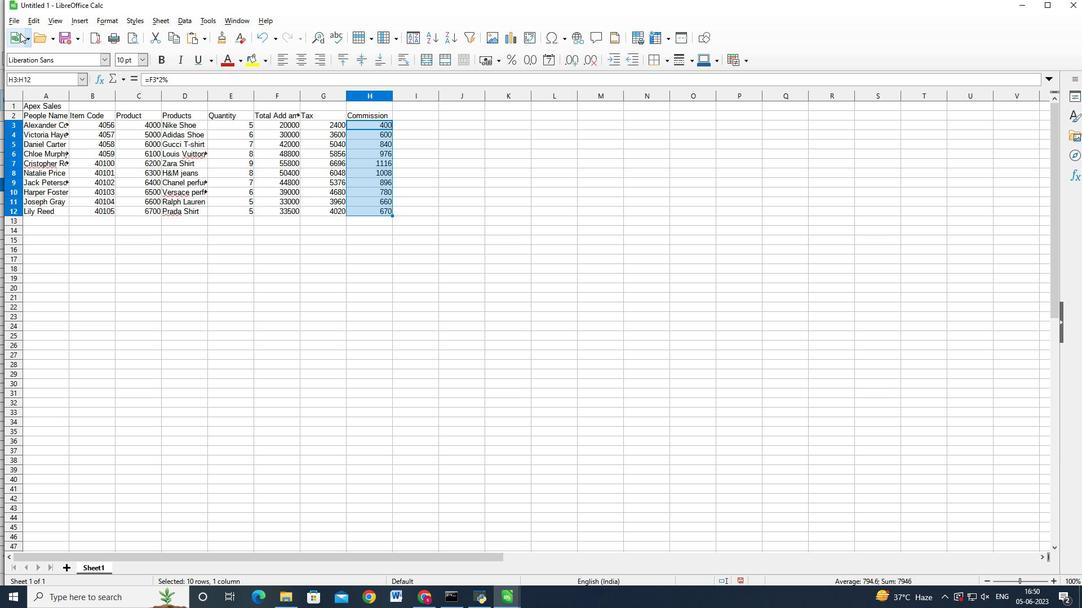 
Action: Mouse pressed left at (18, 24)
Screenshot: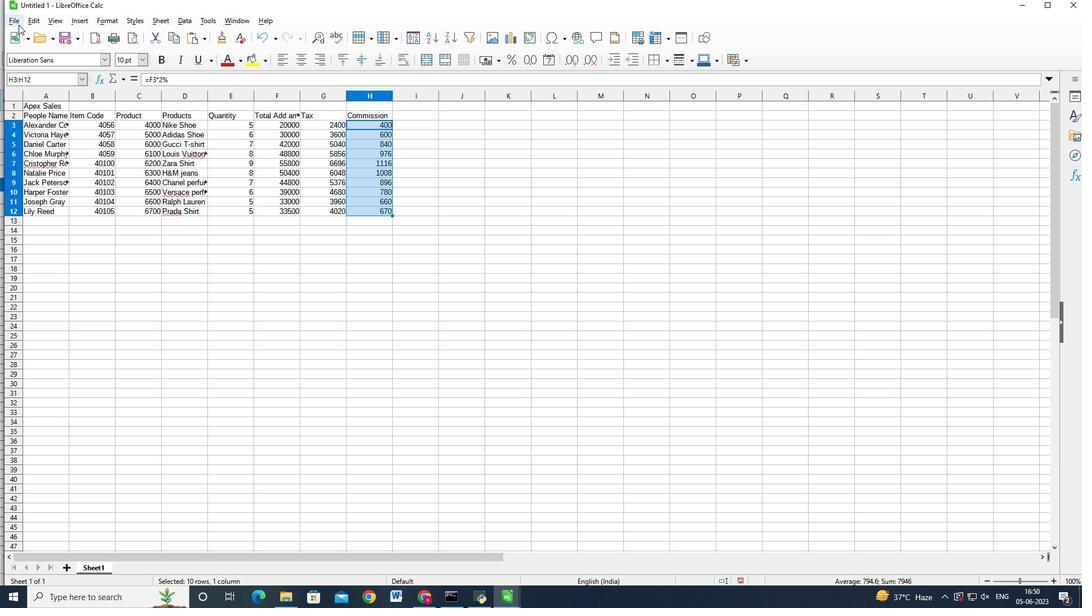 
Action: Mouse moved to (40, 164)
Screenshot: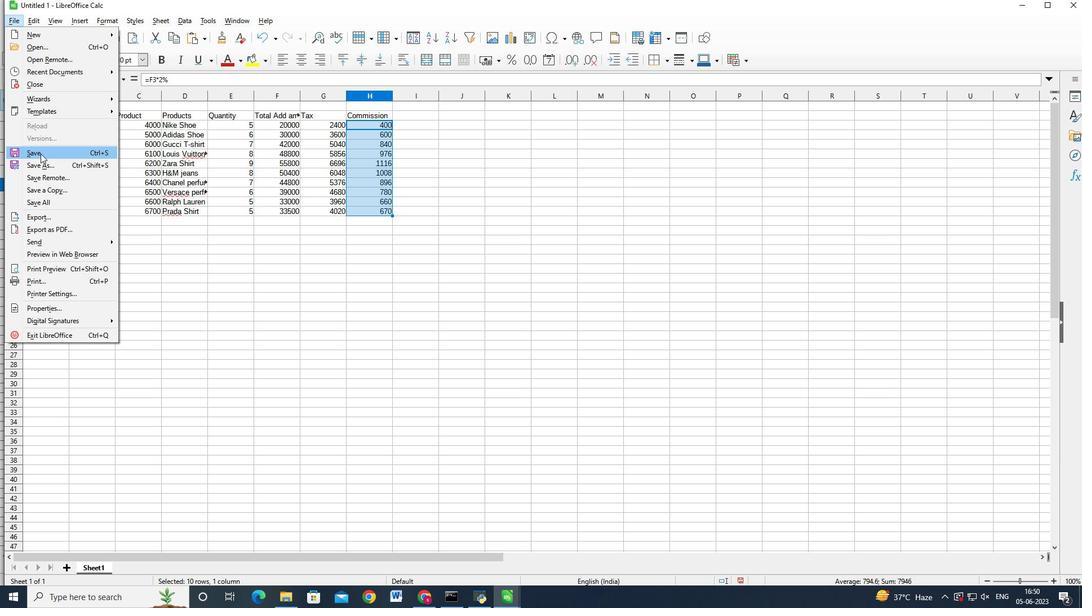 
Action: Mouse pressed left at (40, 164)
Screenshot: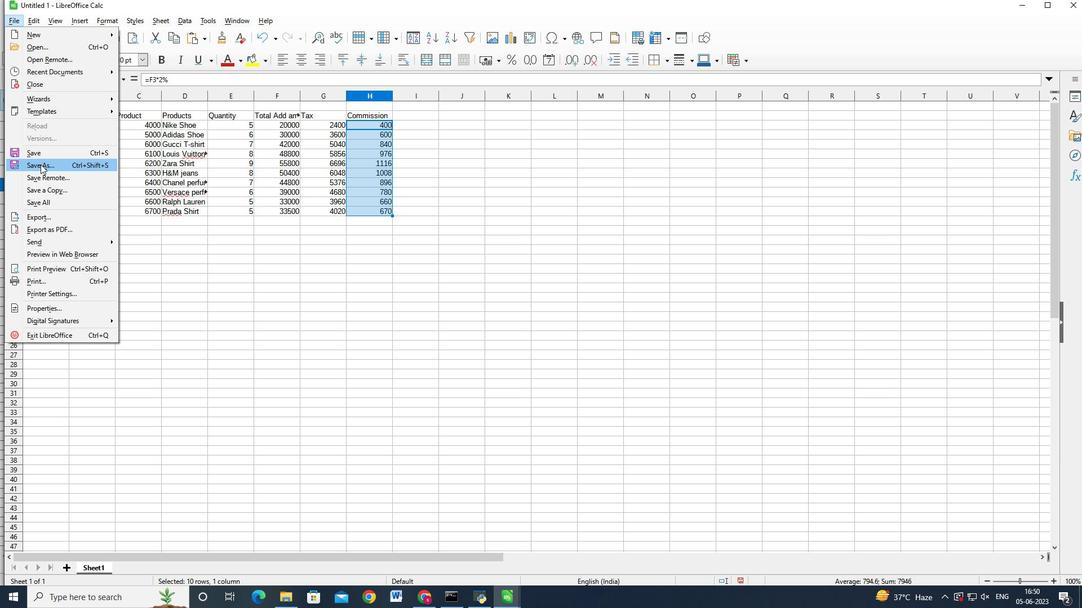 
Action: Mouse moved to (271, 238)
Screenshot: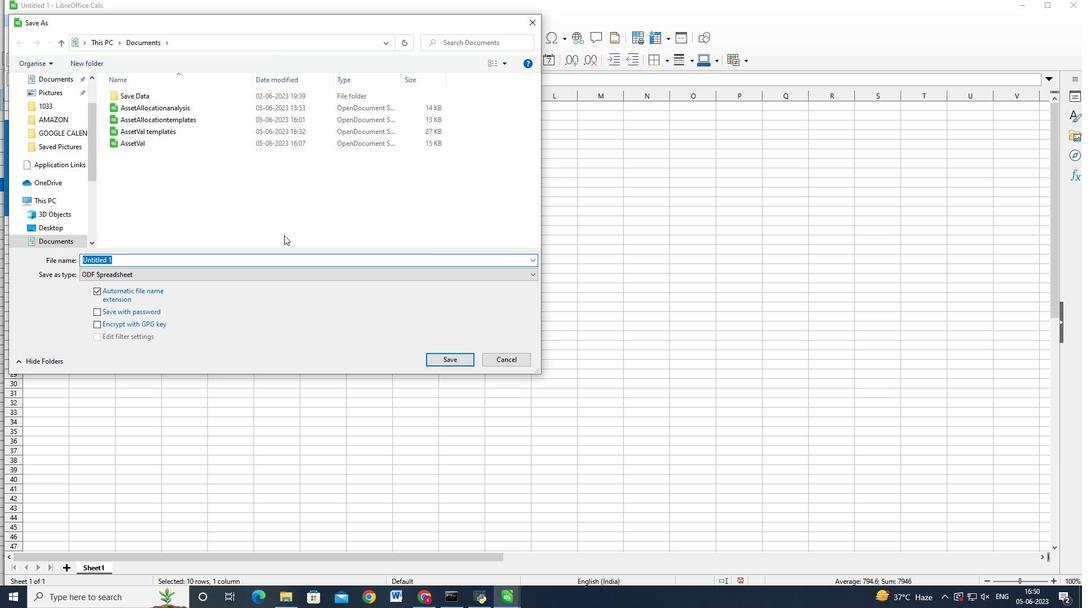 
Action: Key pressed <Key.backspace><Key.shift><Key.shift><Key.shift>Attendance<Key.space><Key.shift>Record<Key.space><Key.shift_r>Sheetbook
Screenshot: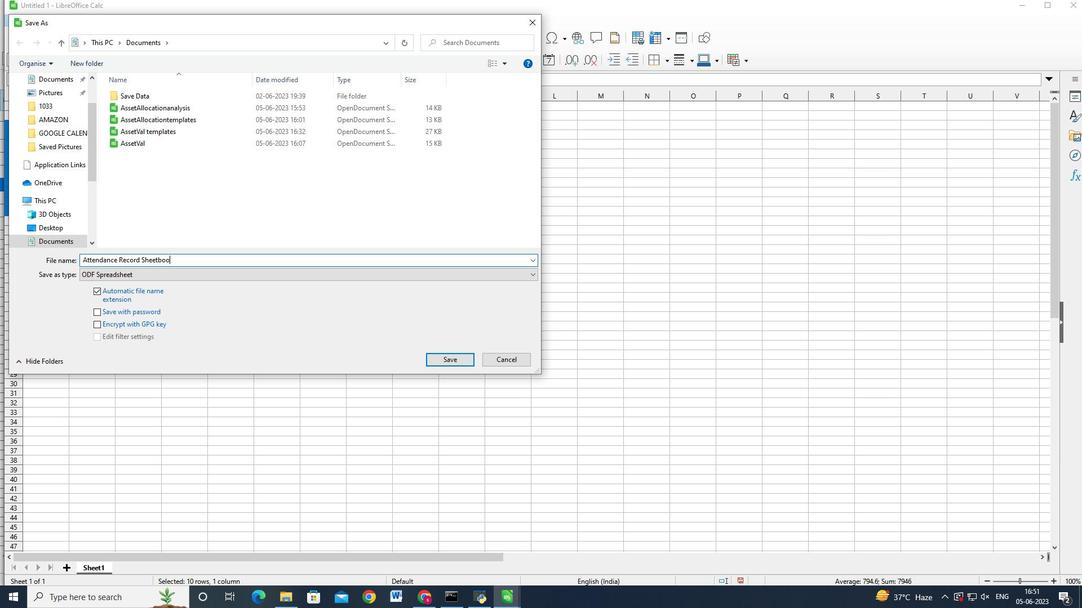 
Action: Mouse moved to (468, 362)
Screenshot: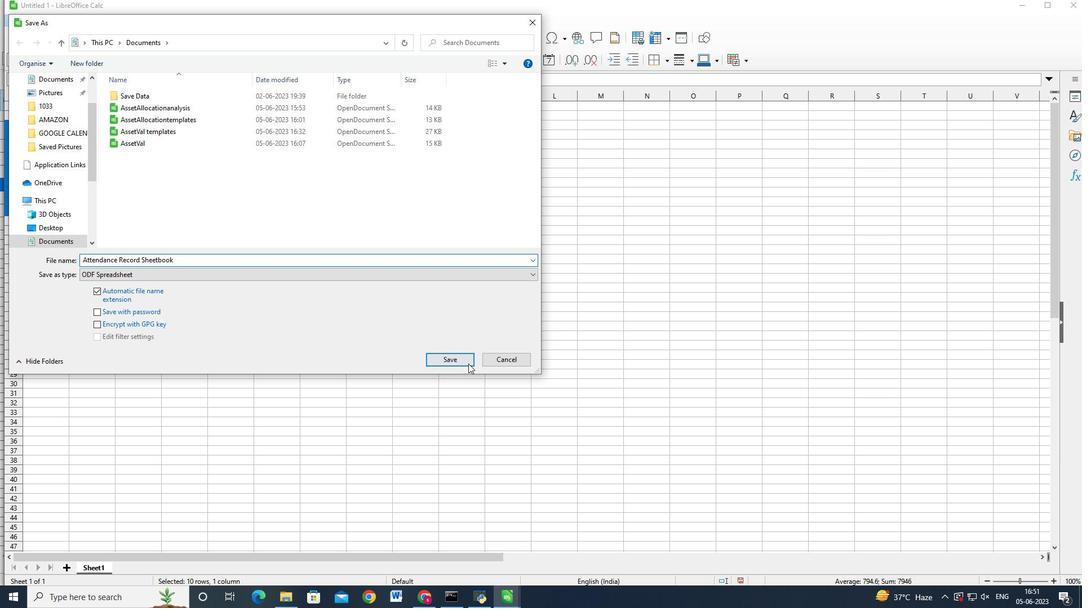 
Action: Mouse pressed left at (468, 362)
Screenshot: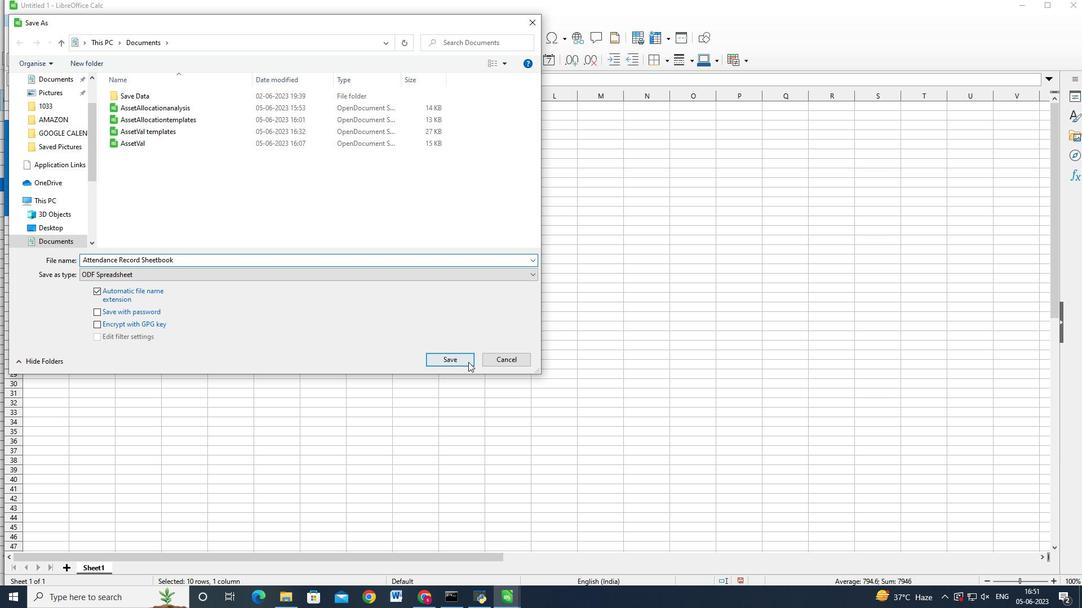 
Action: Mouse moved to (908, 277)
Screenshot: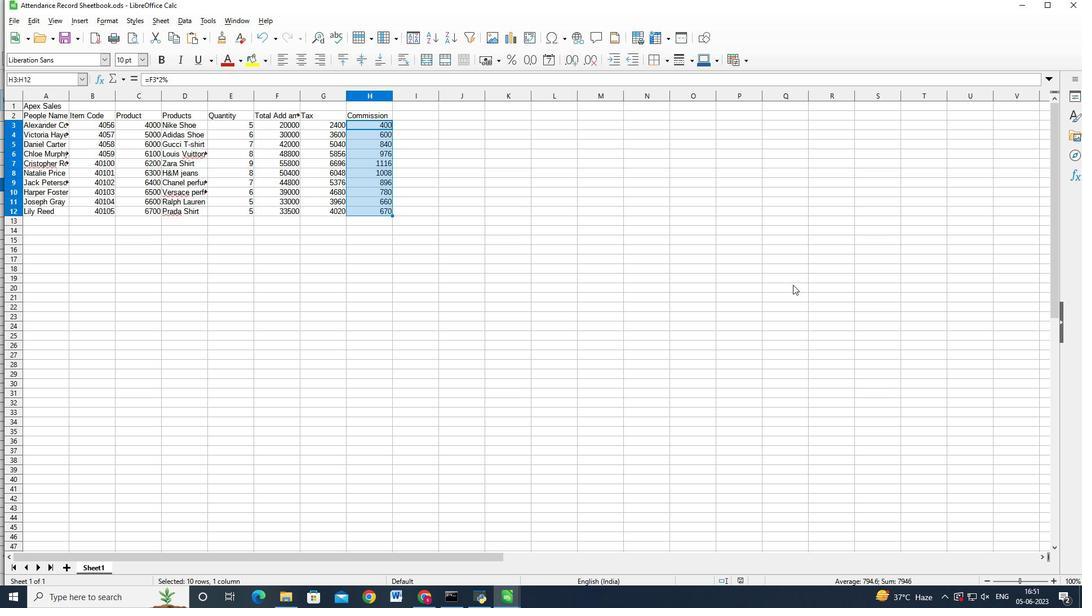 
